 Task: Find connections with filter location Salvaleón de Higüey with filter topic #Socialmediaadvertisingwith filter profile language German with filter current company Fanatics, Inc. with filter school National Institute of Technology Jamshedpur with filter industry Market Research with filter service category Team Building with filter keywords title Brand Strategist
Action: Mouse moved to (674, 90)
Screenshot: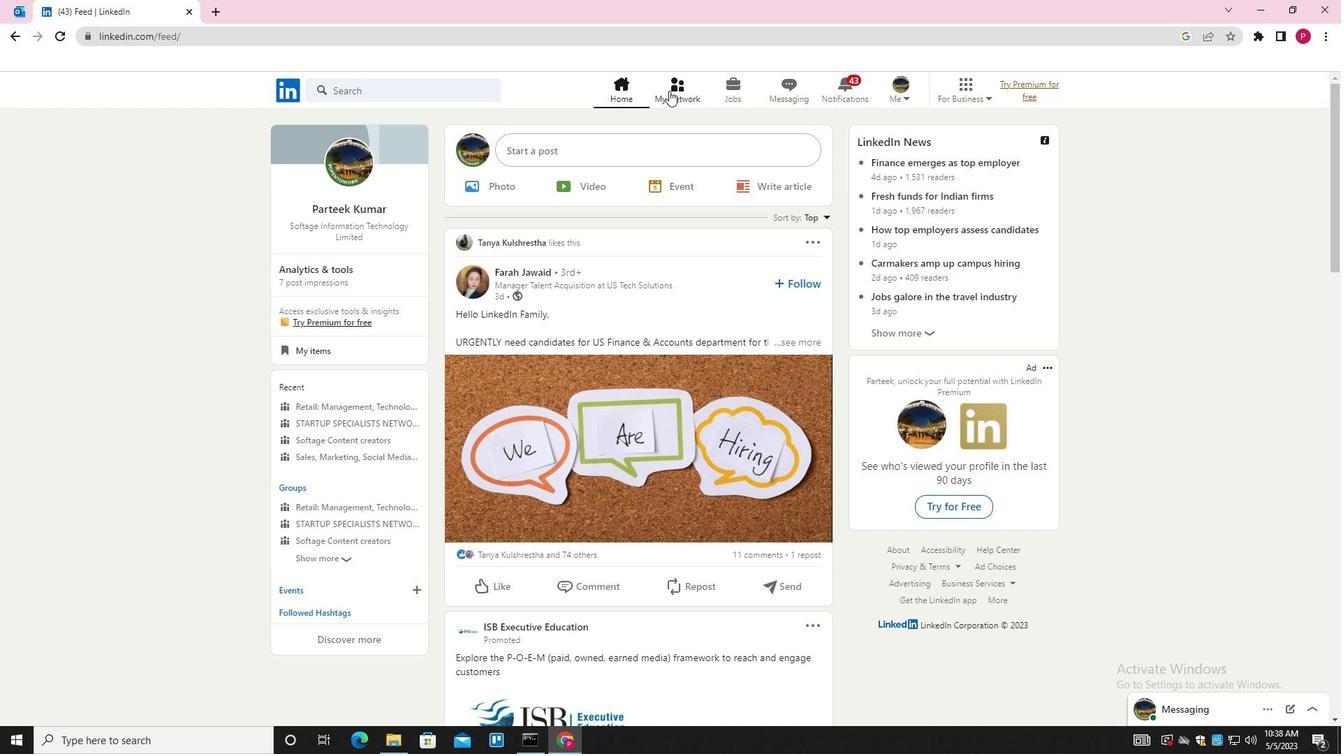 
Action: Mouse pressed left at (674, 90)
Screenshot: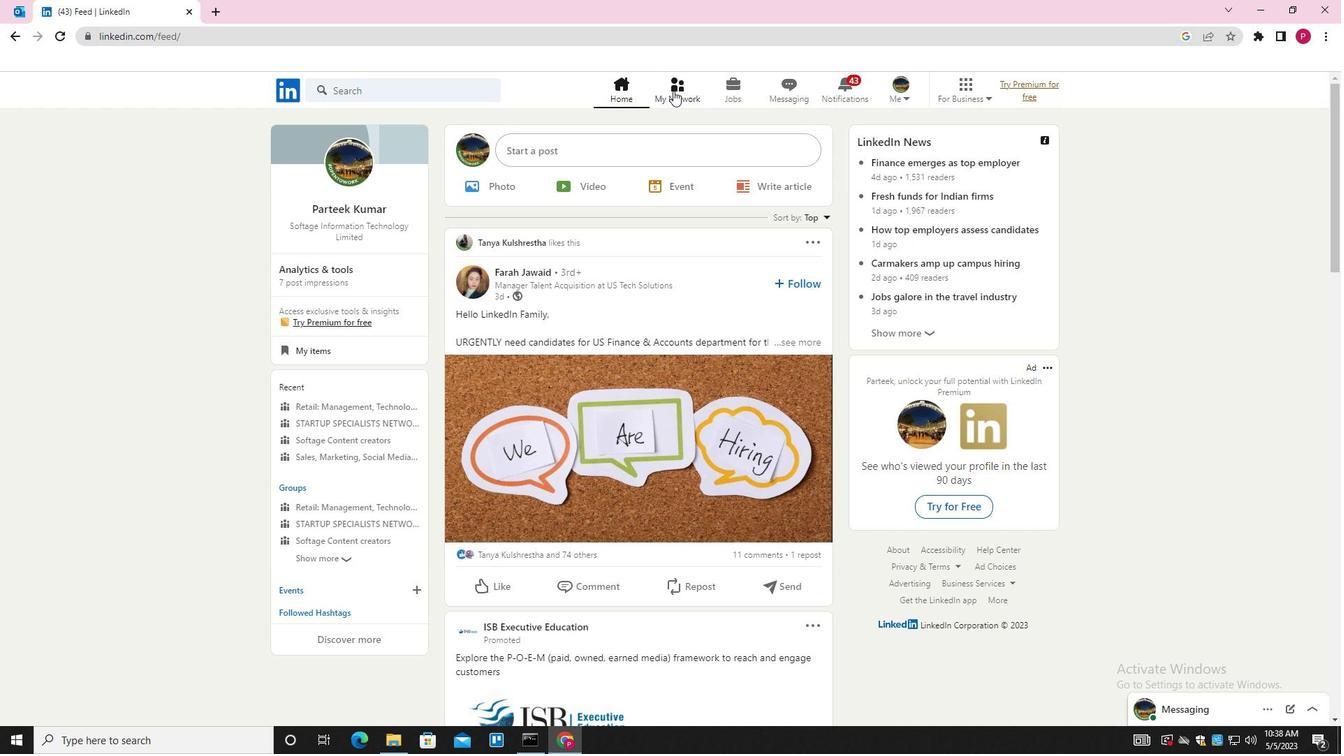 
Action: Mouse moved to (410, 165)
Screenshot: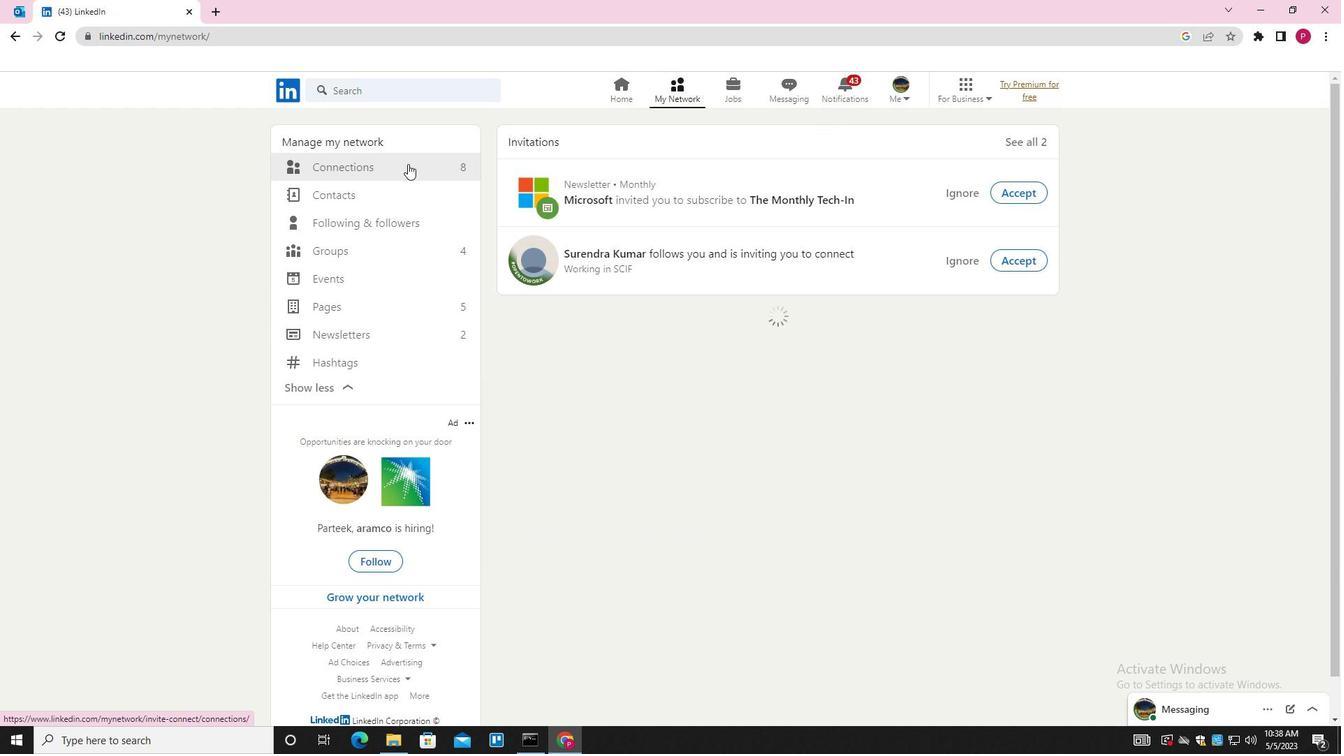 
Action: Mouse pressed left at (410, 165)
Screenshot: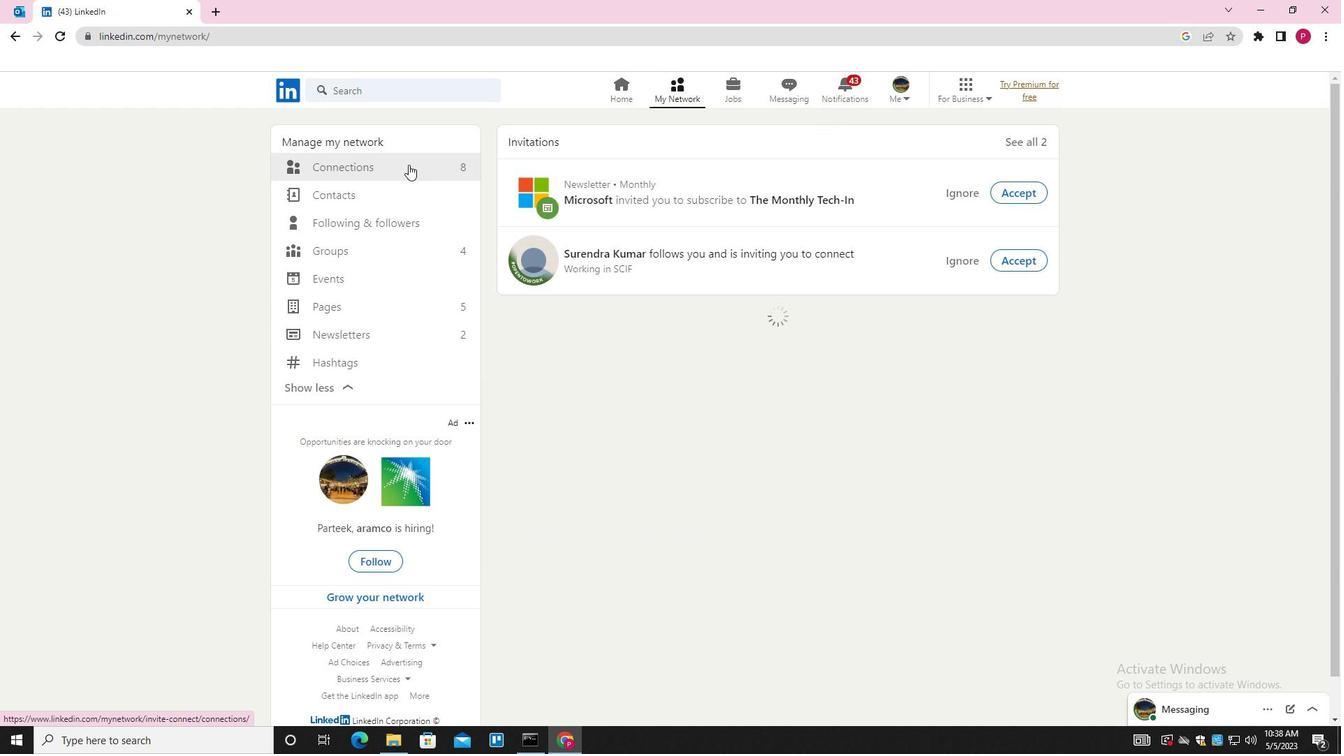 
Action: Mouse moved to (755, 168)
Screenshot: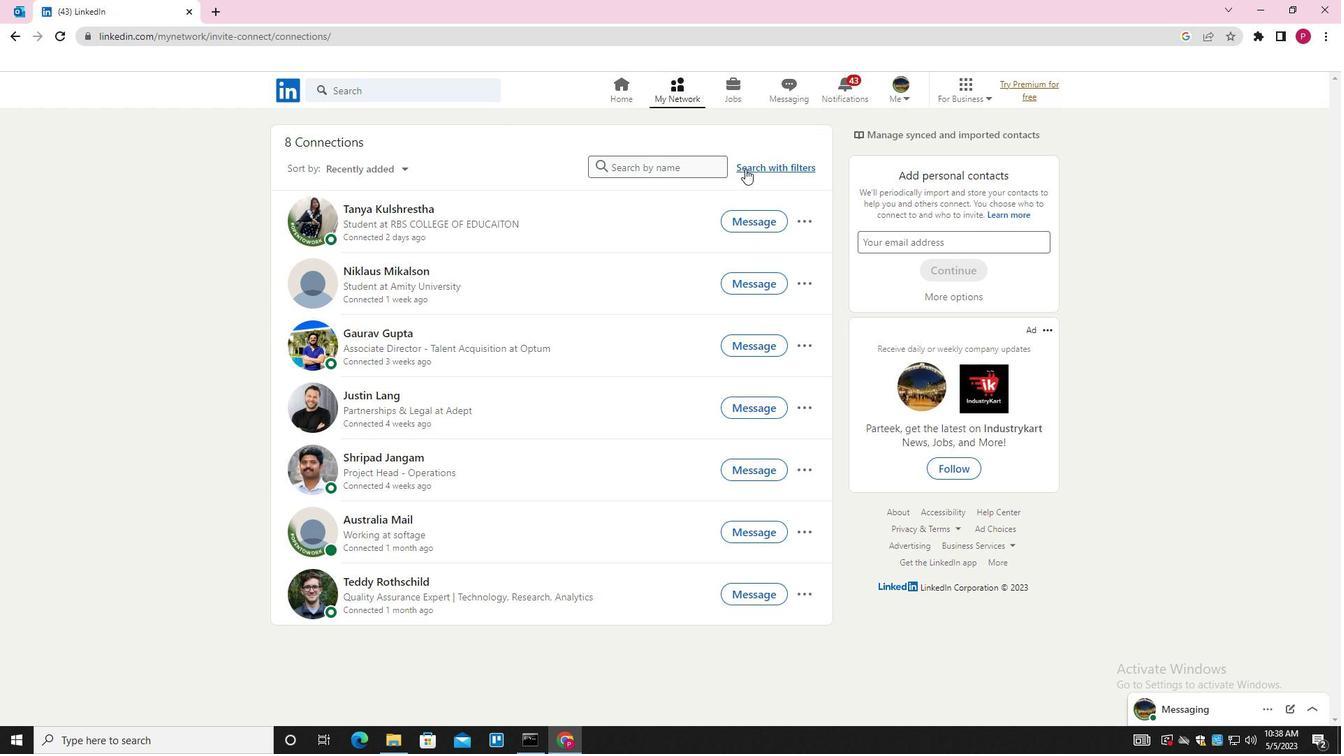 
Action: Mouse pressed left at (755, 168)
Screenshot: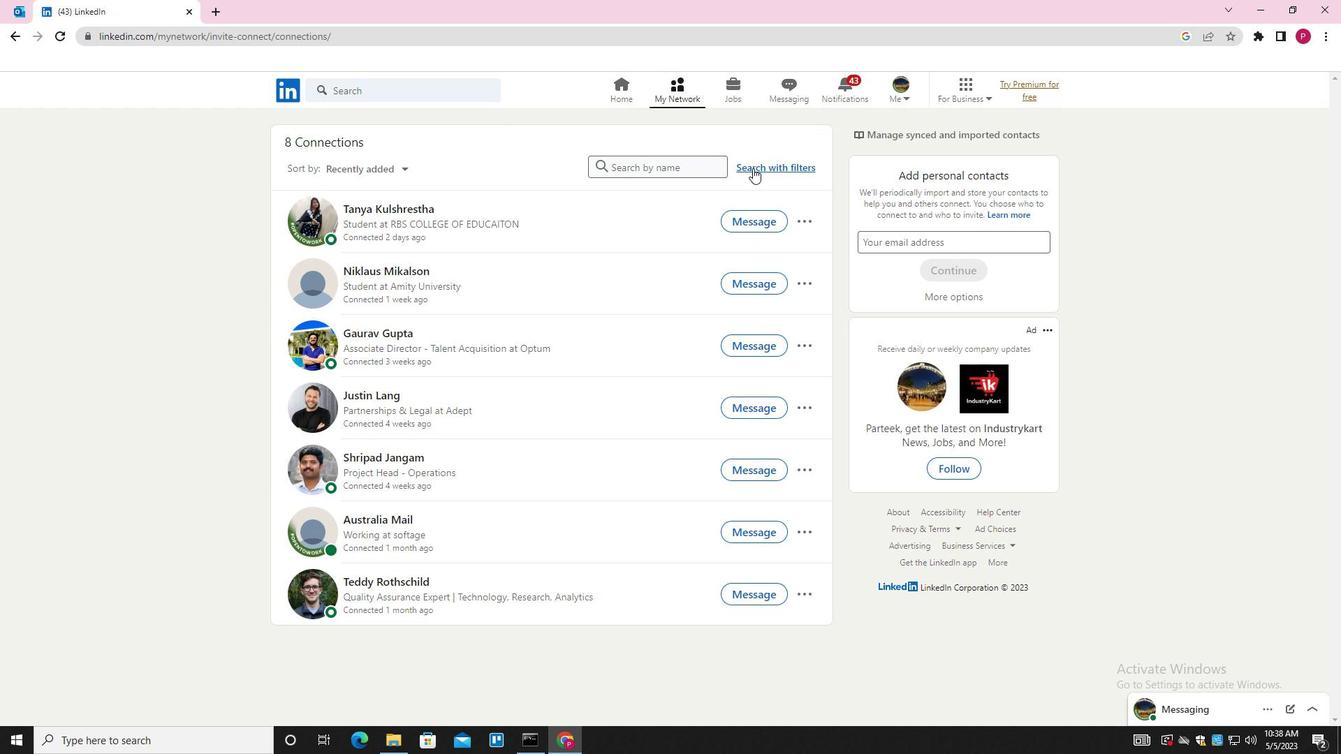 
Action: Mouse moved to (720, 128)
Screenshot: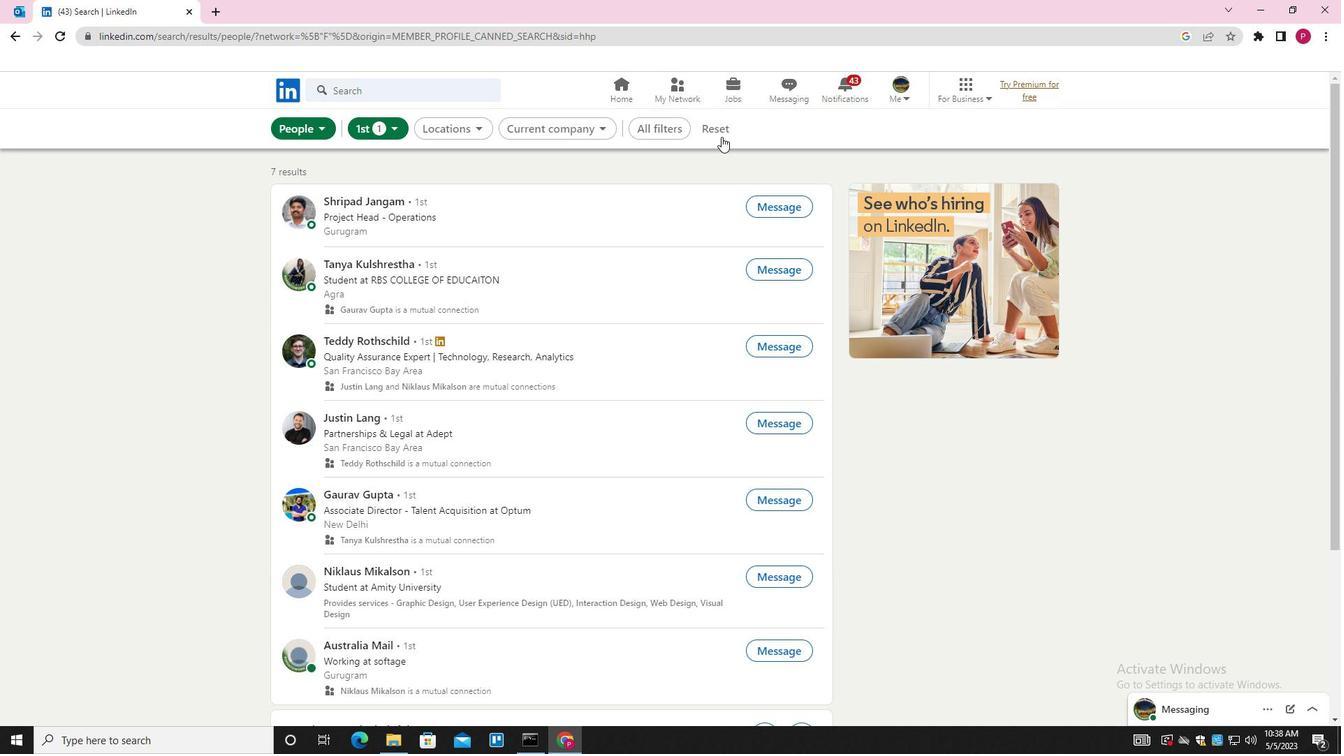 
Action: Mouse pressed left at (720, 128)
Screenshot: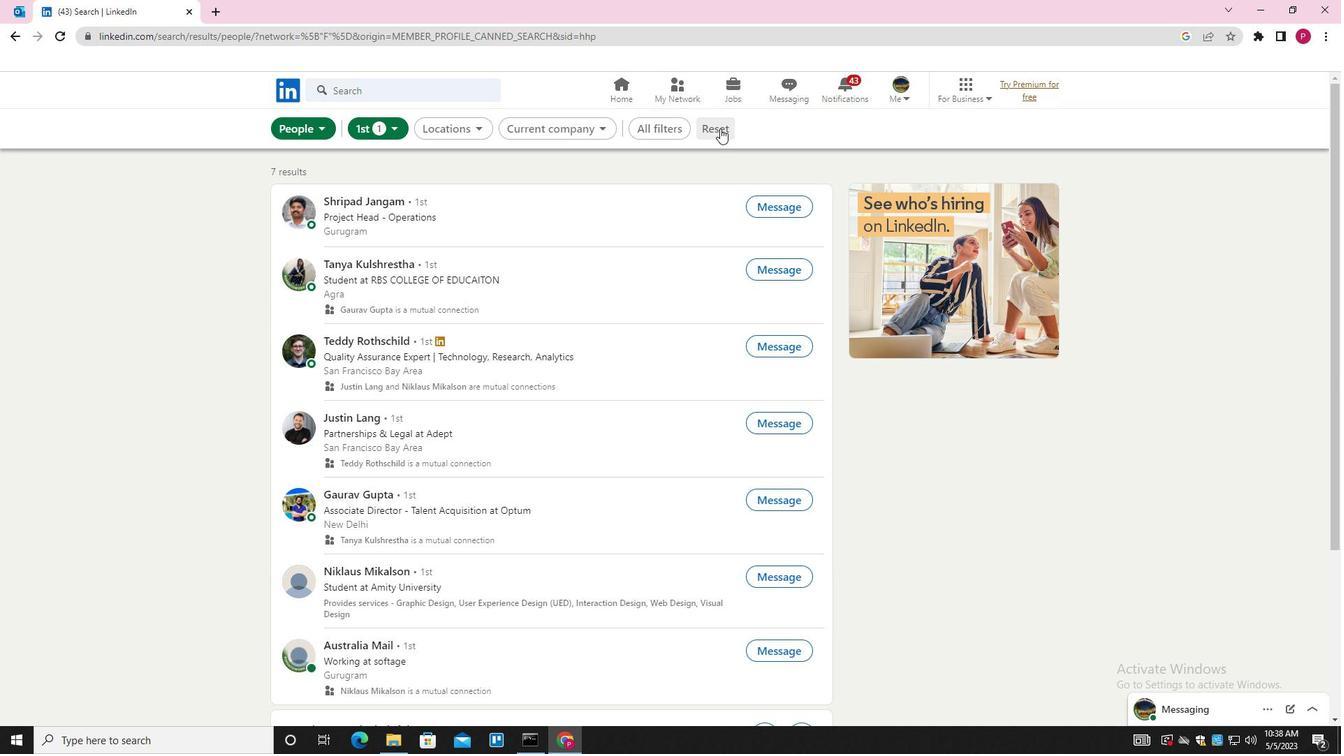 
Action: Mouse moved to (698, 134)
Screenshot: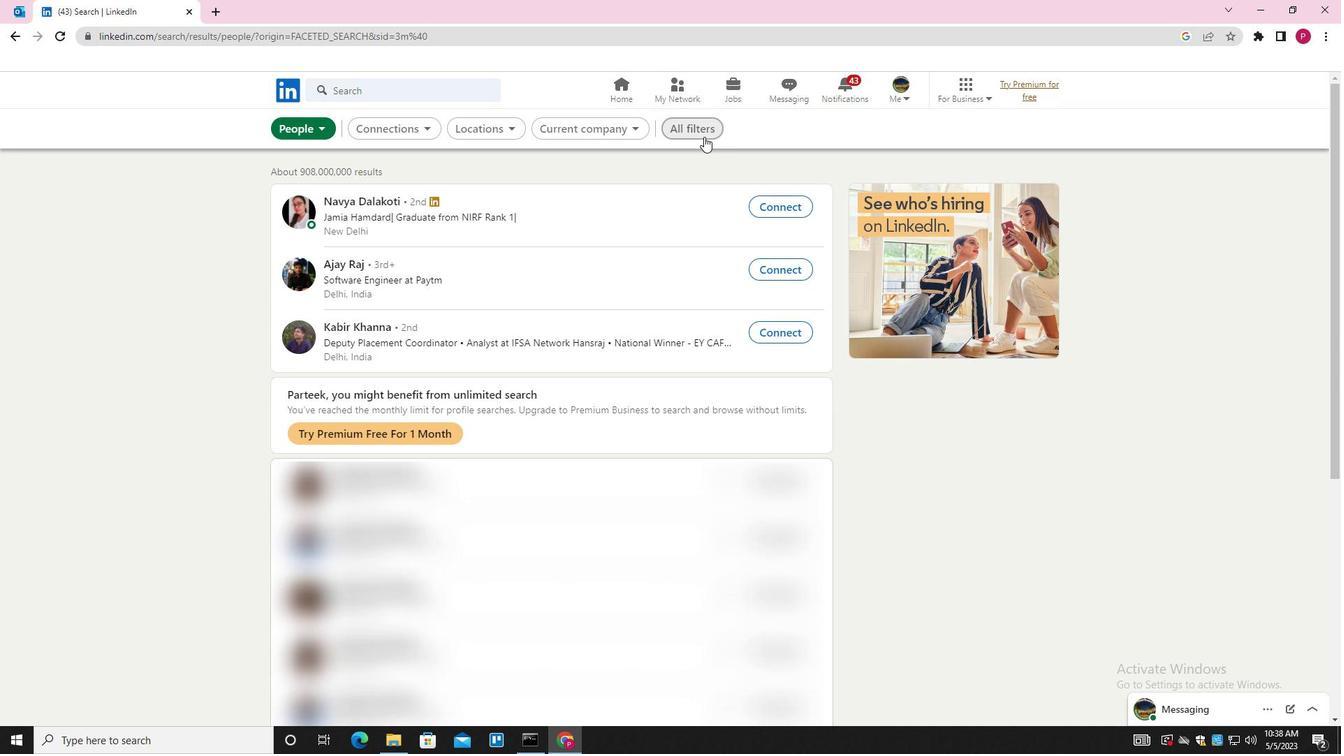 
Action: Mouse pressed left at (698, 134)
Screenshot: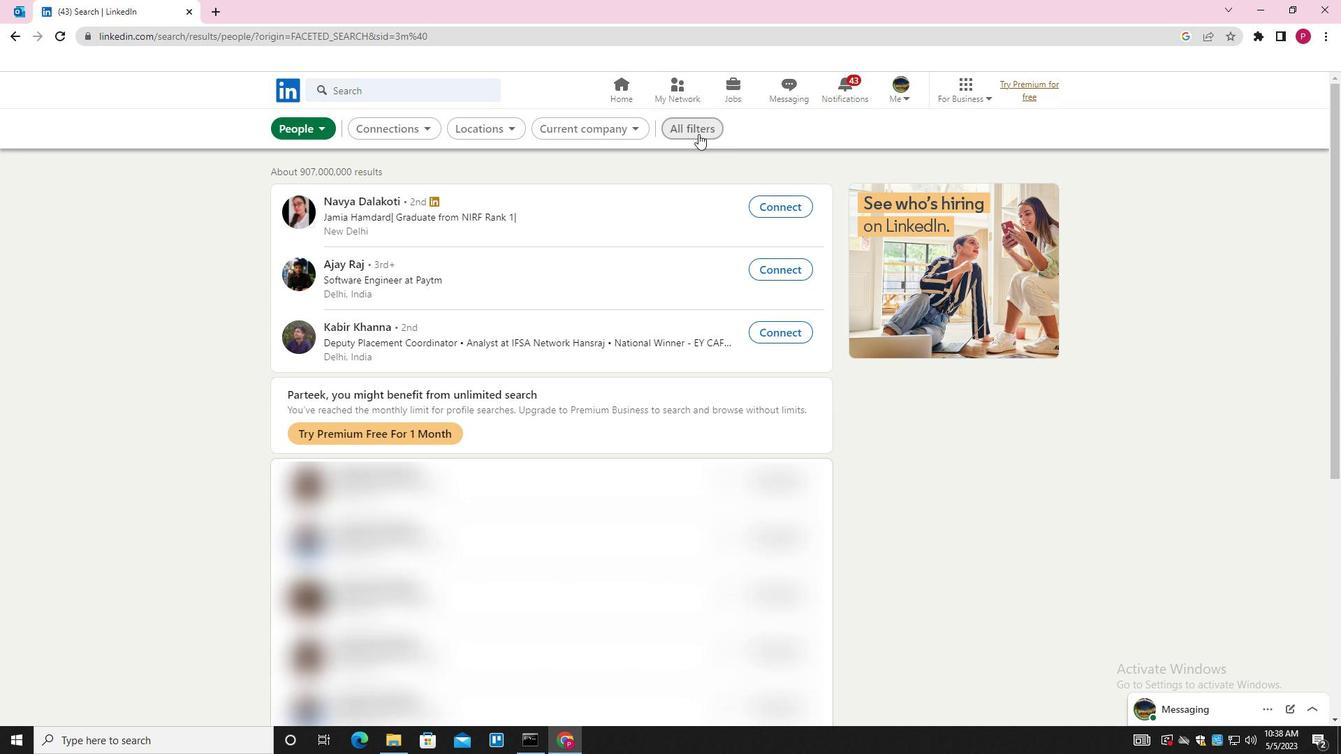 
Action: Mouse moved to (1049, 330)
Screenshot: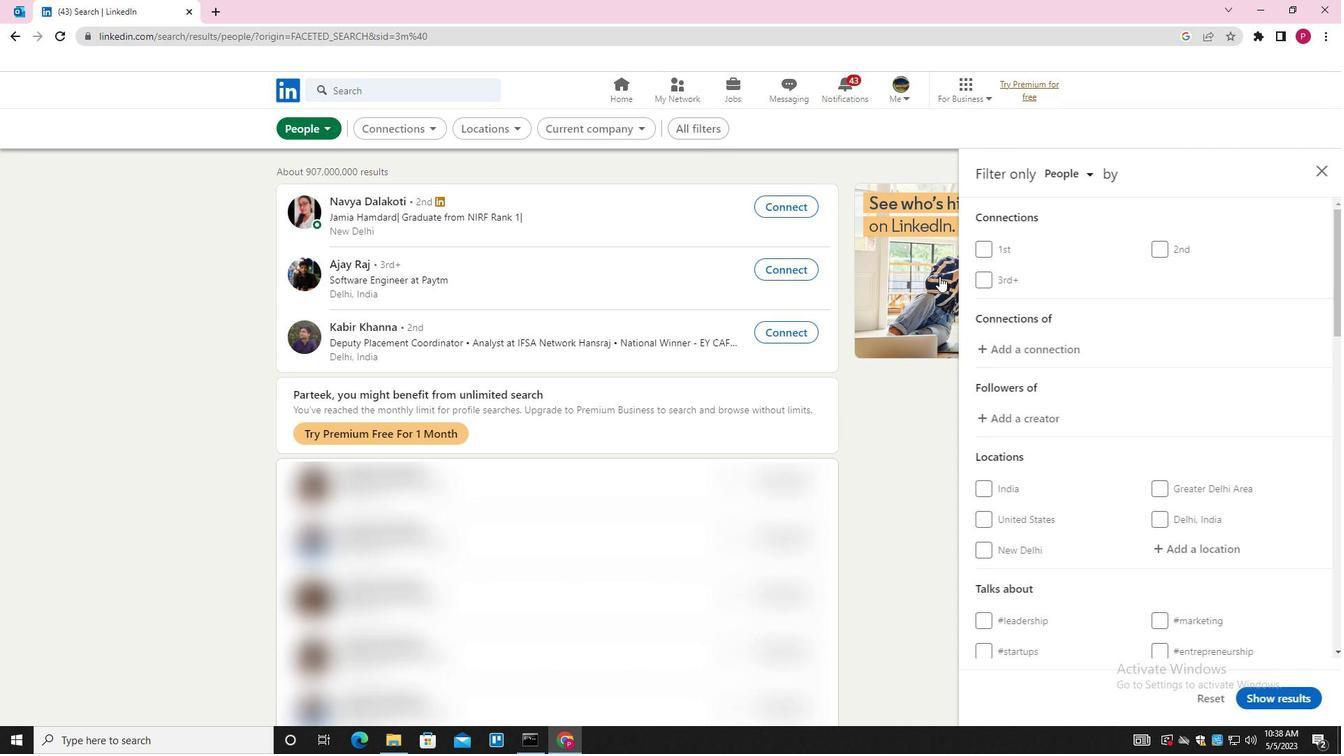 
Action: Mouse scrolled (1049, 329) with delta (0, 0)
Screenshot: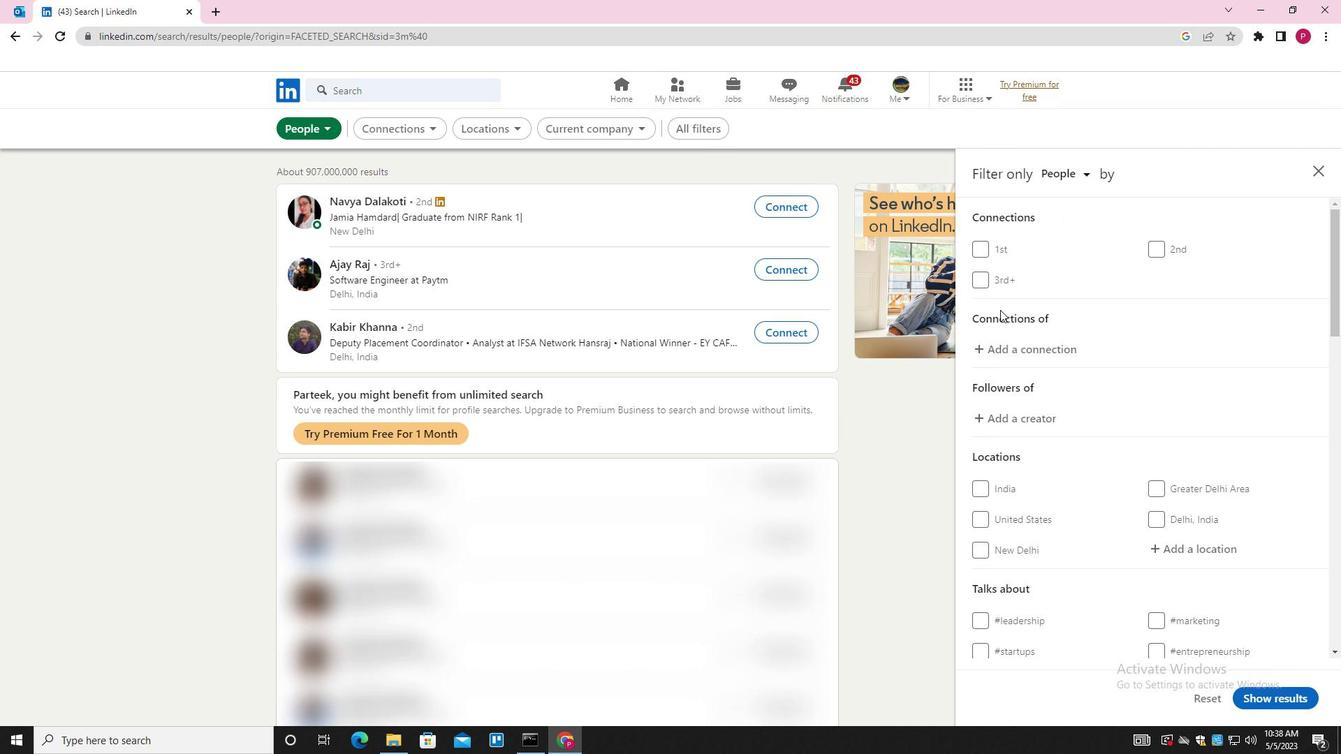 
Action: Mouse scrolled (1049, 329) with delta (0, 0)
Screenshot: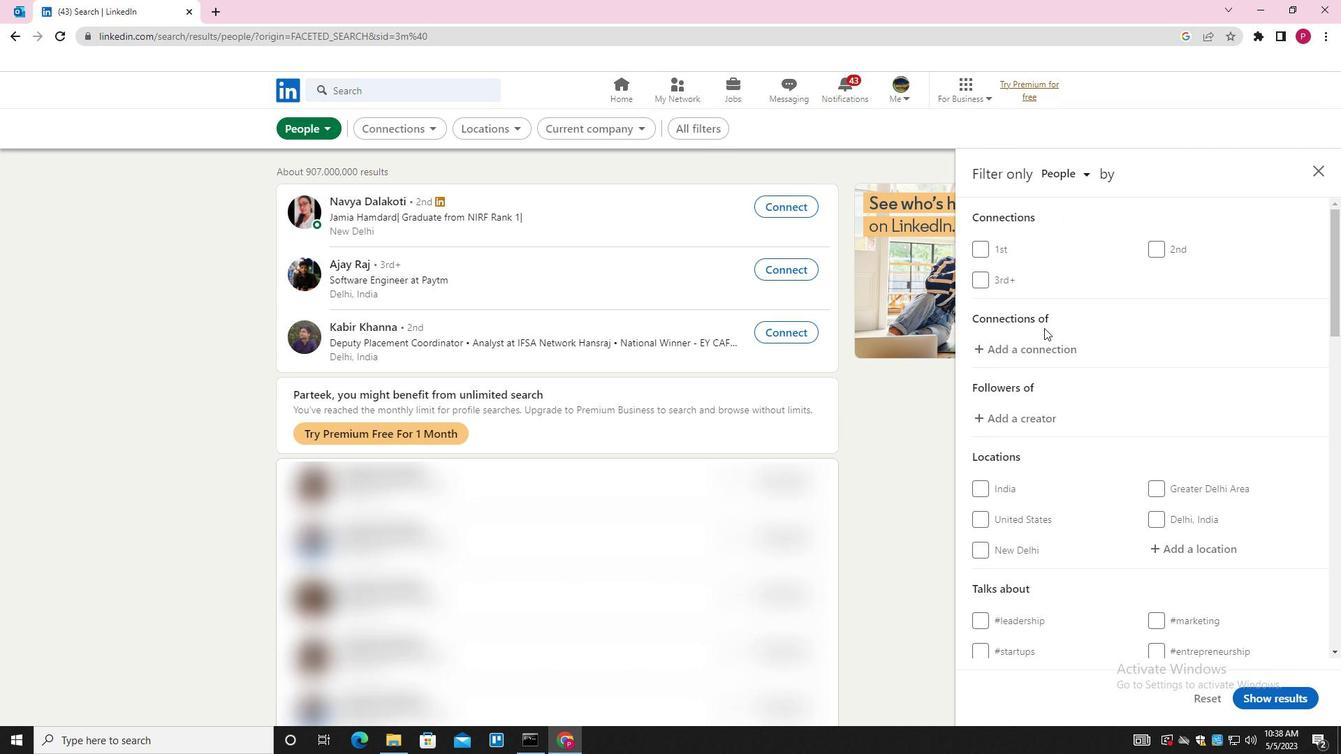 
Action: Mouse moved to (1050, 330)
Screenshot: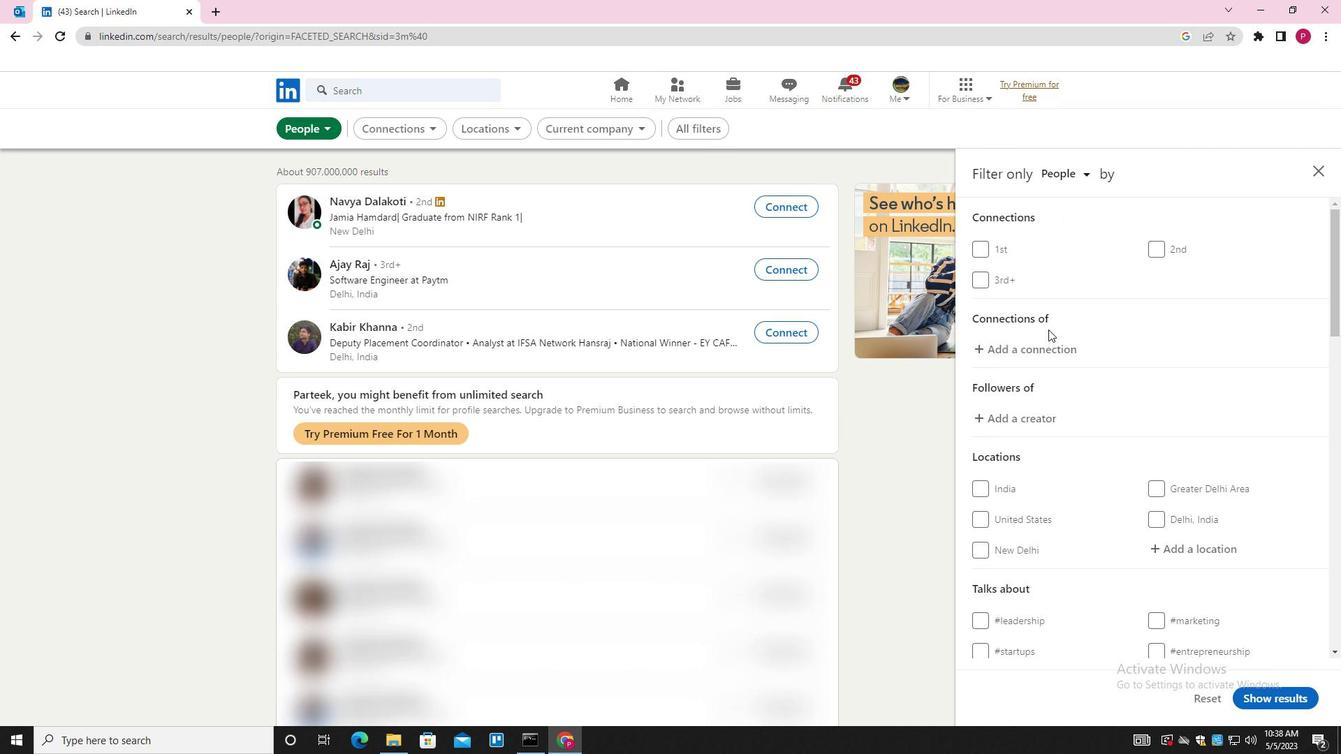 
Action: Mouse scrolled (1050, 329) with delta (0, 0)
Screenshot: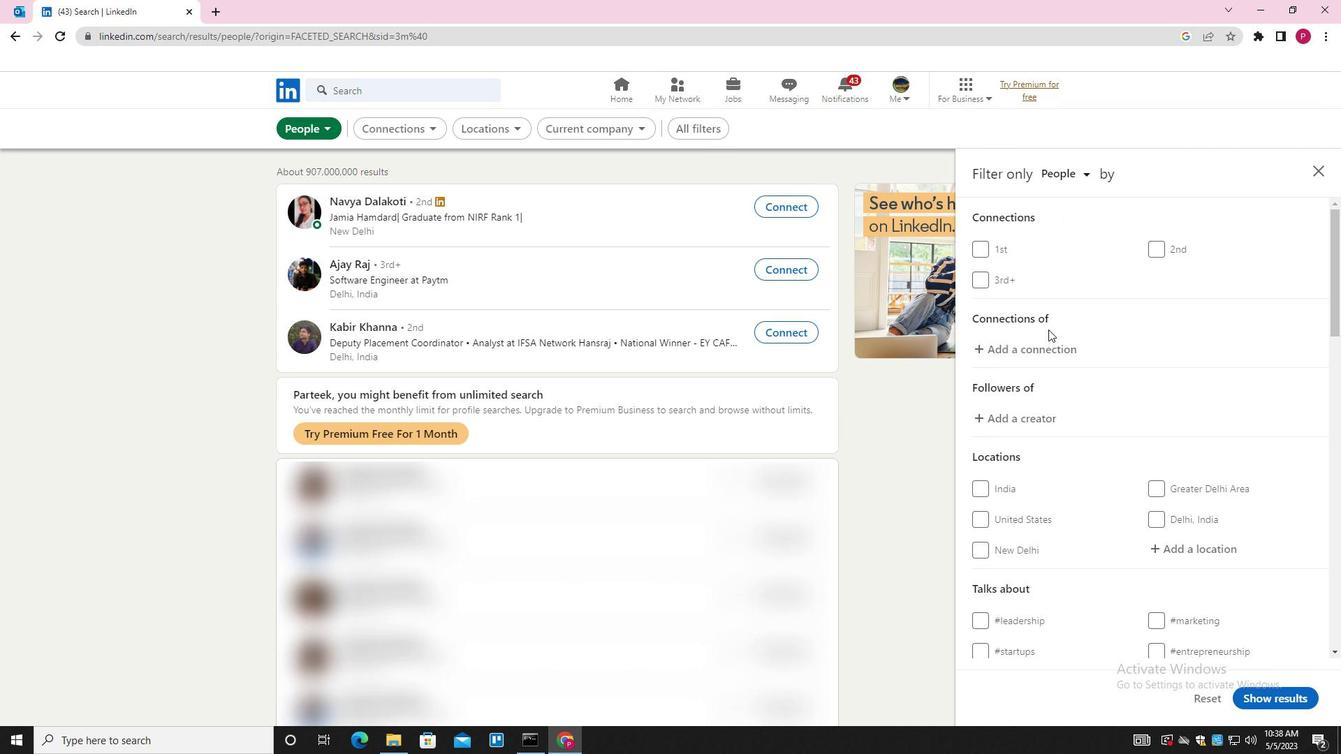 
Action: Mouse moved to (1169, 335)
Screenshot: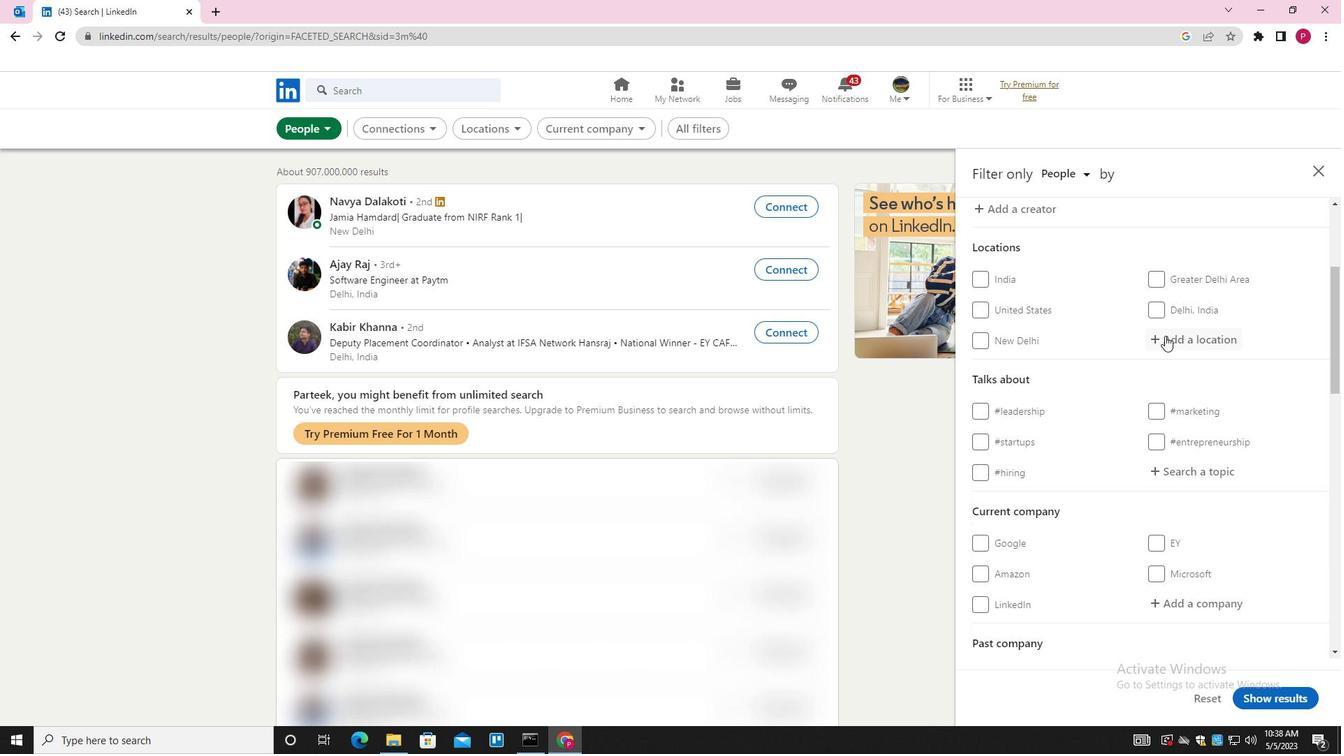 
Action: Mouse pressed left at (1169, 335)
Screenshot: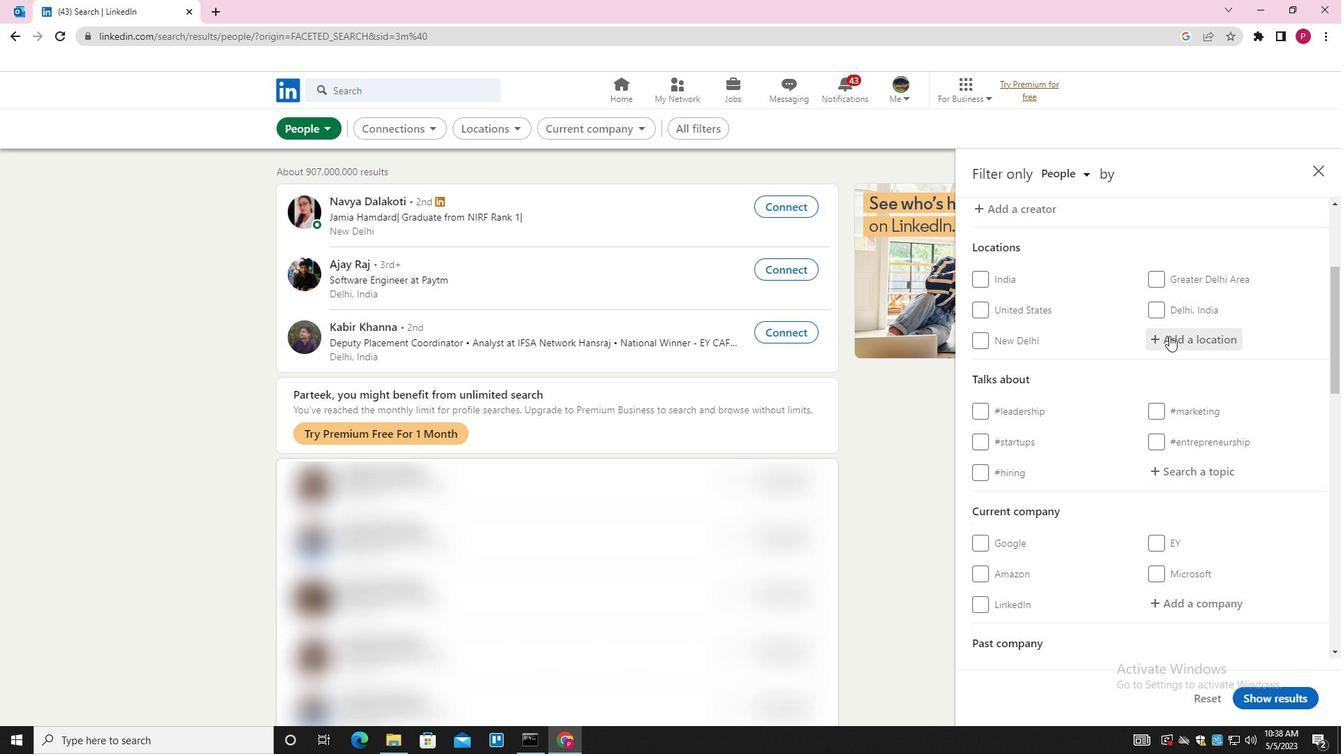 
Action: Key pressed <Key.shift>SAL<Key.space><Key.backspace>VALE<Key.down><Key.enter>
Screenshot: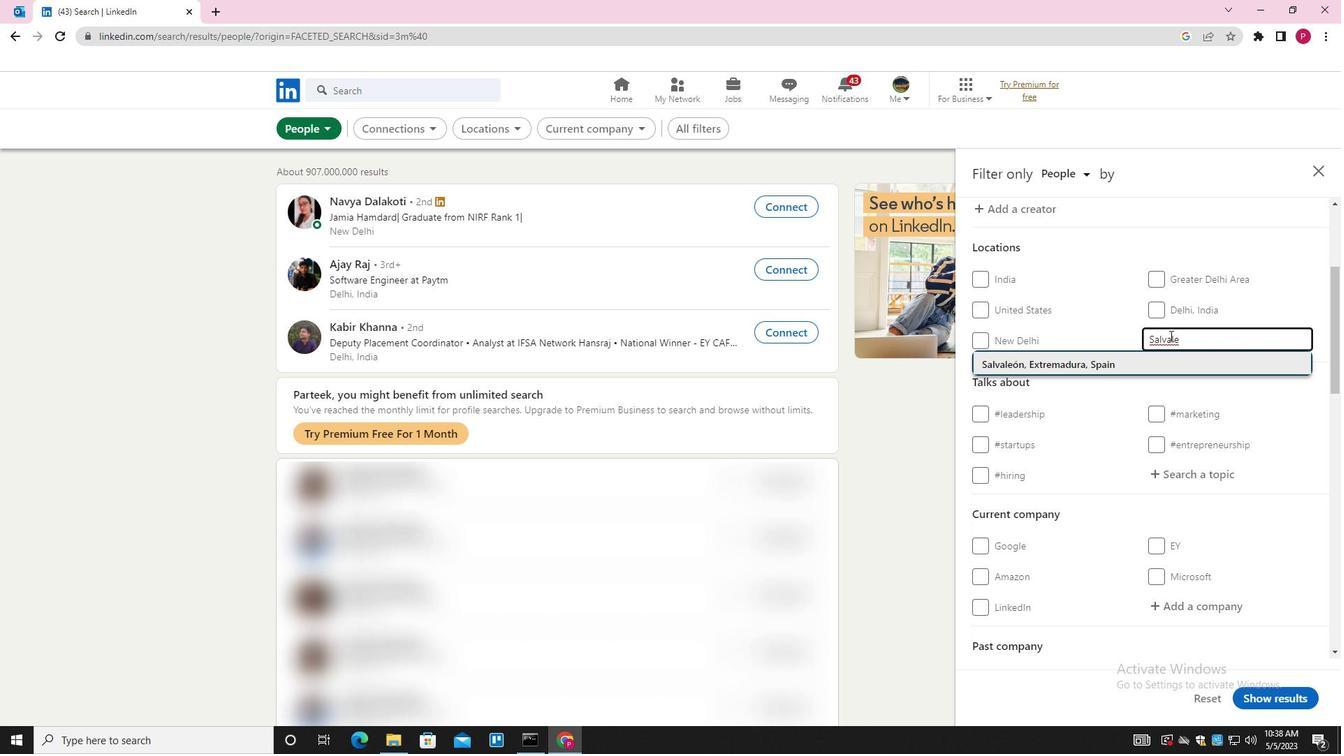 
Action: Mouse moved to (1147, 375)
Screenshot: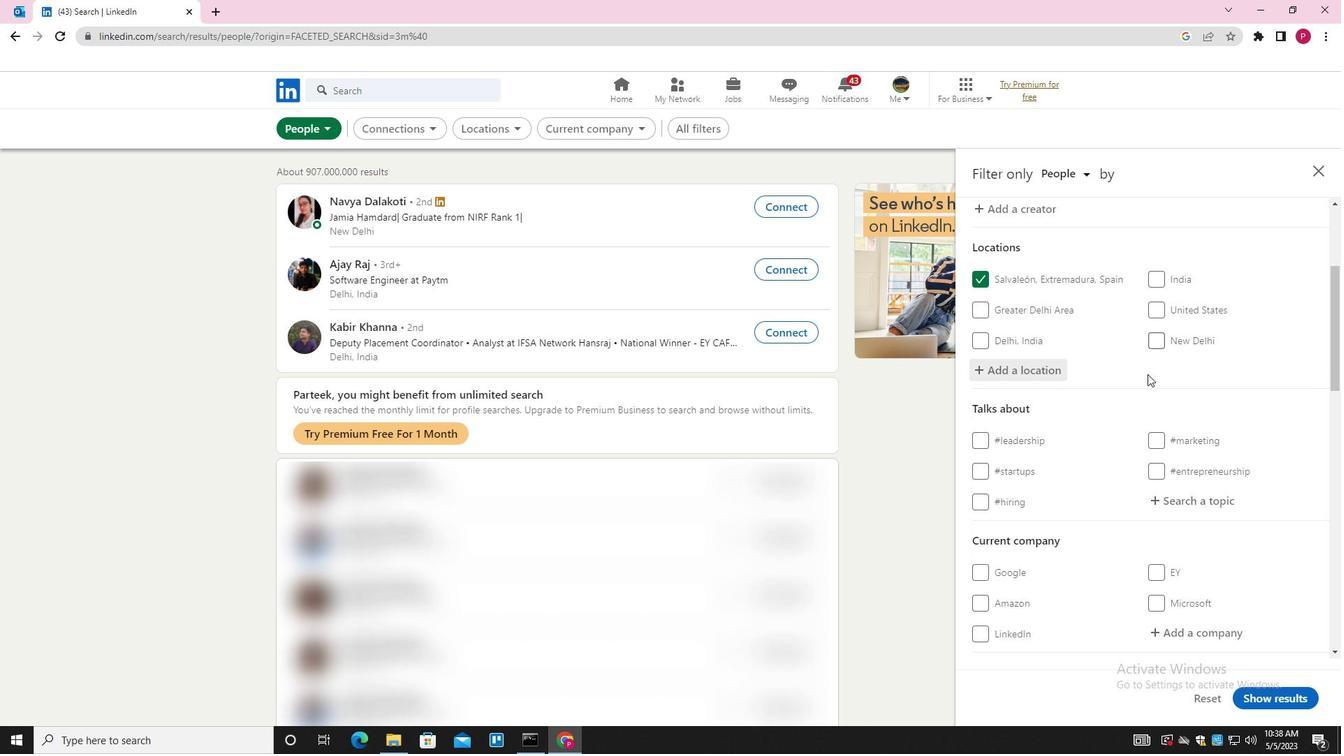 
Action: Mouse scrolled (1147, 374) with delta (0, 0)
Screenshot: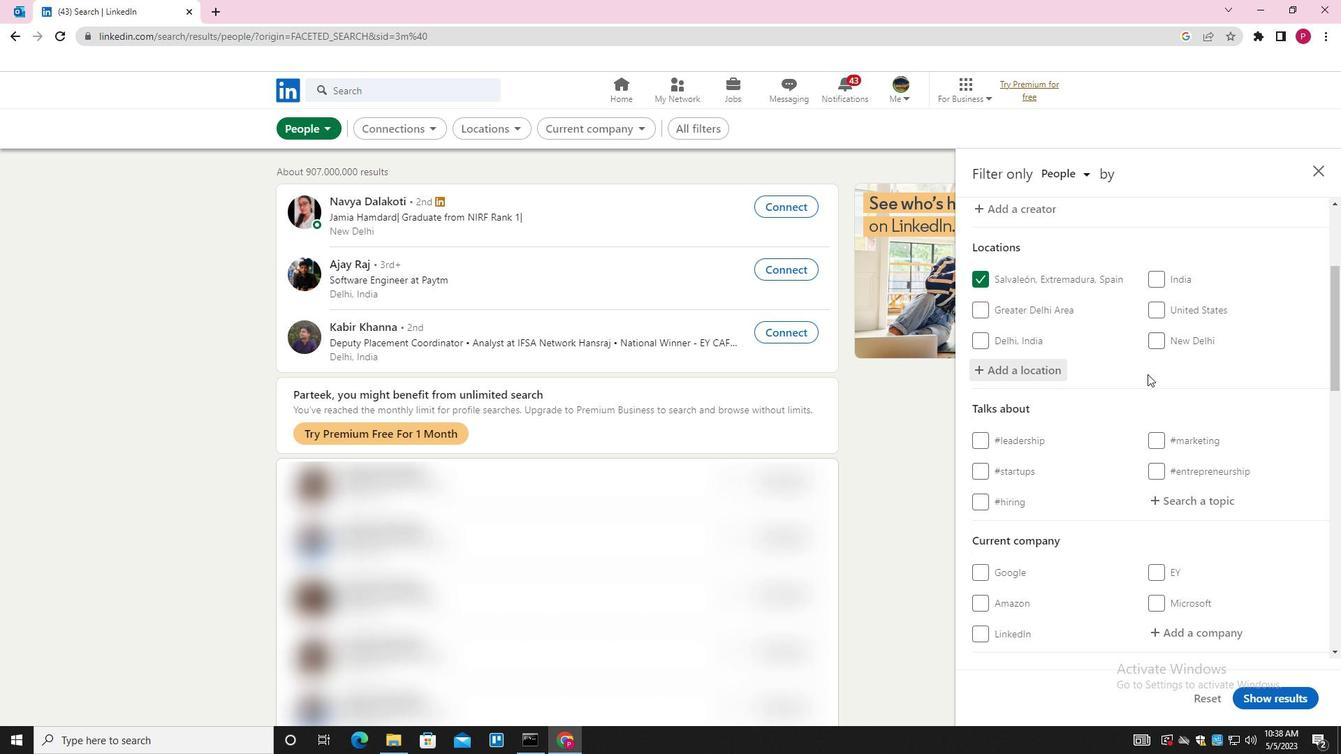 
Action: Mouse scrolled (1147, 374) with delta (0, 0)
Screenshot: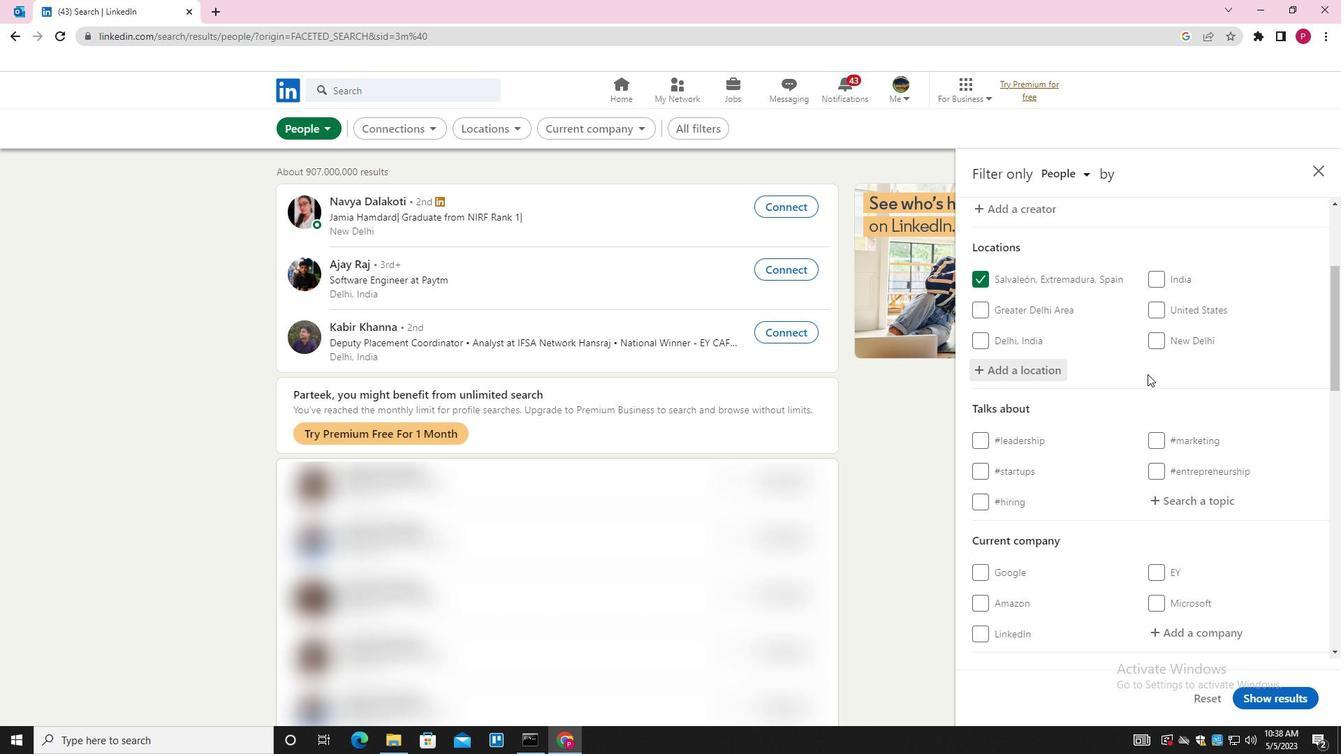 
Action: Mouse moved to (1185, 360)
Screenshot: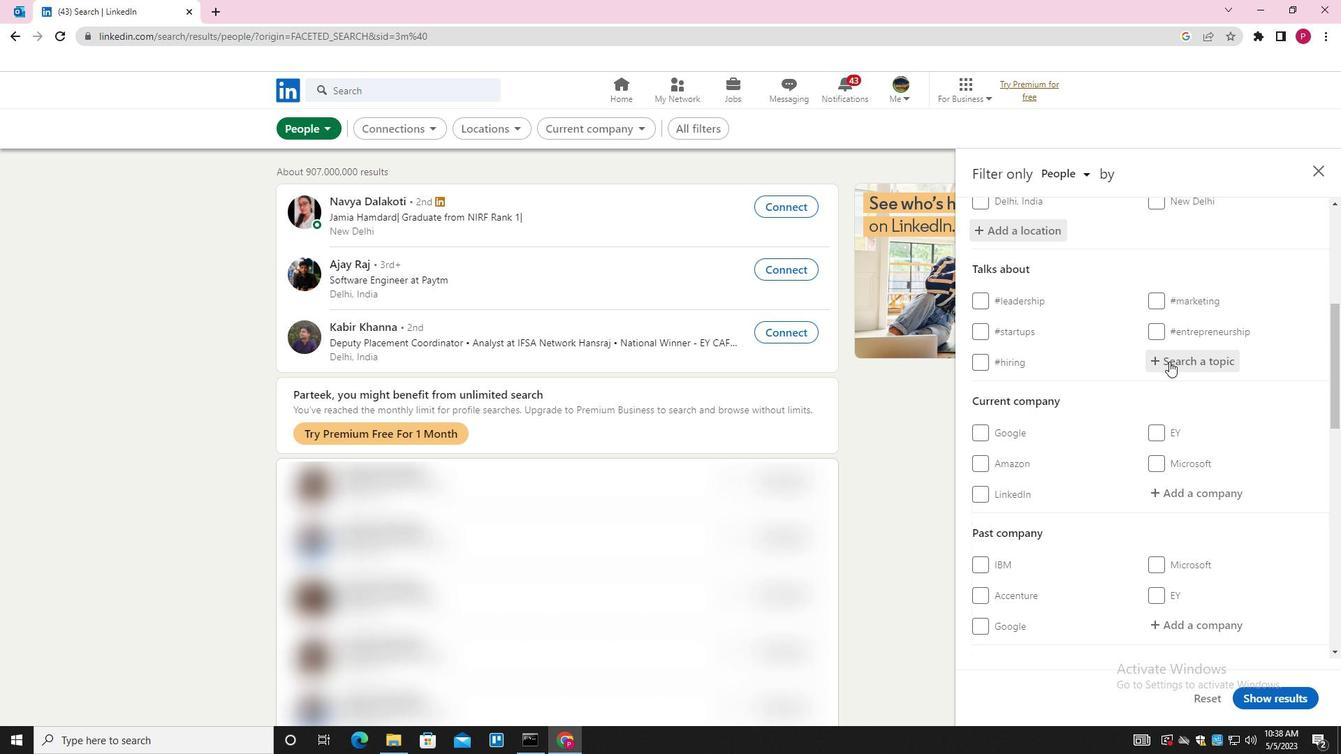 
Action: Mouse pressed left at (1185, 360)
Screenshot: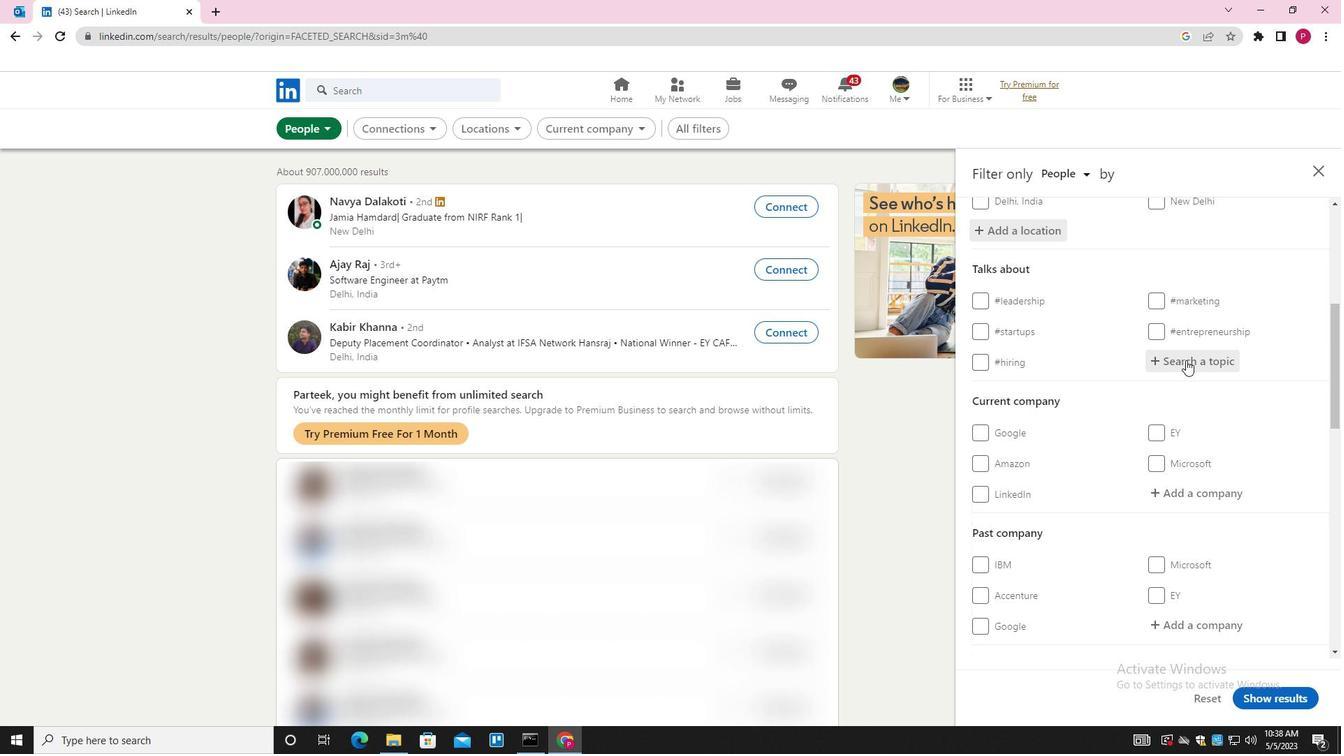 
Action: Key pressed <Key.shift><Key.shift><Key.shift><Key.shift><Key.shift><Key.shift><Key.shift><Key.shift><Key.shift><Key.shift><Key.shift><Key.shift><Key.shift>O<Key.backspace><Key.shift>SOCIALMEDIAADVERTISING<Key.down><Key.enter>
Screenshot: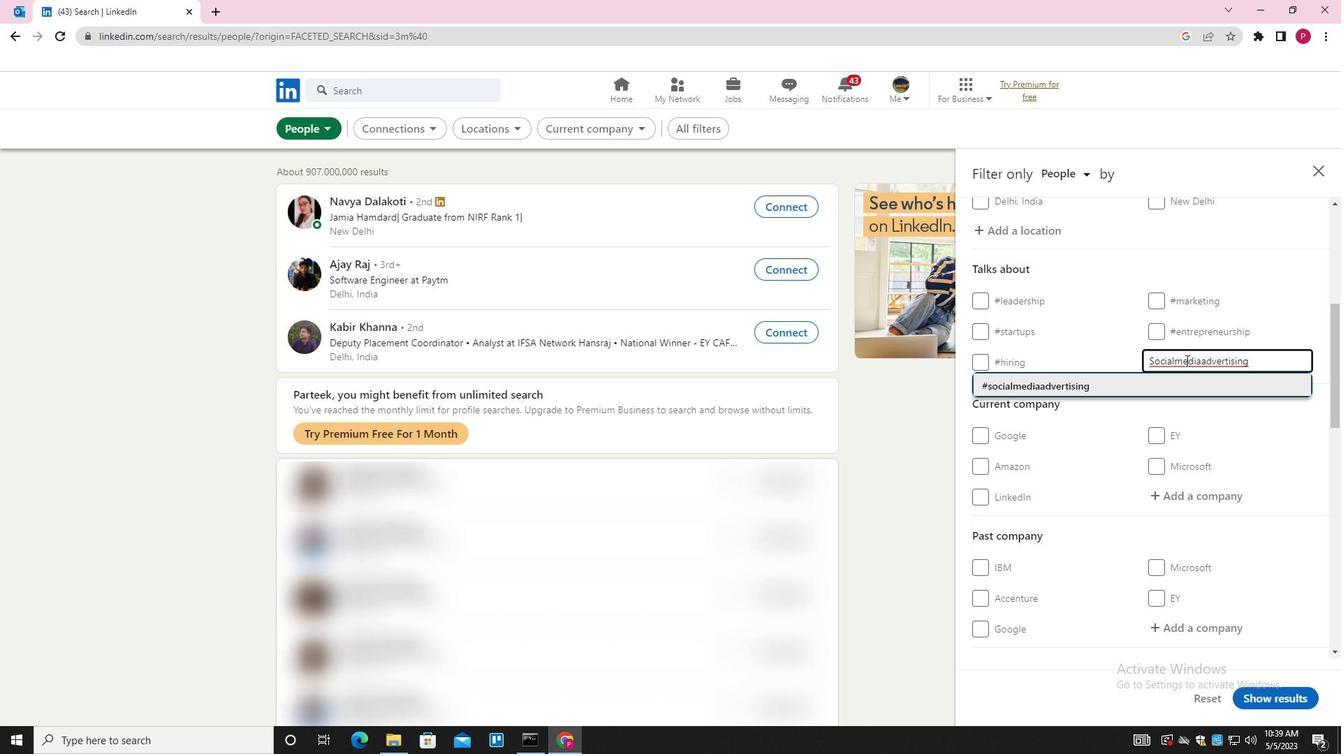 
Action: Mouse moved to (1181, 365)
Screenshot: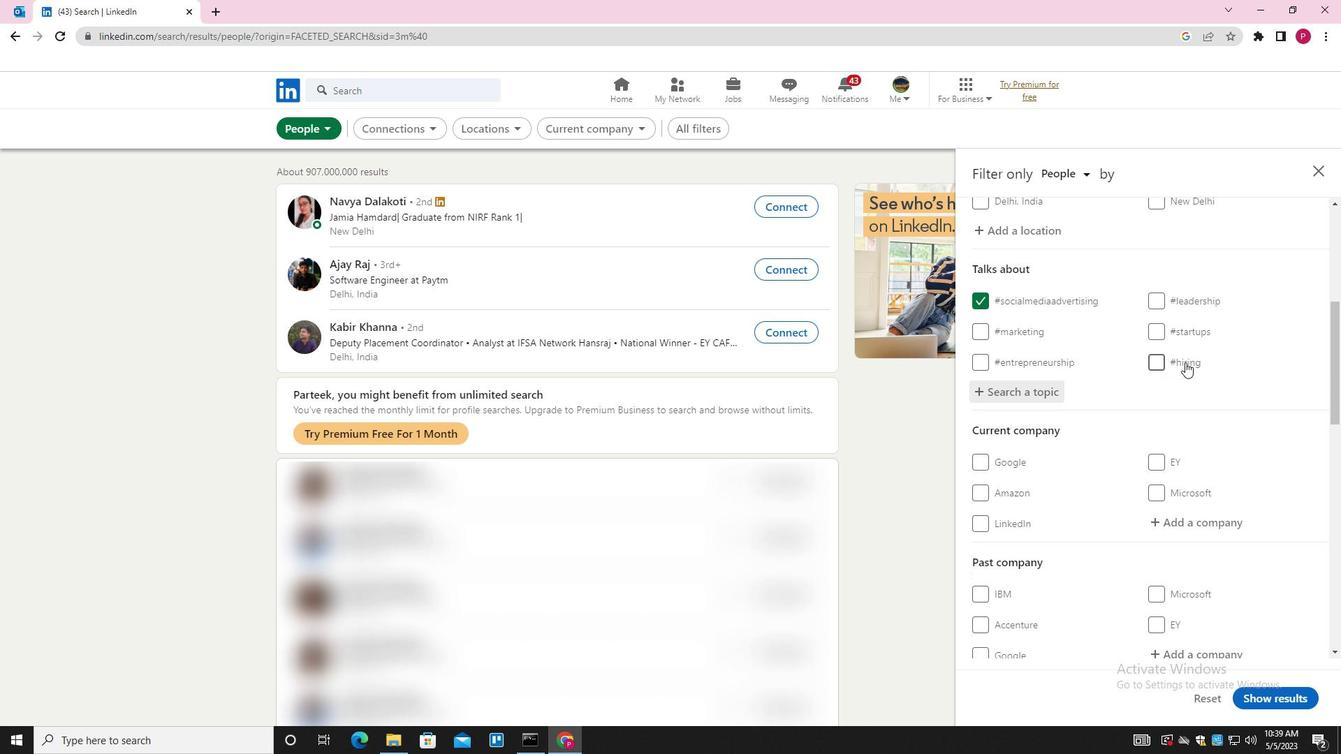
Action: Mouse scrolled (1181, 365) with delta (0, 0)
Screenshot: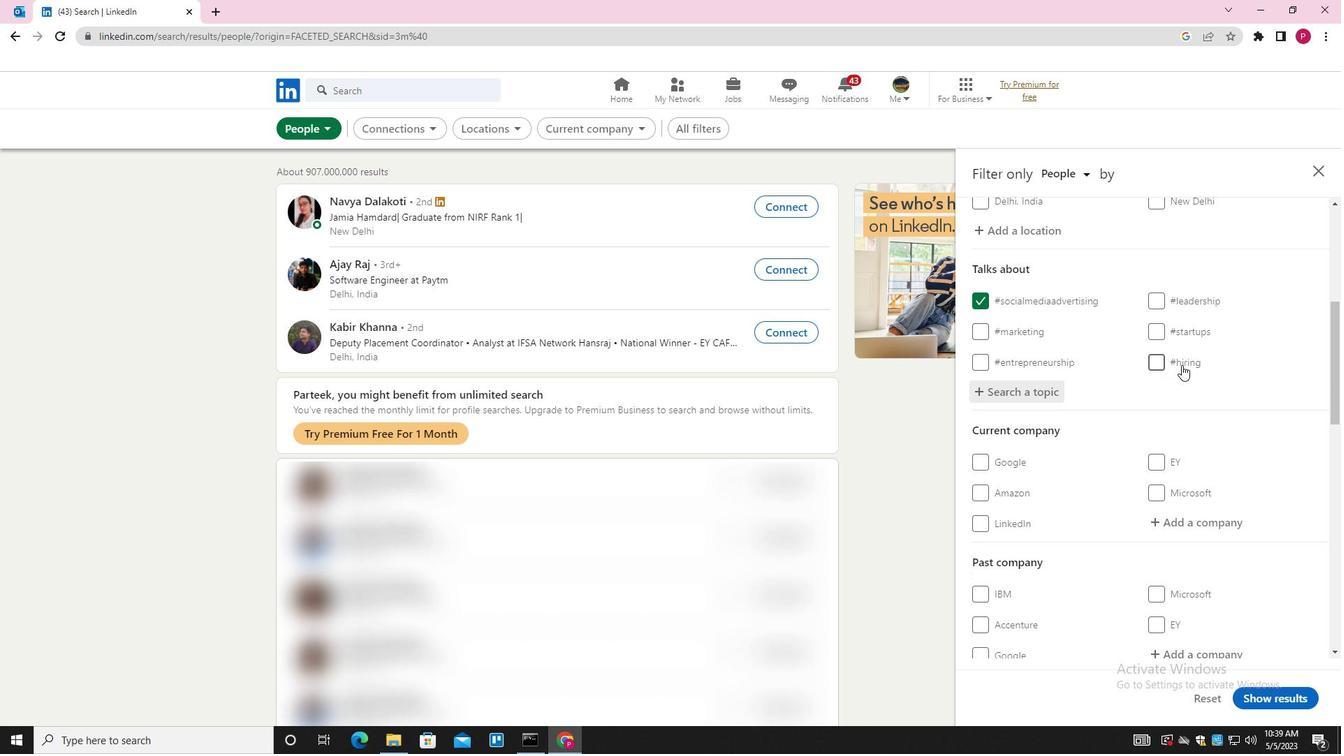 
Action: Mouse scrolled (1181, 365) with delta (0, 0)
Screenshot: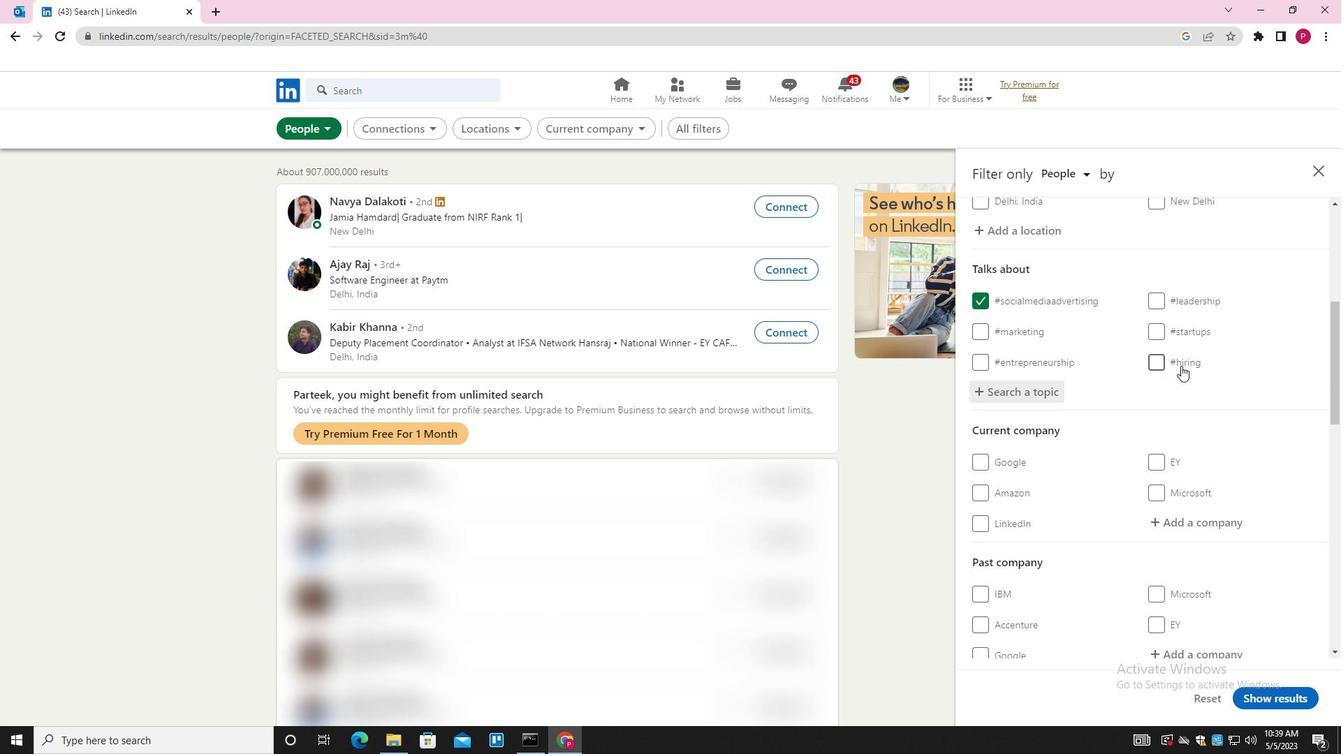 
Action: Mouse moved to (1179, 365)
Screenshot: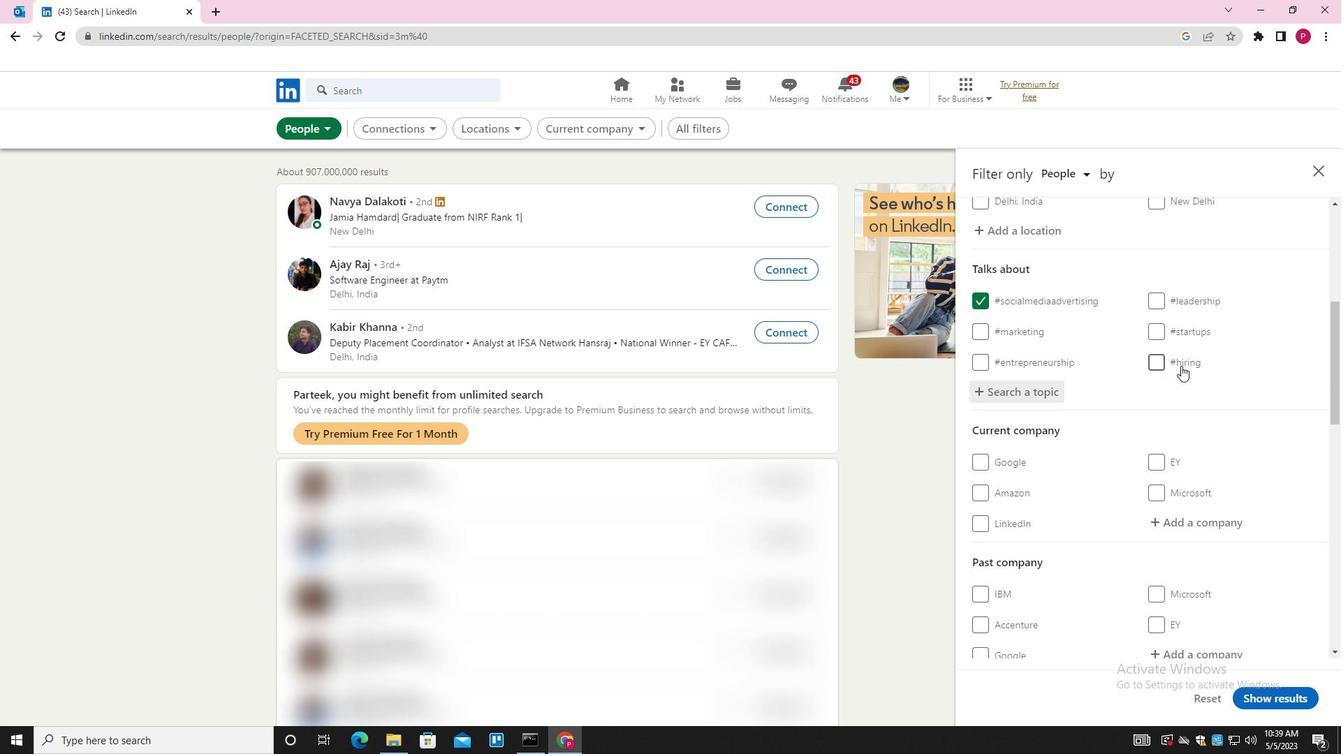 
Action: Mouse scrolled (1179, 365) with delta (0, 0)
Screenshot: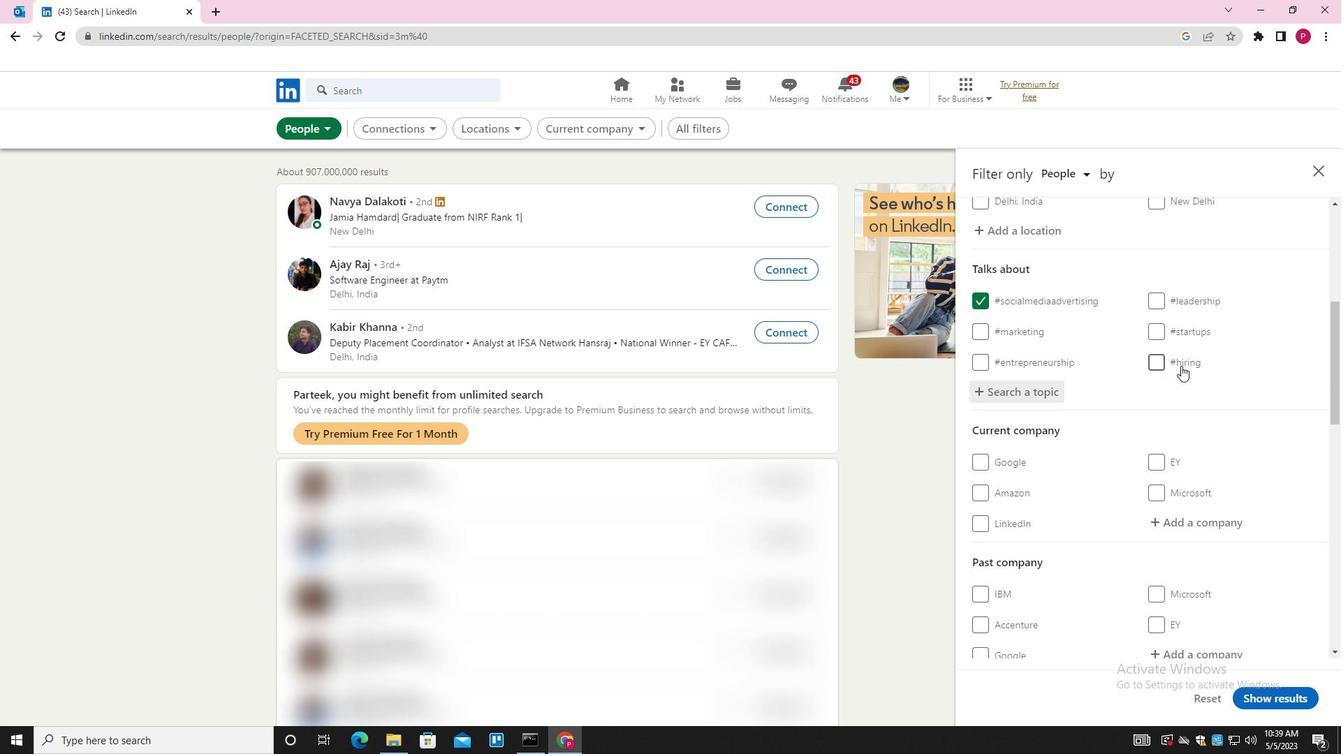 
Action: Mouse moved to (1179, 365)
Screenshot: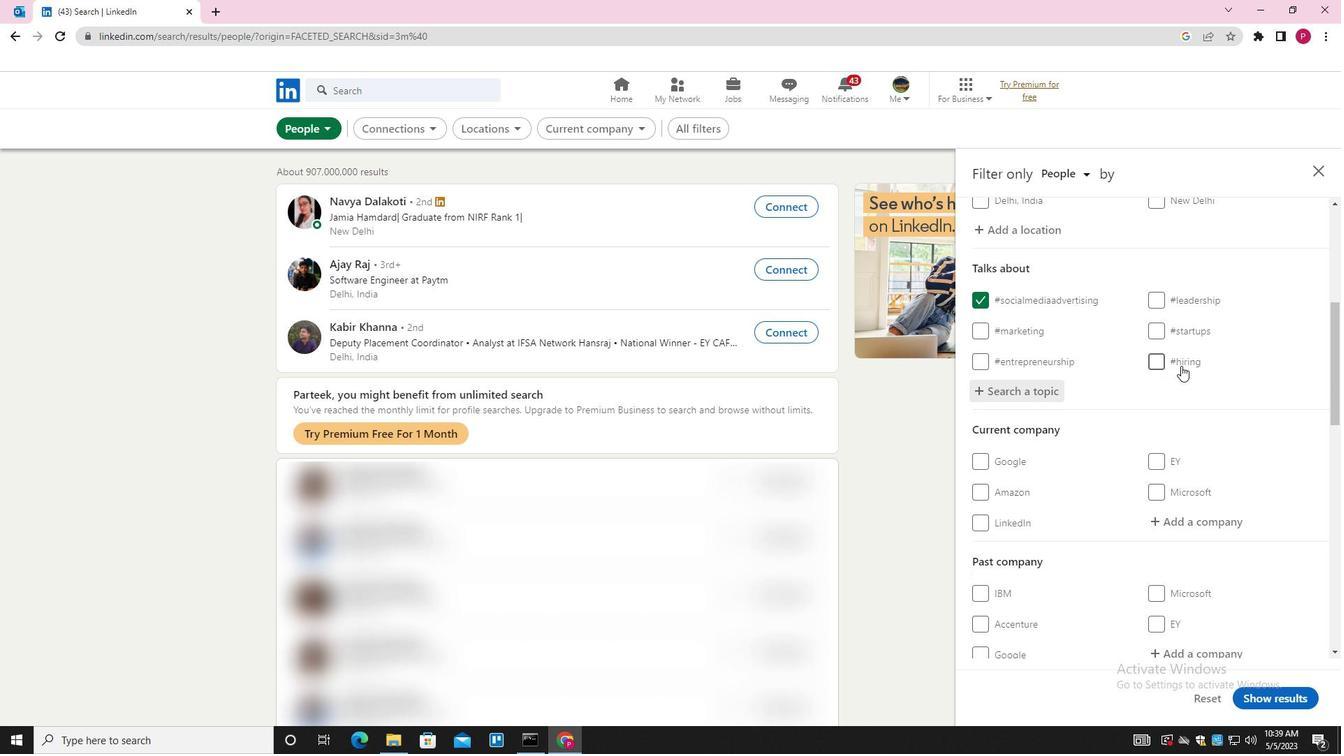 
Action: Mouse scrolled (1179, 365) with delta (0, 0)
Screenshot: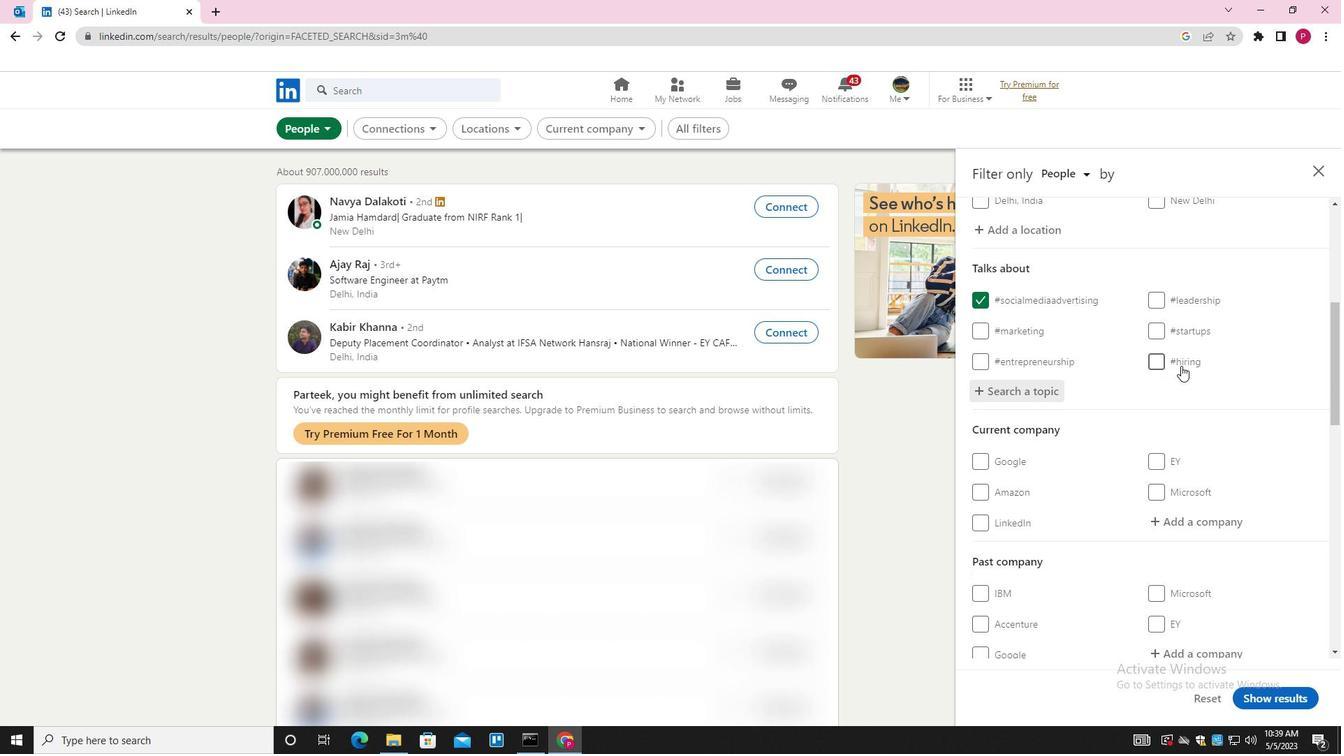 
Action: Mouse moved to (1085, 377)
Screenshot: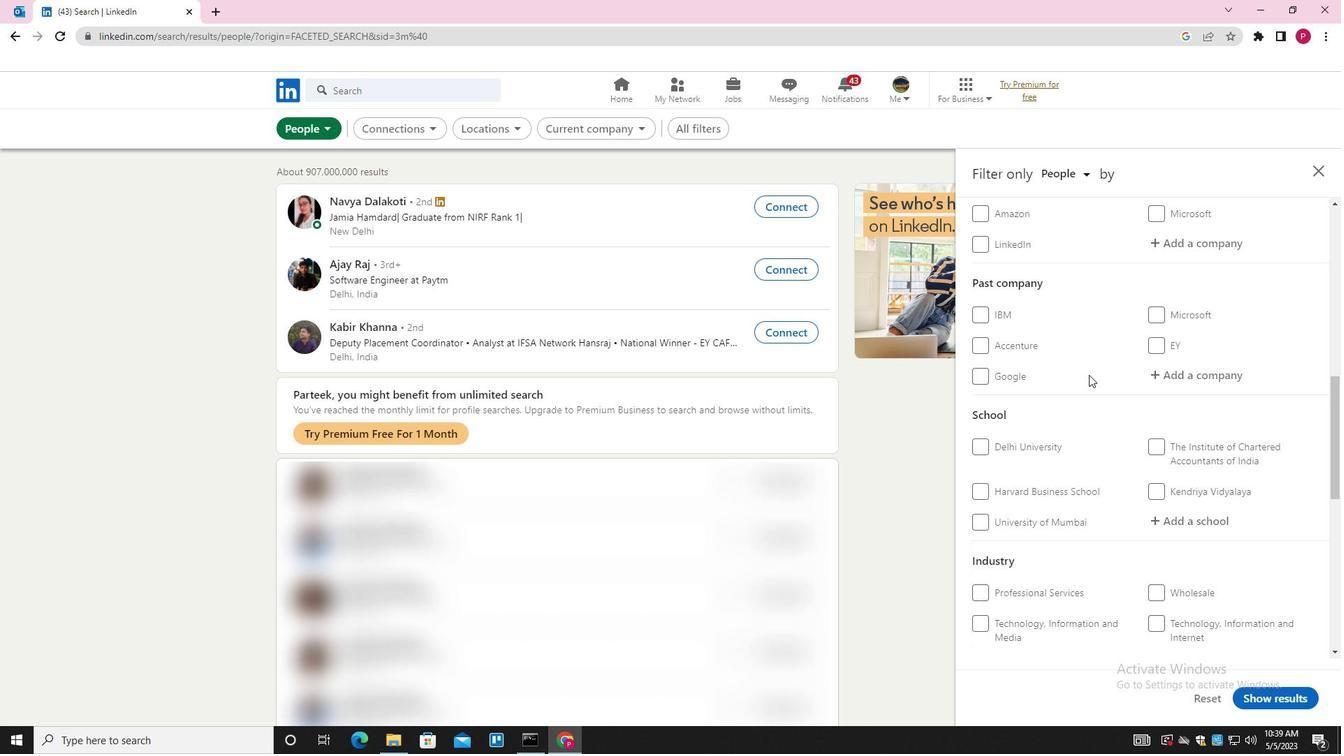 
Action: Mouse scrolled (1085, 376) with delta (0, 0)
Screenshot: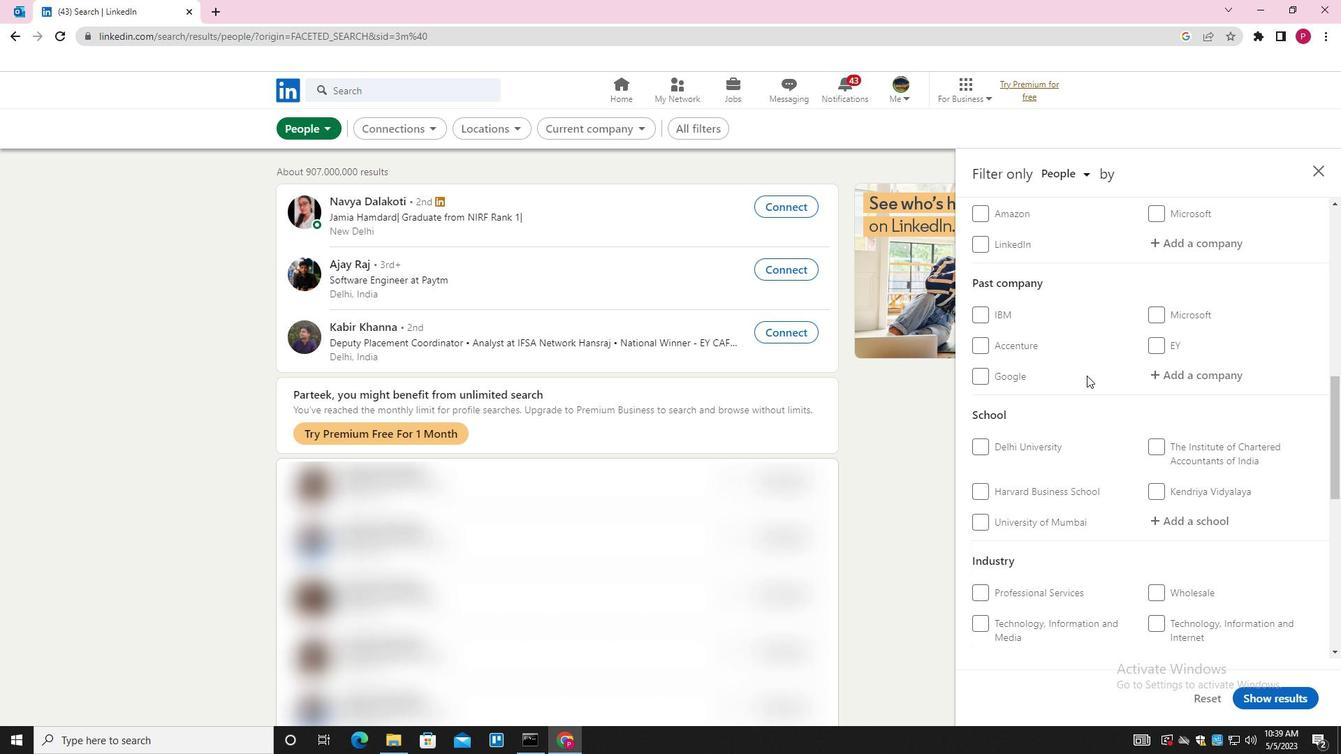 
Action: Mouse moved to (1085, 378)
Screenshot: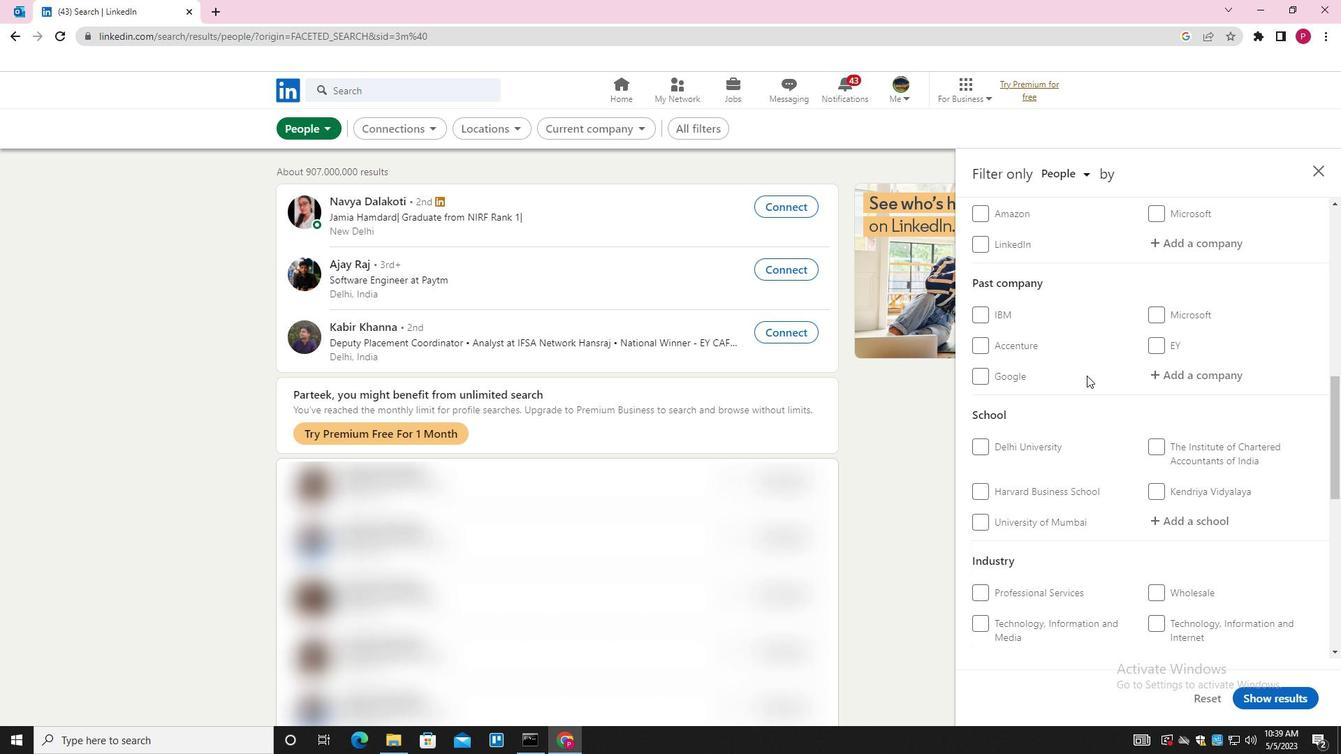 
Action: Mouse scrolled (1085, 377) with delta (0, 0)
Screenshot: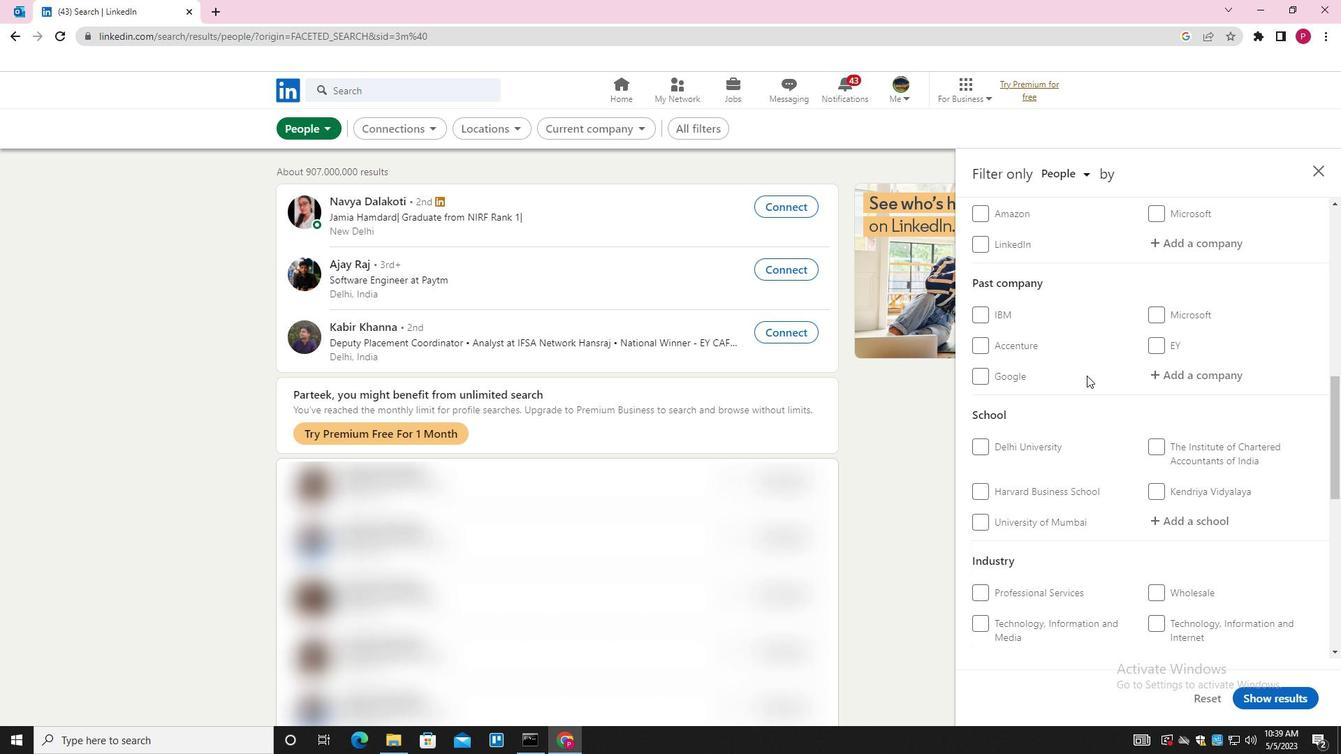 
Action: Mouse scrolled (1085, 377) with delta (0, 0)
Screenshot: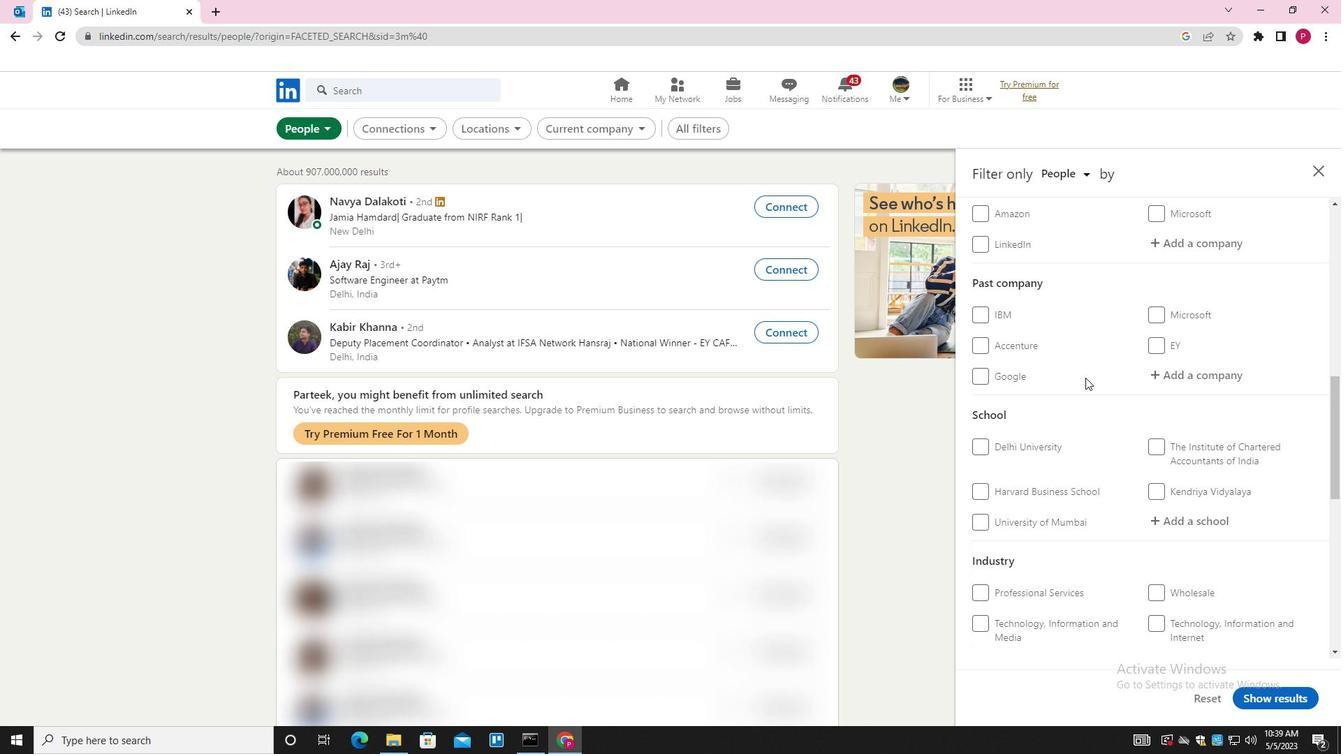 
Action: Mouse scrolled (1085, 377) with delta (0, 0)
Screenshot: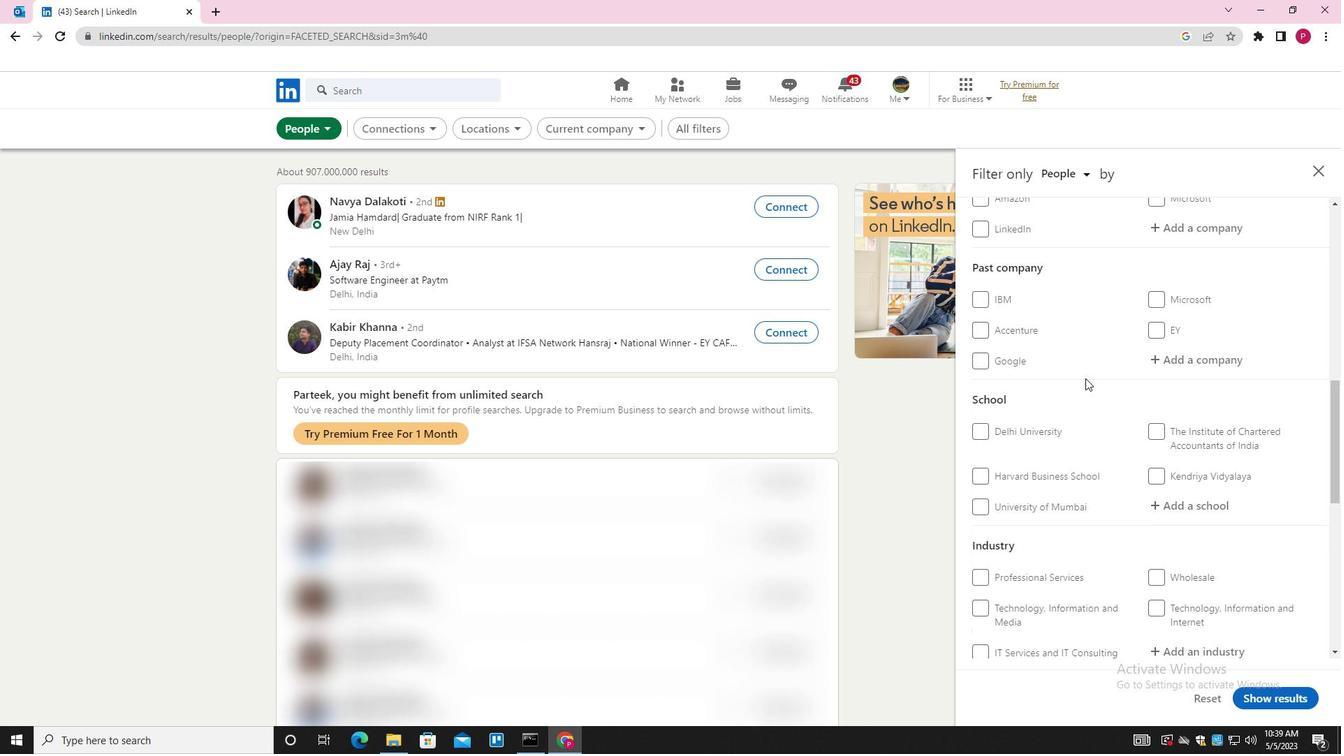 
Action: Mouse moved to (1085, 379)
Screenshot: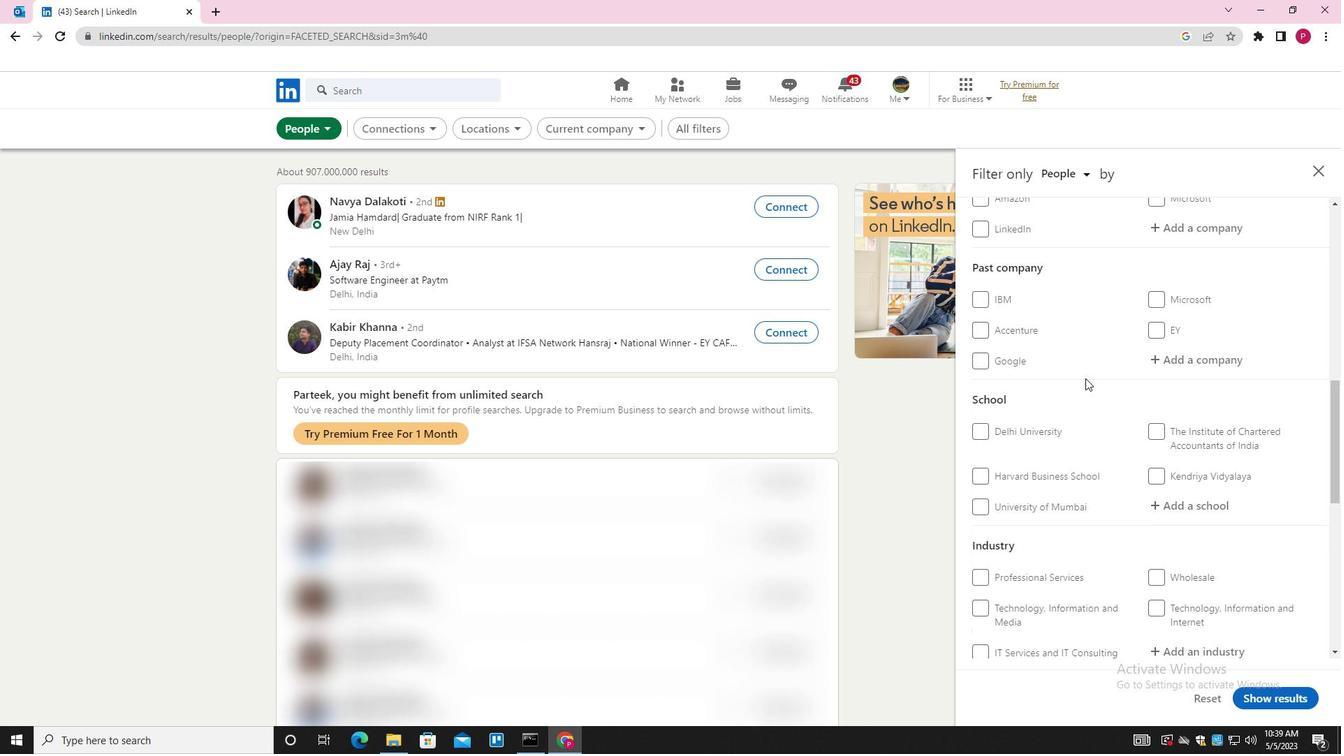 
Action: Mouse scrolled (1085, 378) with delta (0, 0)
Screenshot: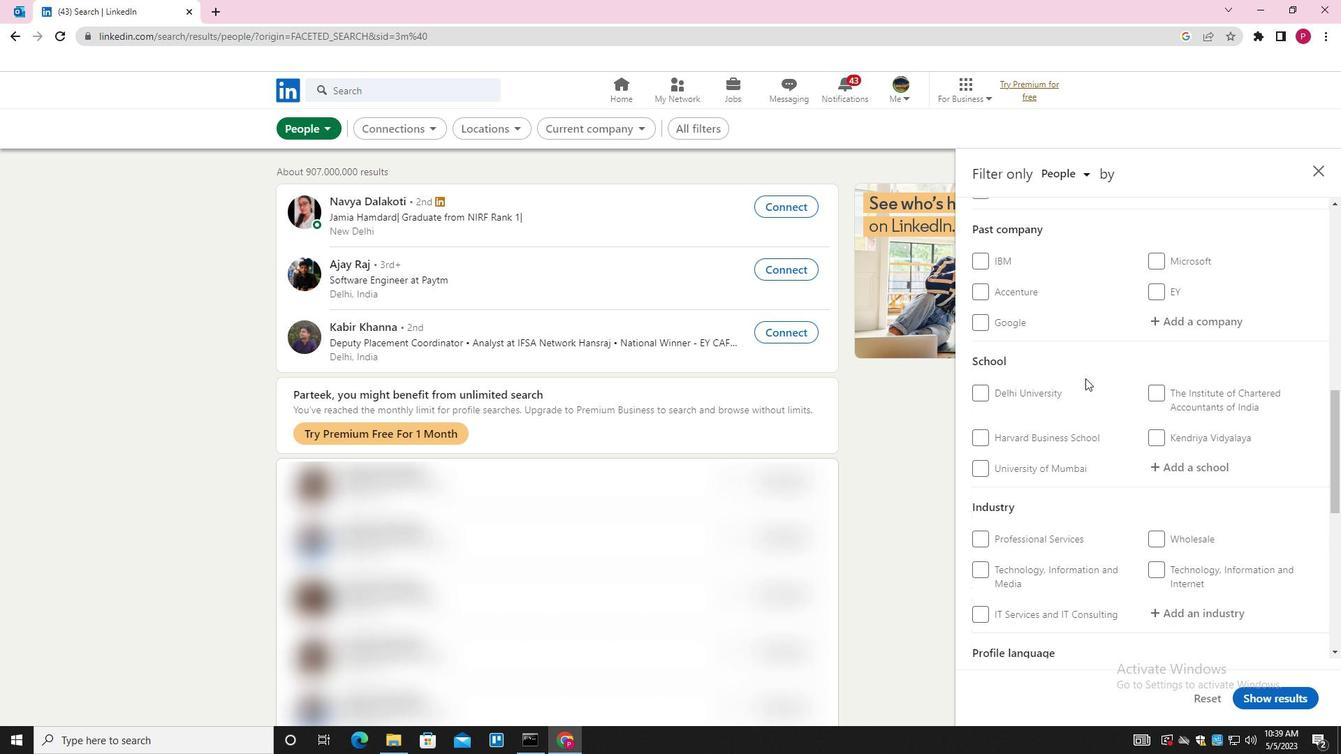 
Action: Mouse scrolled (1085, 378) with delta (0, 0)
Screenshot: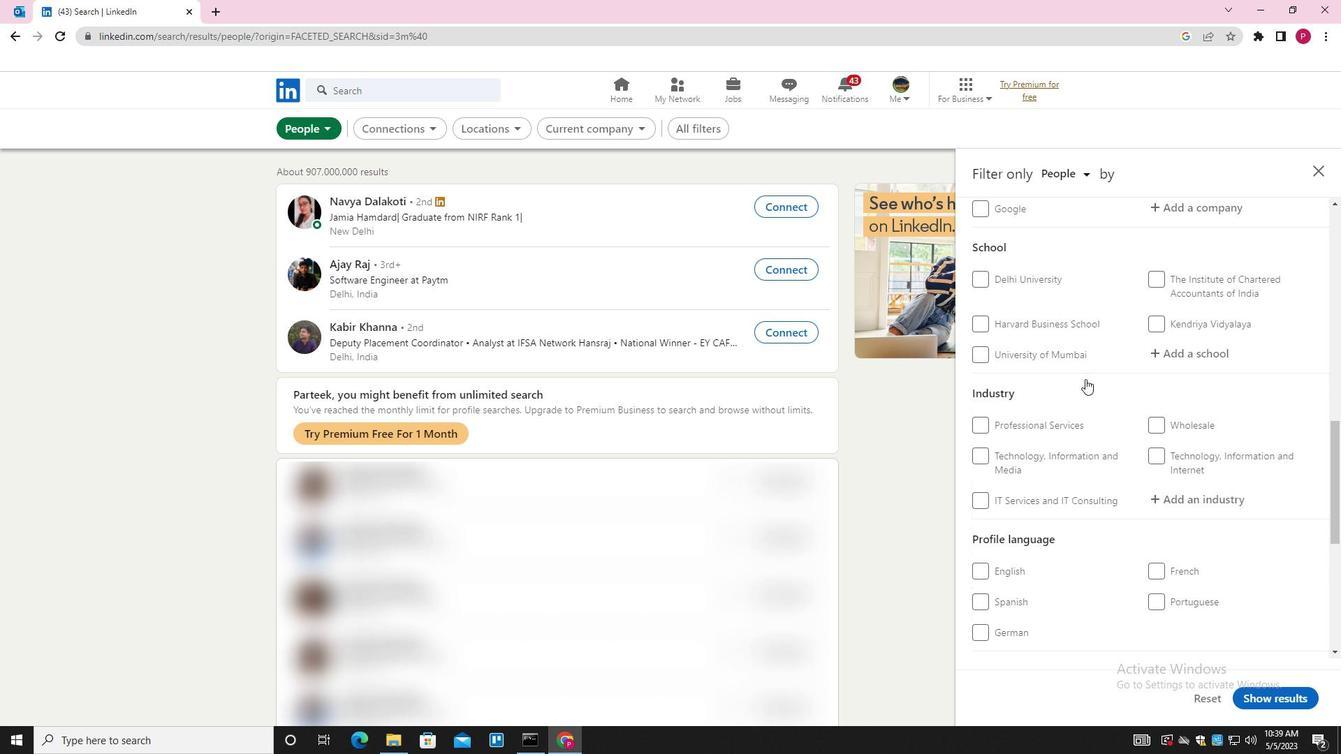 
Action: Mouse moved to (1005, 376)
Screenshot: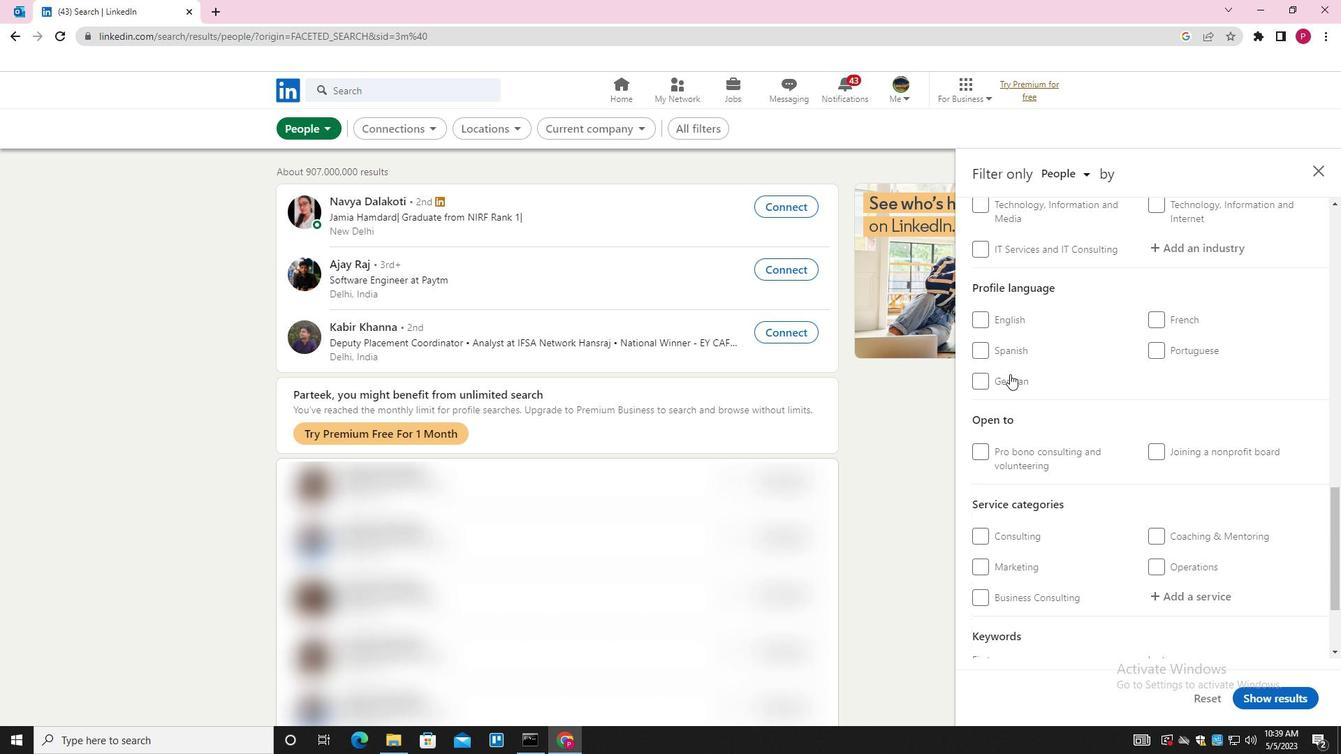 
Action: Mouse pressed left at (1005, 376)
Screenshot: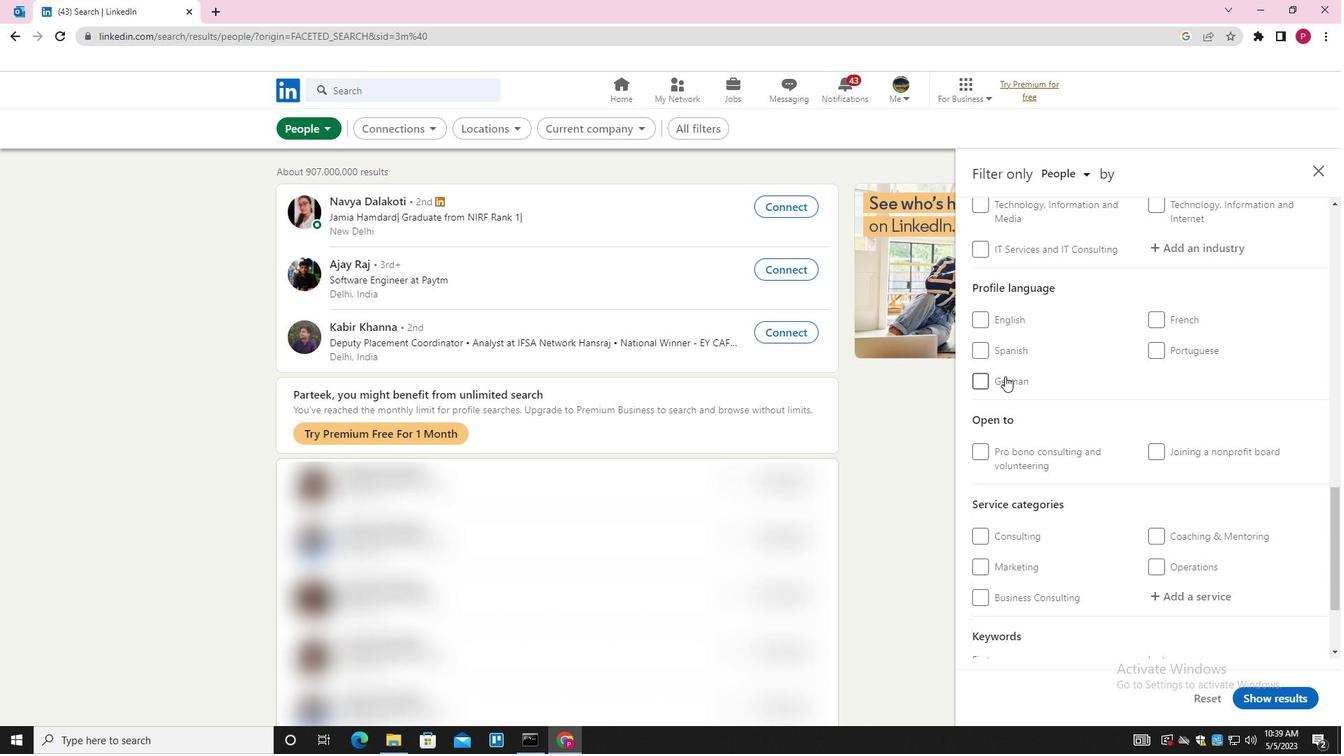 
Action: Mouse moved to (1042, 380)
Screenshot: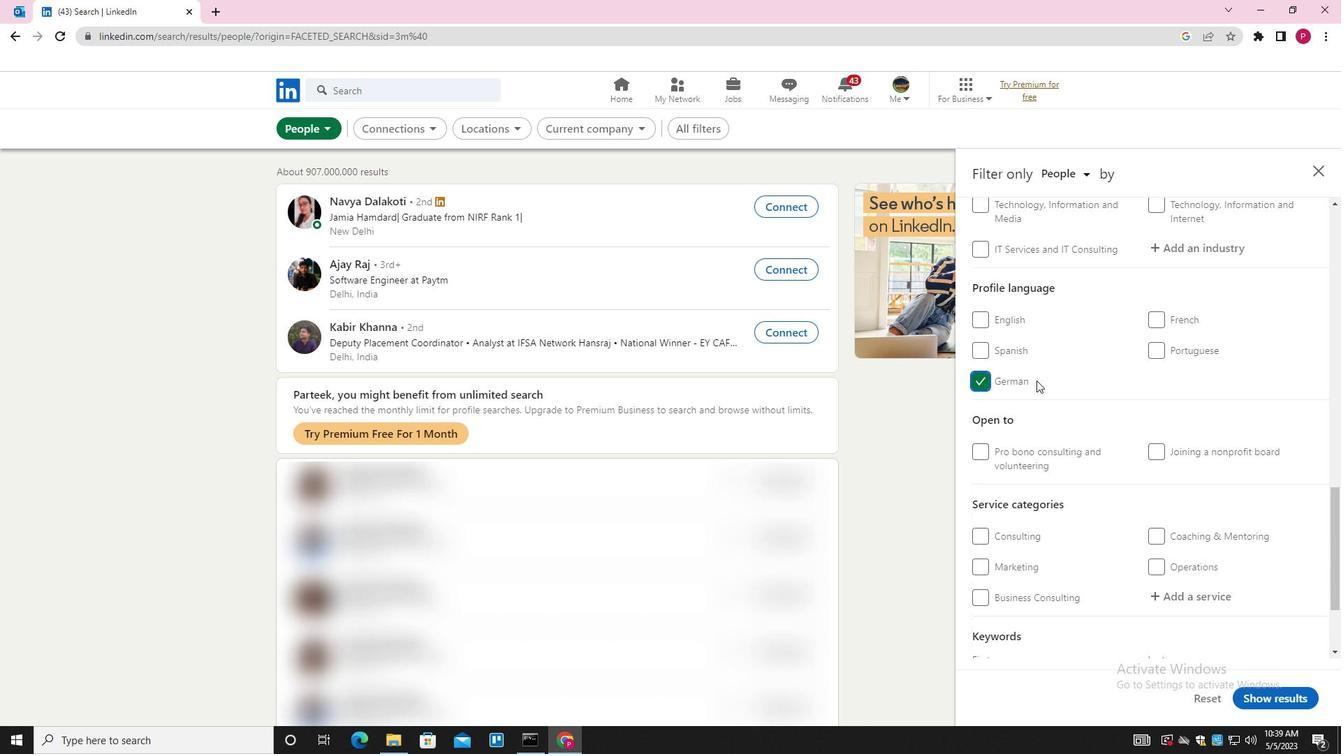 
Action: Mouse scrolled (1042, 381) with delta (0, 0)
Screenshot: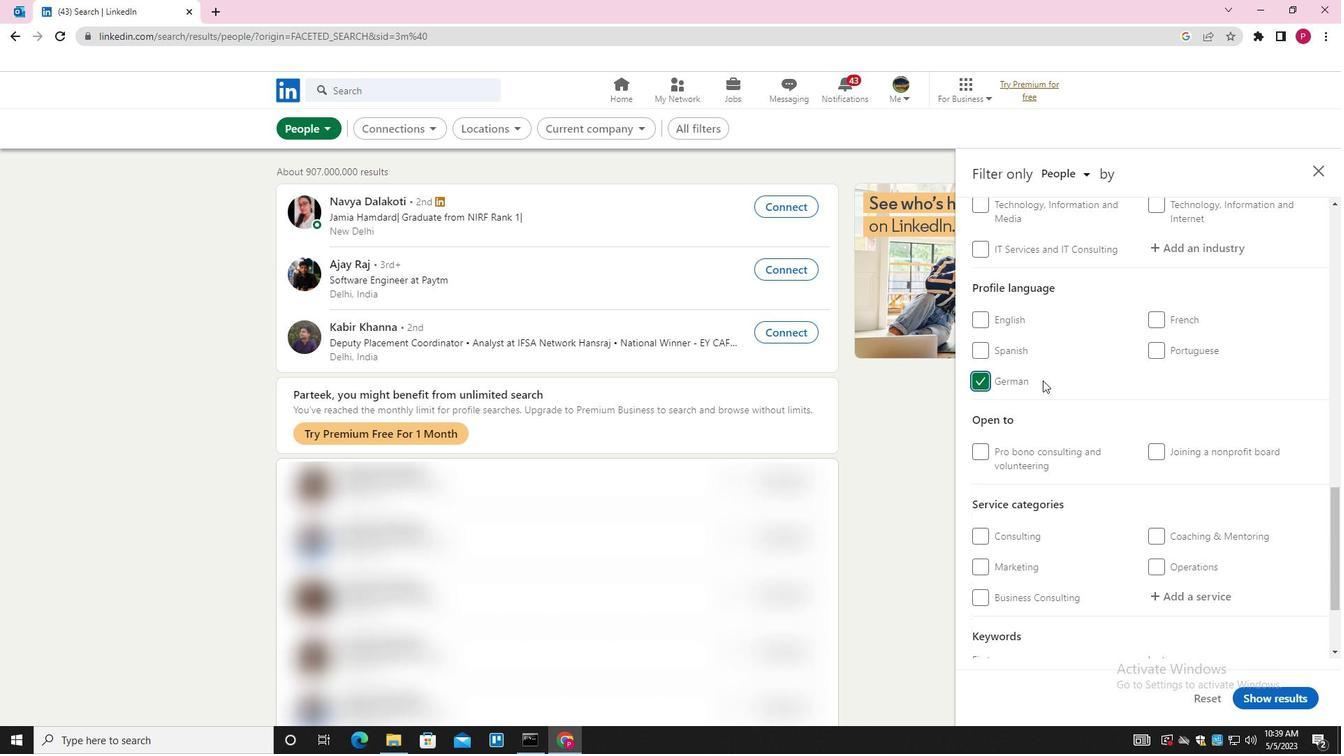 
Action: Mouse scrolled (1042, 381) with delta (0, 0)
Screenshot: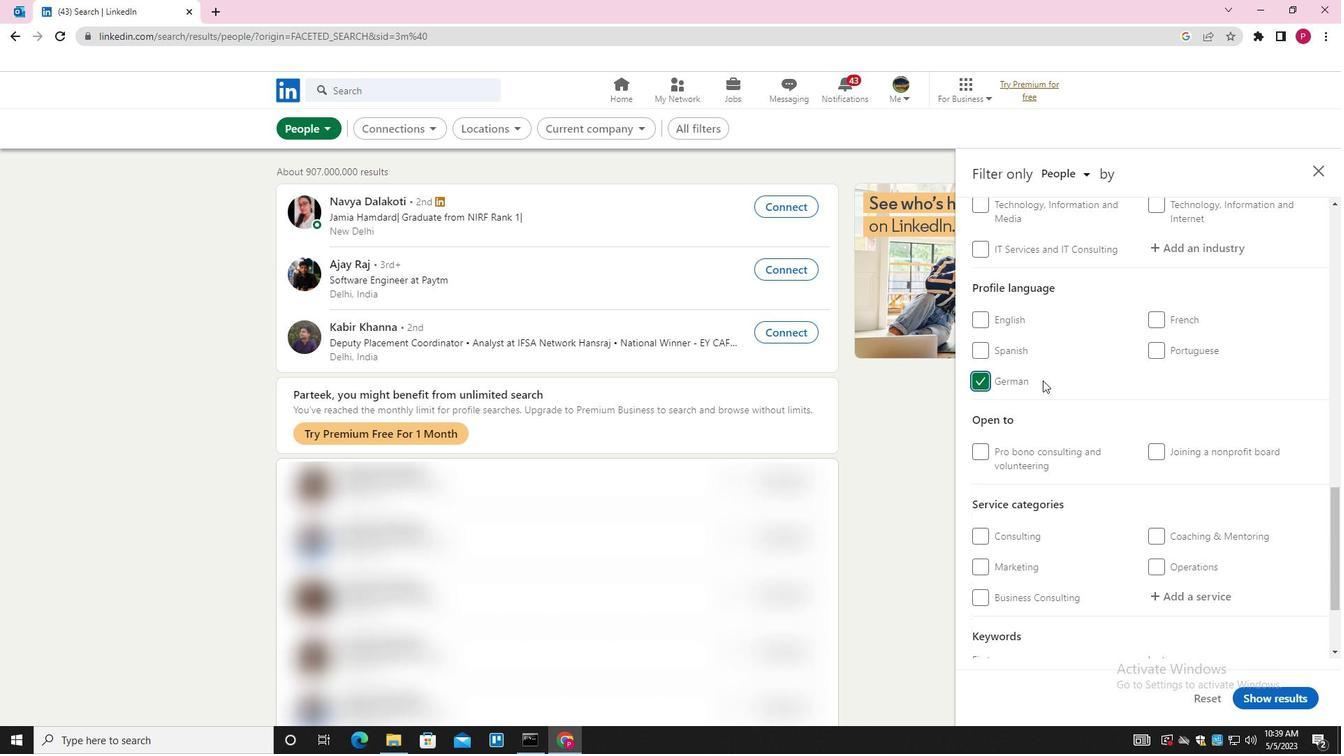 
Action: Mouse scrolled (1042, 381) with delta (0, 0)
Screenshot: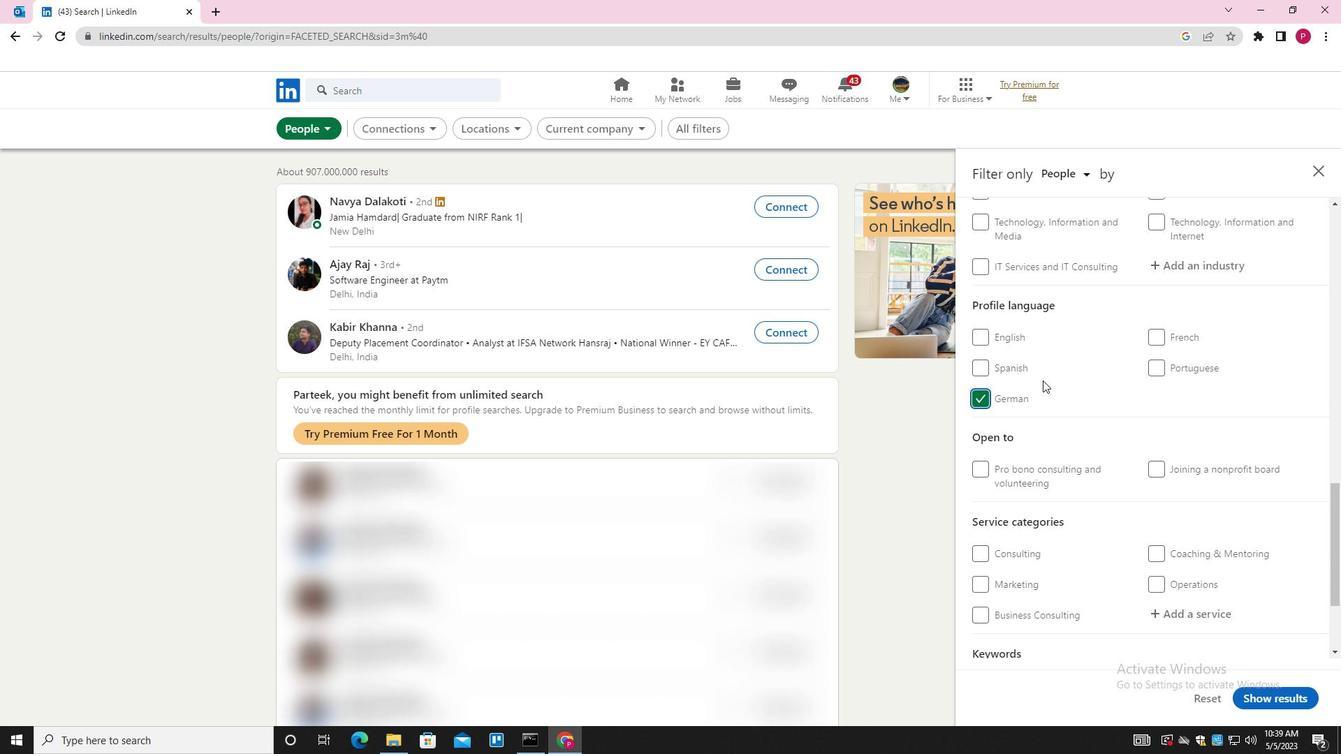 
Action: Mouse scrolled (1042, 381) with delta (0, 0)
Screenshot: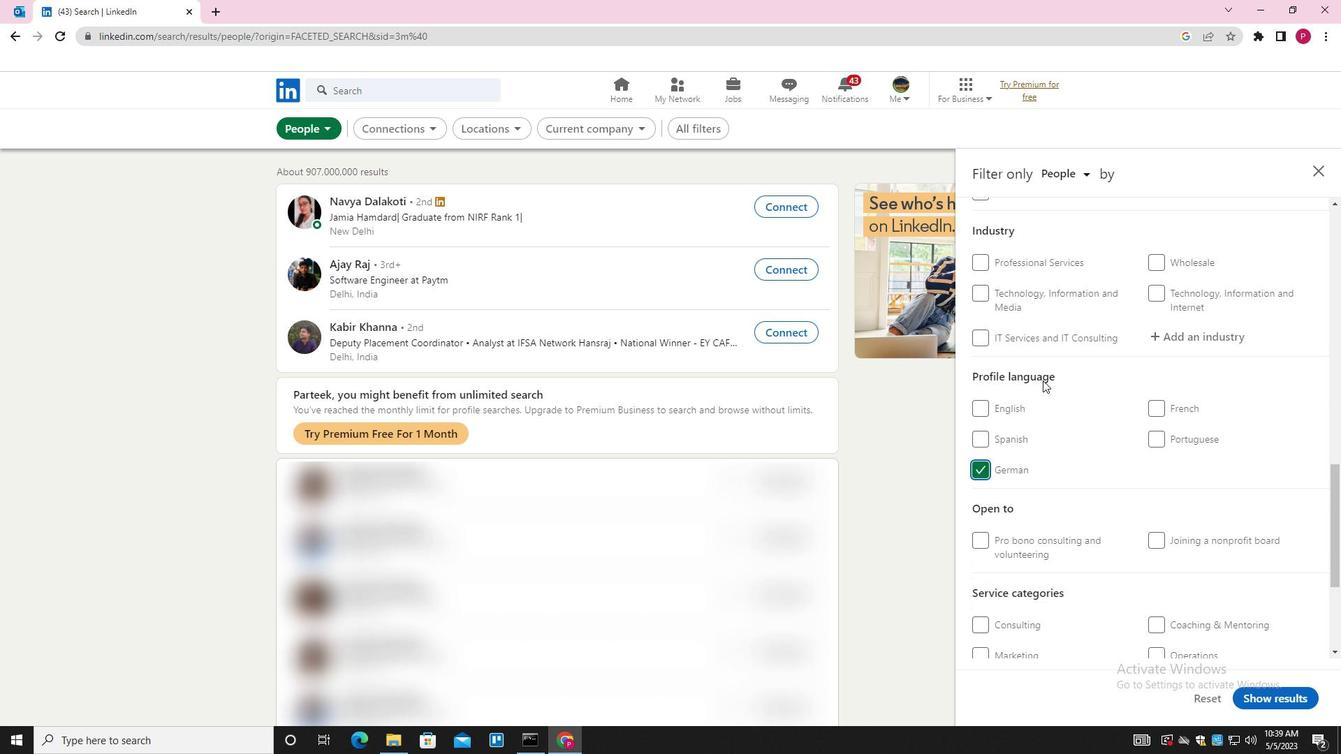 
Action: Mouse scrolled (1042, 381) with delta (0, 0)
Screenshot: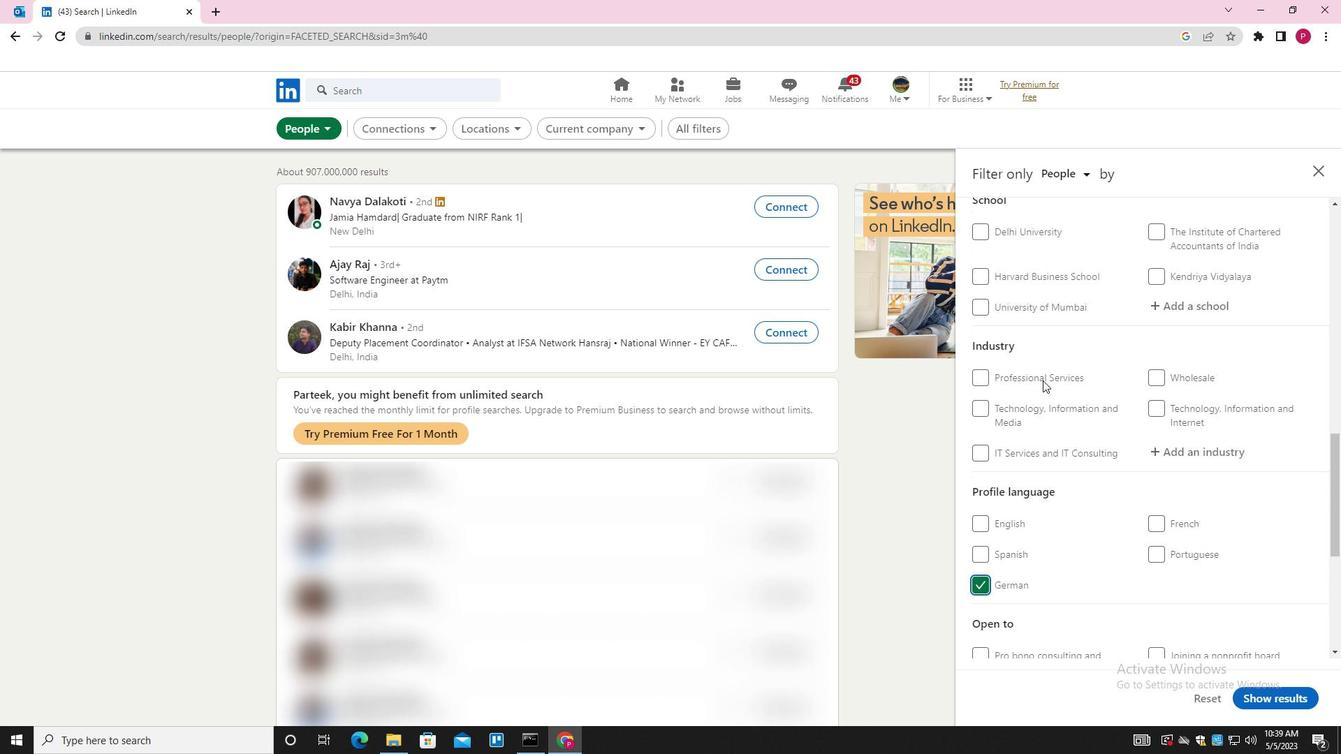 
Action: Mouse scrolled (1042, 381) with delta (0, 0)
Screenshot: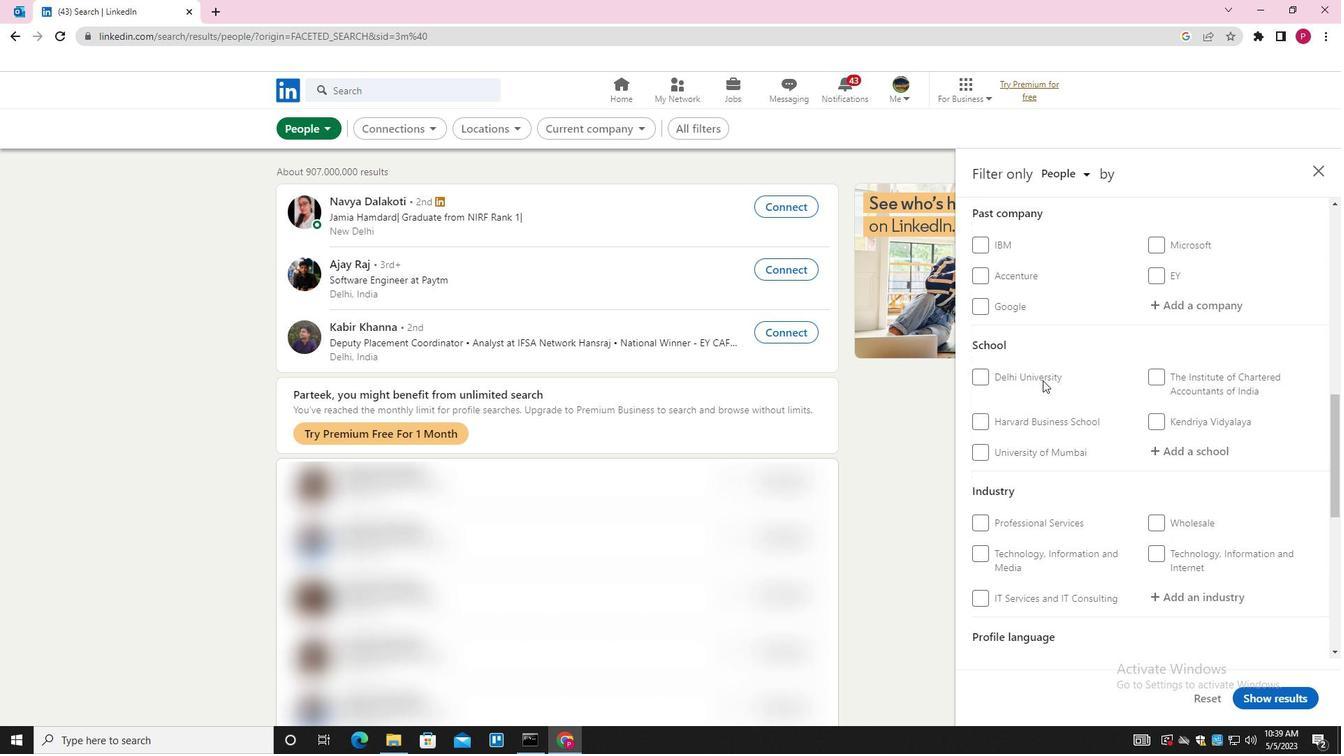 
Action: Mouse scrolled (1042, 381) with delta (0, 0)
Screenshot: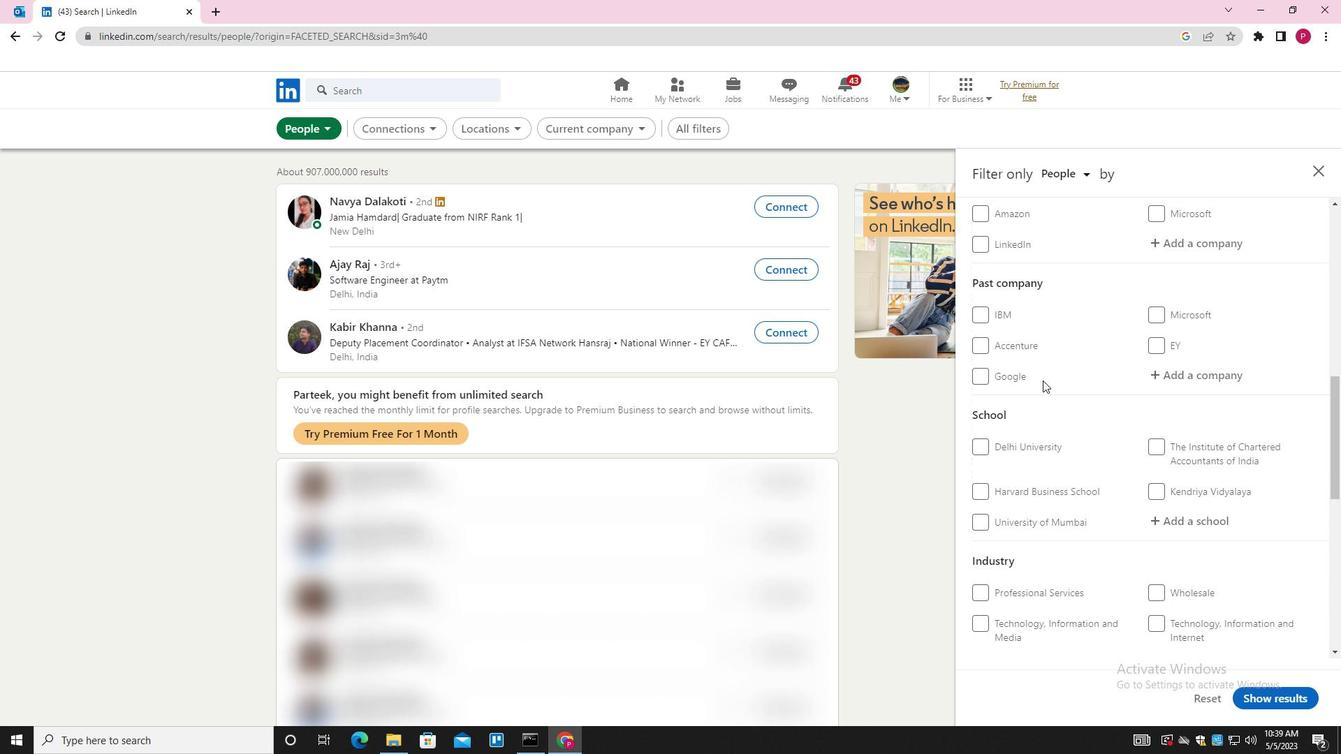 
Action: Mouse scrolled (1042, 381) with delta (0, 0)
Screenshot: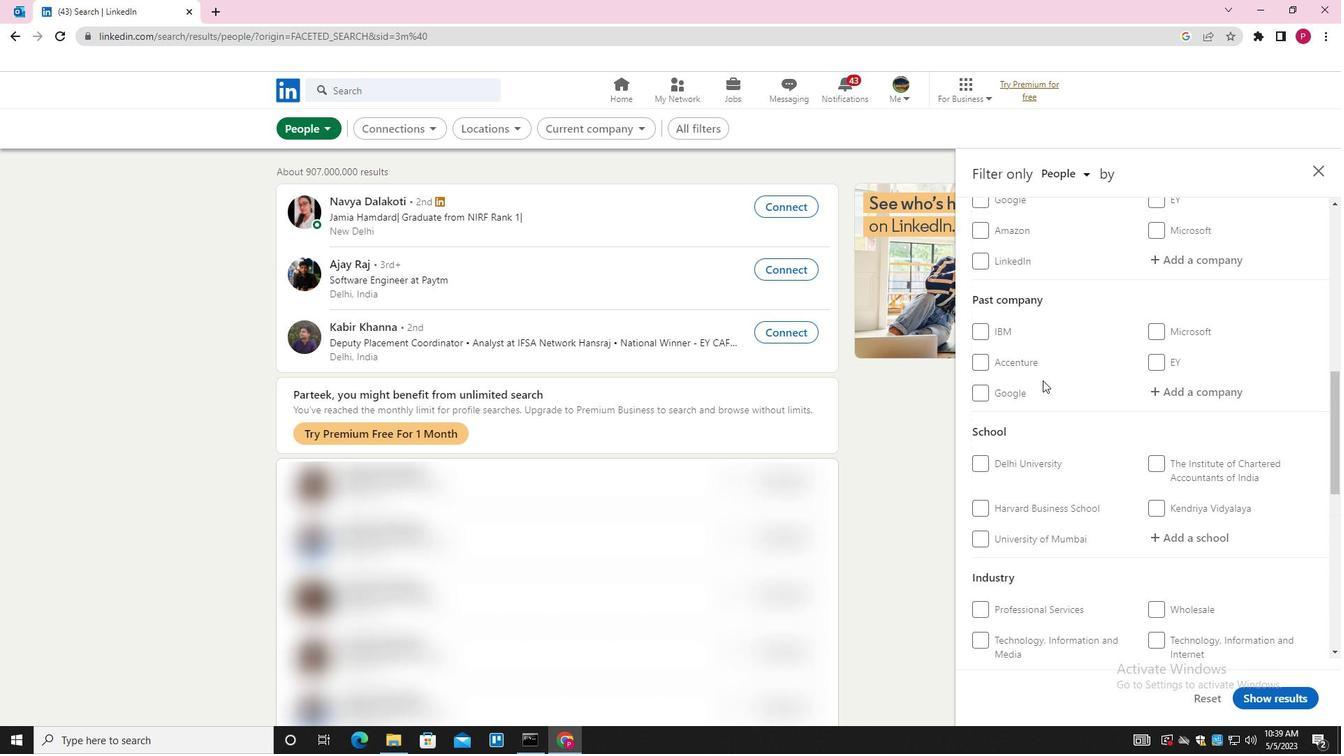 
Action: Mouse moved to (1169, 385)
Screenshot: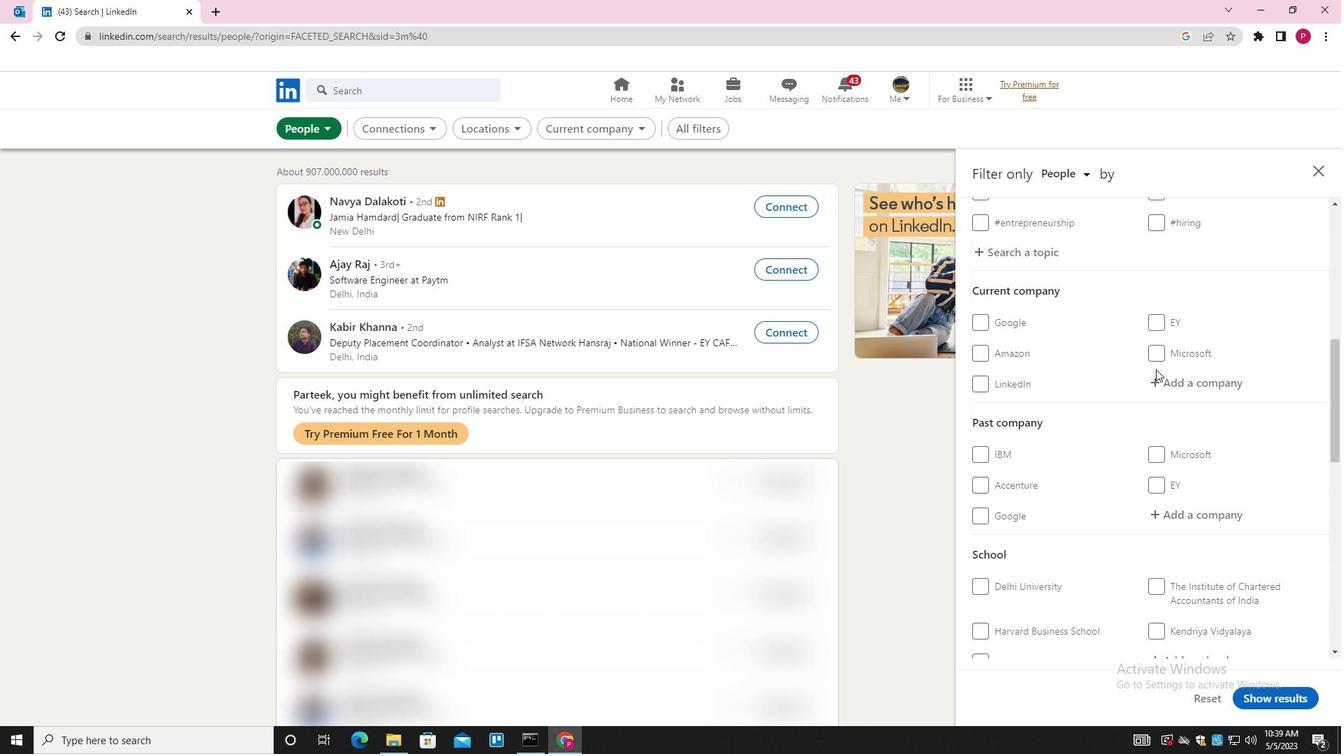 
Action: Mouse pressed left at (1169, 385)
Screenshot: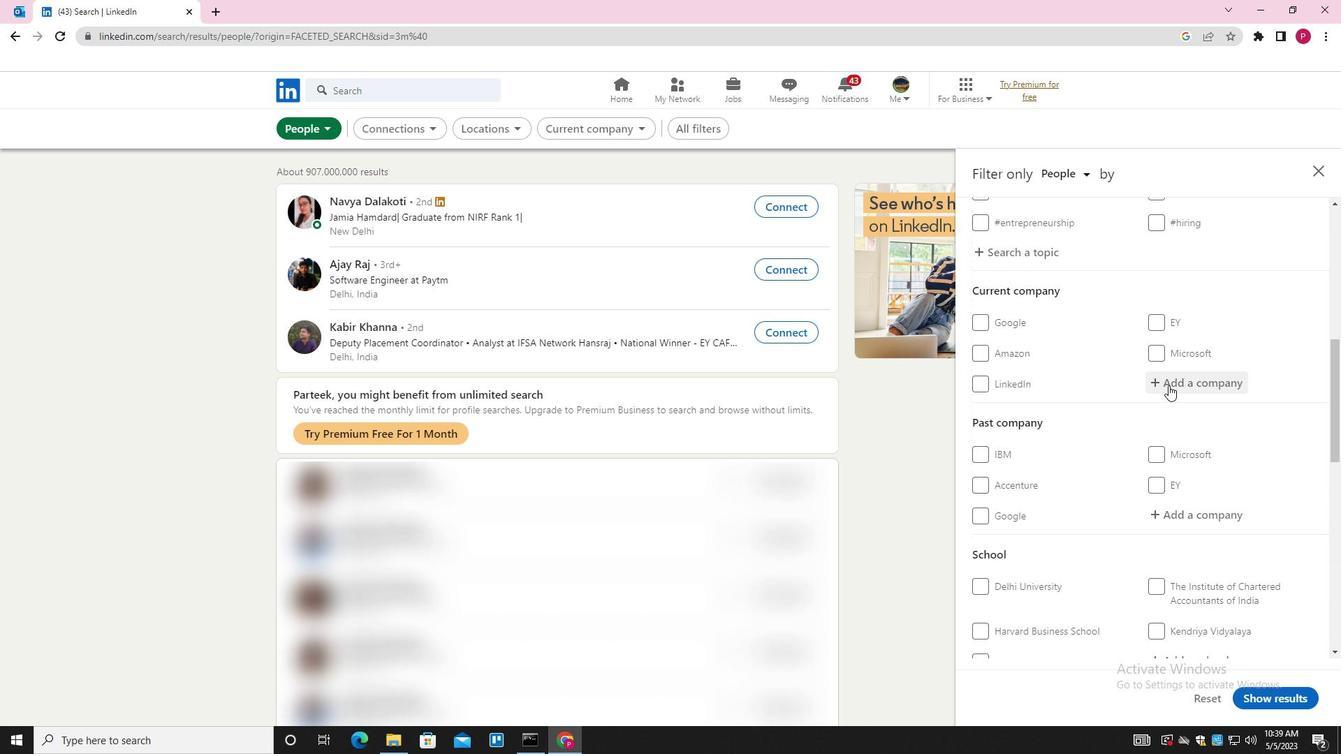 
Action: Mouse moved to (1174, 381)
Screenshot: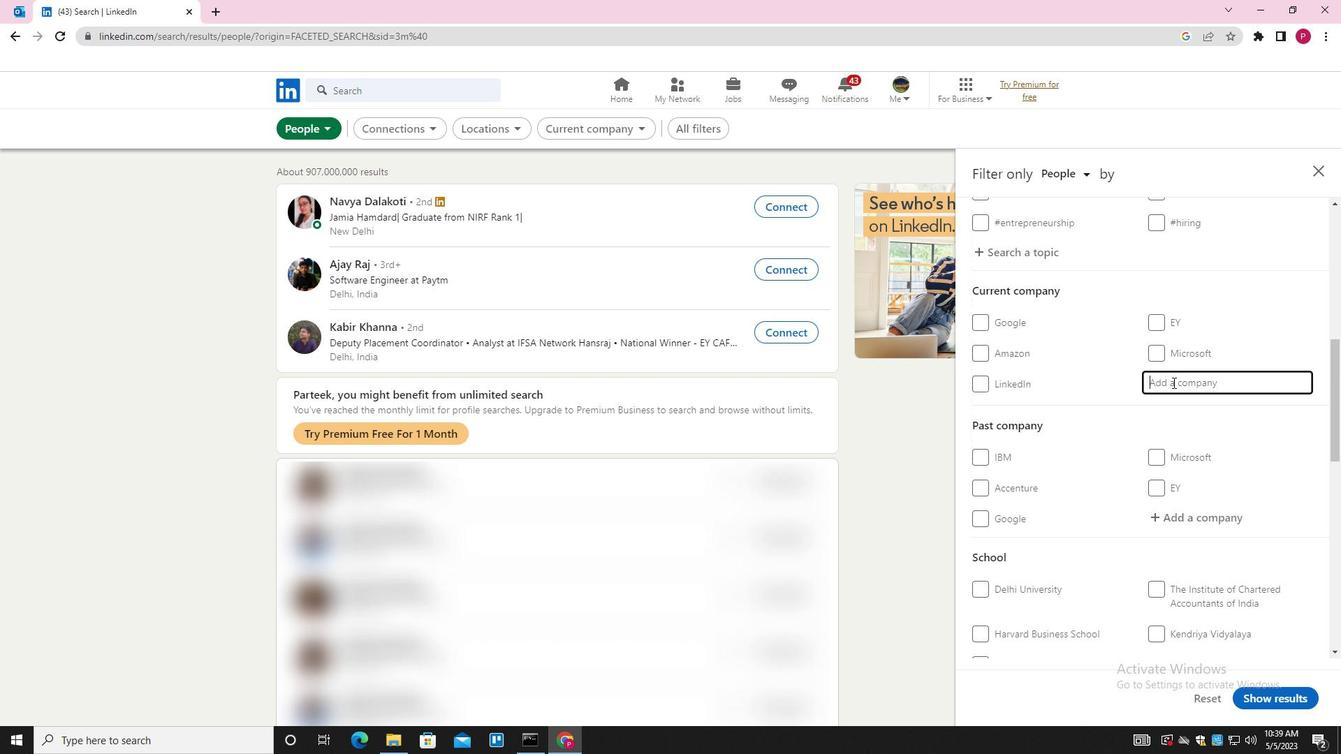 
Action: Key pressed <Key.shift><Key.shift><Key.shift><Key.shift><Key.shift><Key.shift><Key.shift><Key.shift><Key.shift><Key.shift><Key.shift><Key.shift><Key.shift><Key.shift><Key.shift><Key.shift><Key.shift><Key.shift><Key.shift><Key.shift><Key.shift><Key.shift><Key.shift><Key.shift><Key.shift><Key.shift><Key.shift><Key.shift><Key.shift><Key.shift><Key.shift><Key.shift><Key.shift><Key.shift><Key.shift><Key.shift><Key.shift><Key.shift><Key.shift><Key.shift><Key.shift><Key.shift><Key.shift><Key.shift><Key.shift><Key.shift><Key.shift><Key.shift><Key.shift><Key.shift><Key.shift><Key.shift><Key.shift><Key.shift><Key.shift><Key.shift><Key.shift><Key.shift><Key.shift><Key.shift><Key.shift><Key.shift><Key.shift>FANATICS<Key.down><Key.enter>
Screenshot: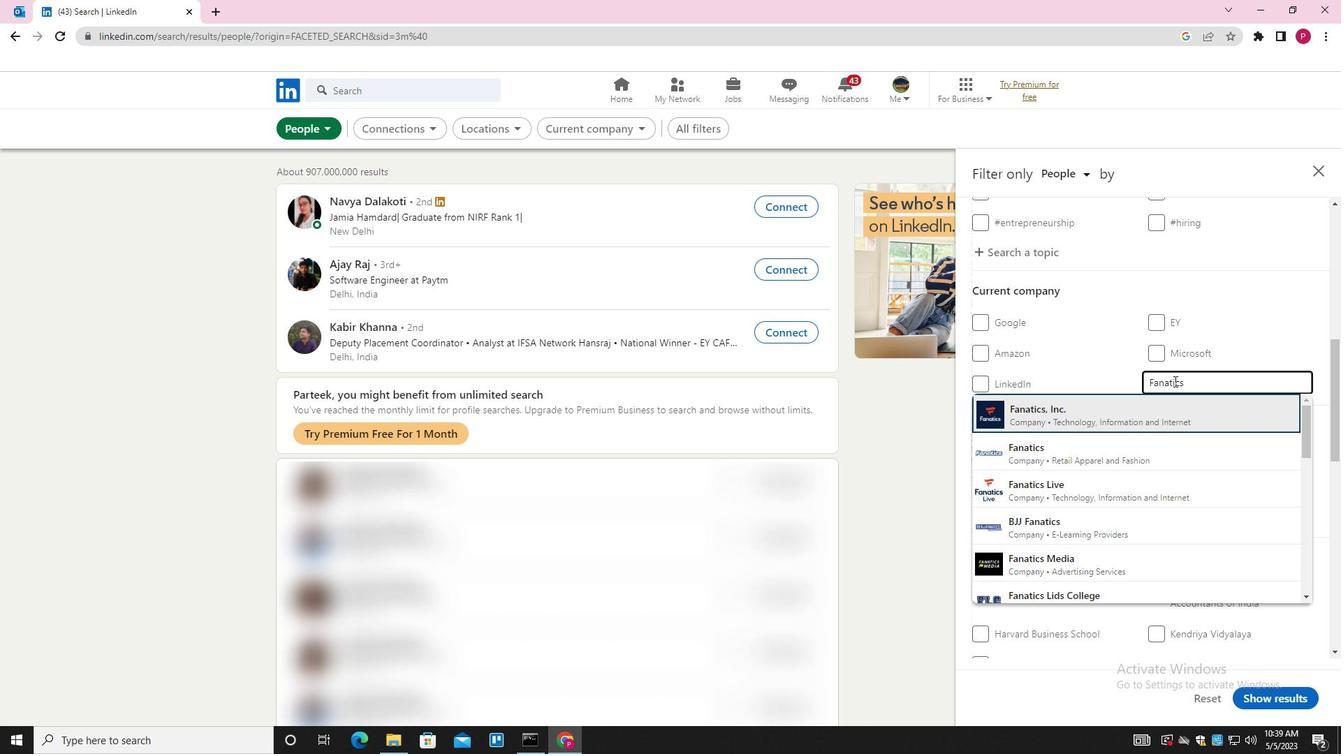 
Action: Mouse moved to (1169, 382)
Screenshot: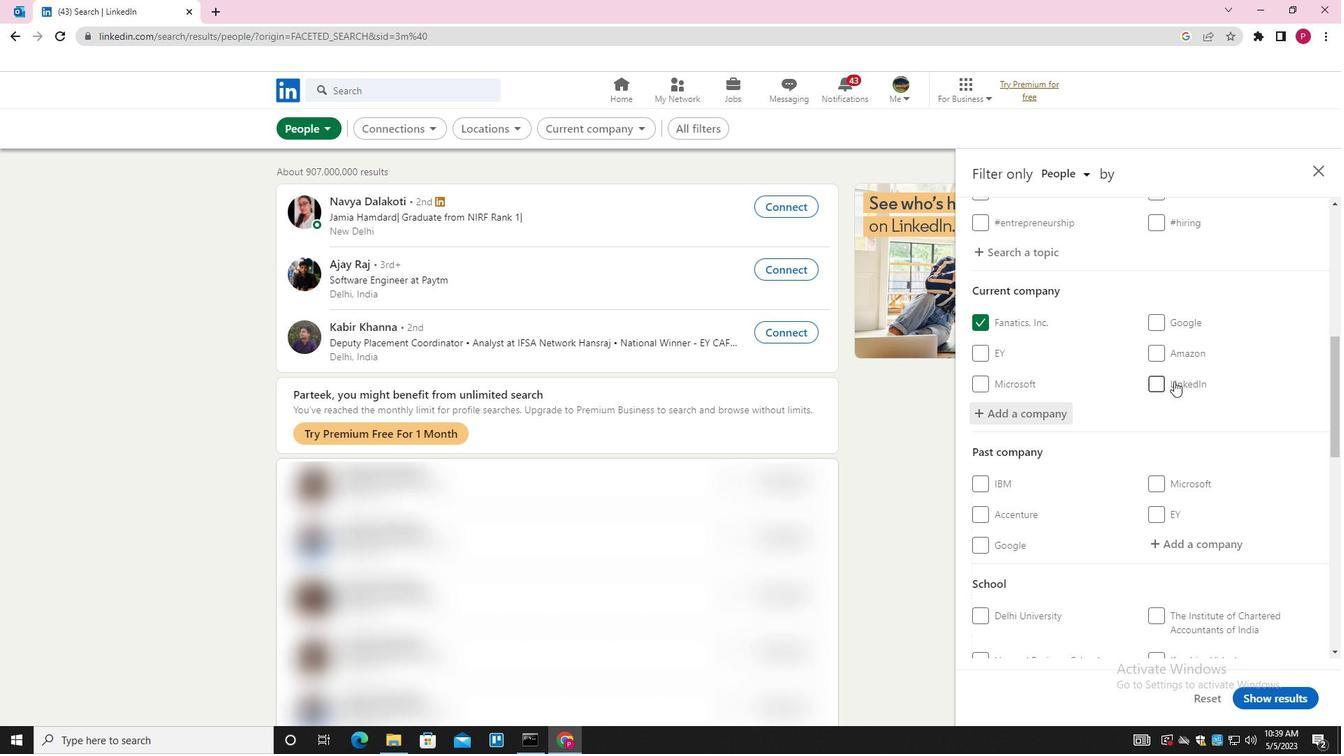 
Action: Mouse scrolled (1169, 382) with delta (0, 0)
Screenshot: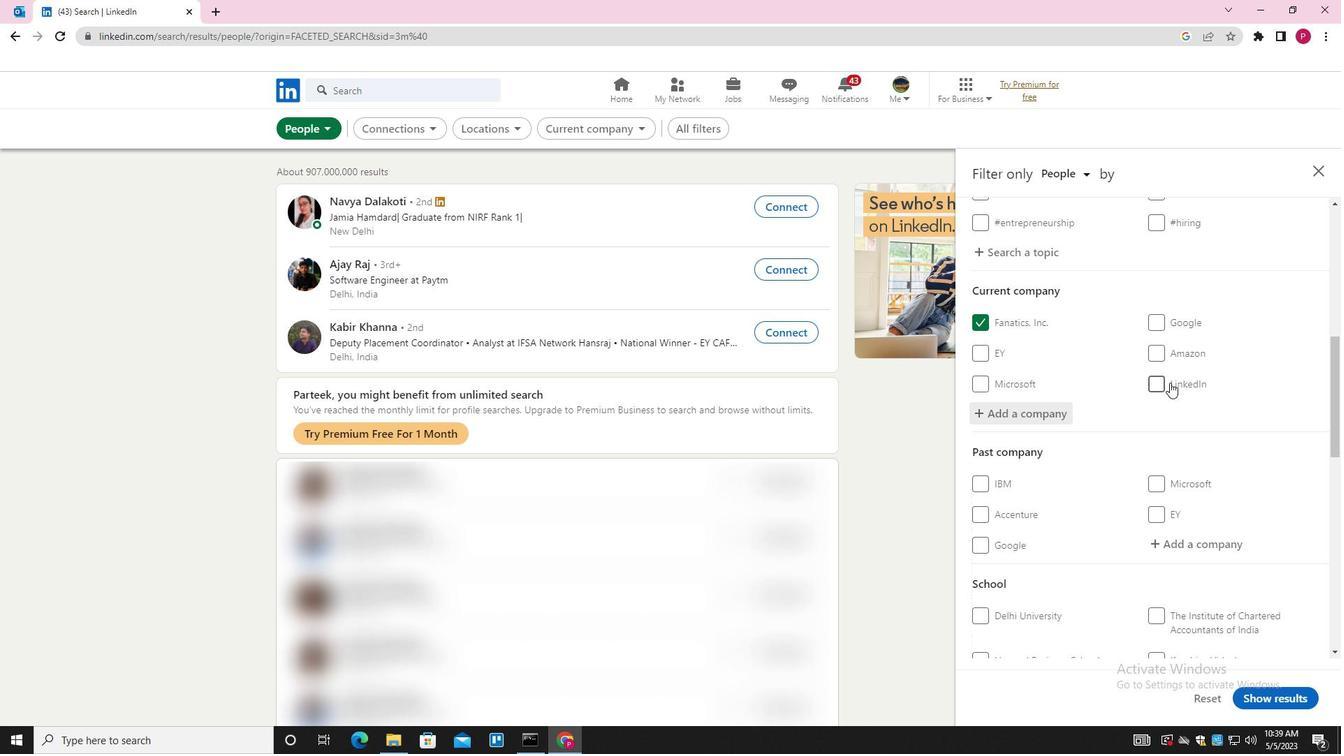 
Action: Mouse scrolled (1169, 382) with delta (0, 0)
Screenshot: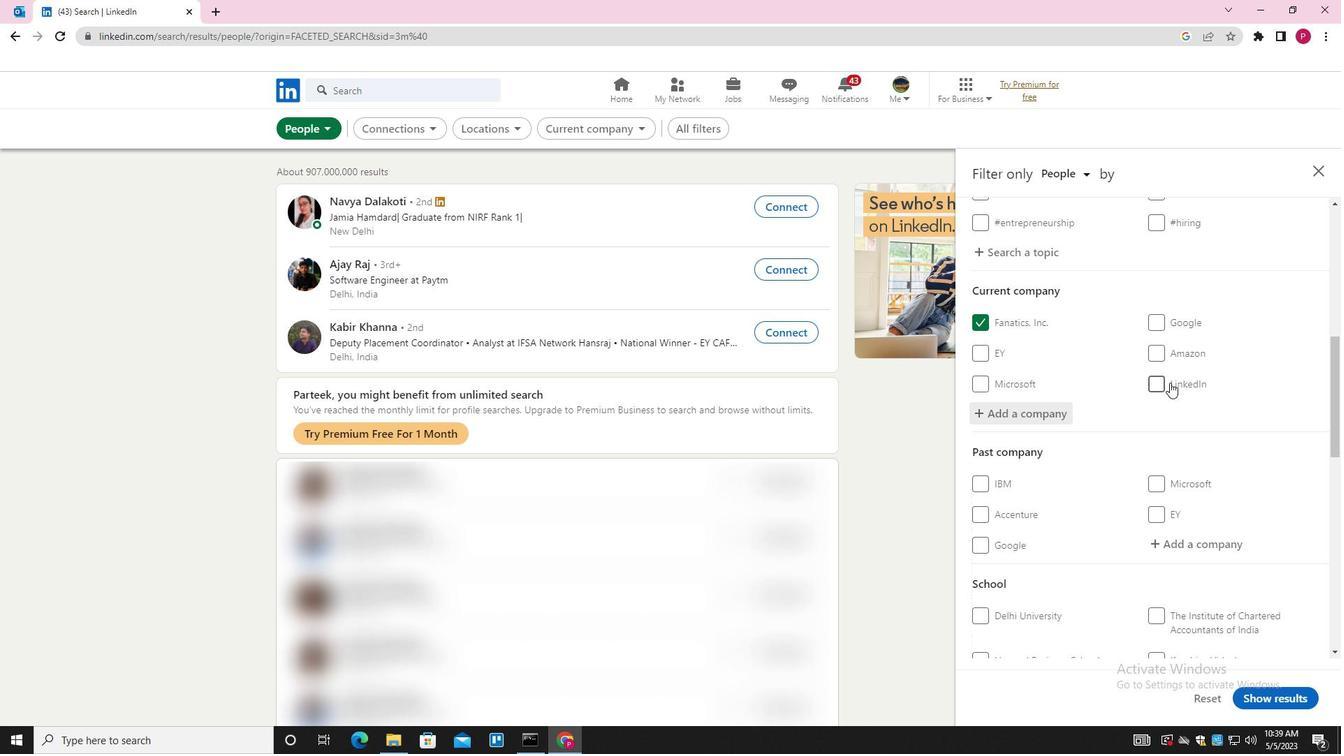 
Action: Mouse scrolled (1169, 382) with delta (0, 0)
Screenshot: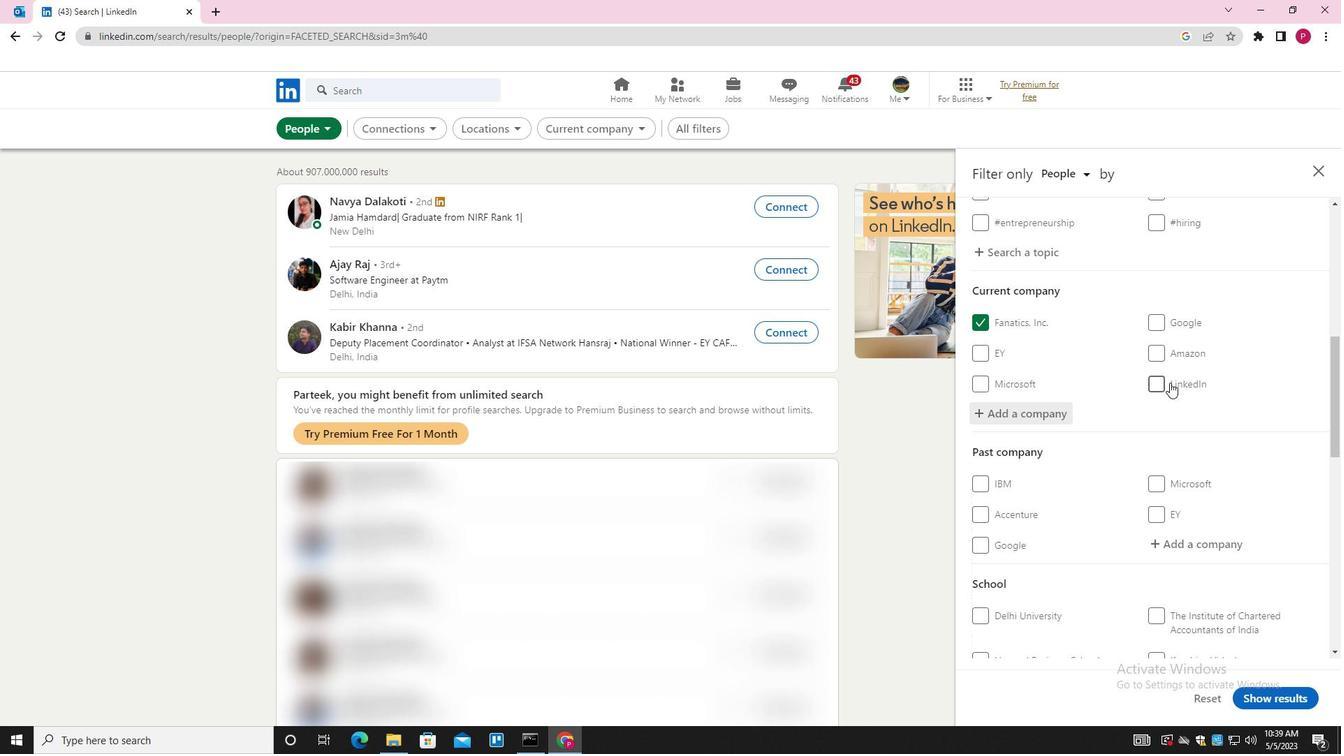 
Action: Mouse scrolled (1169, 382) with delta (0, 0)
Screenshot: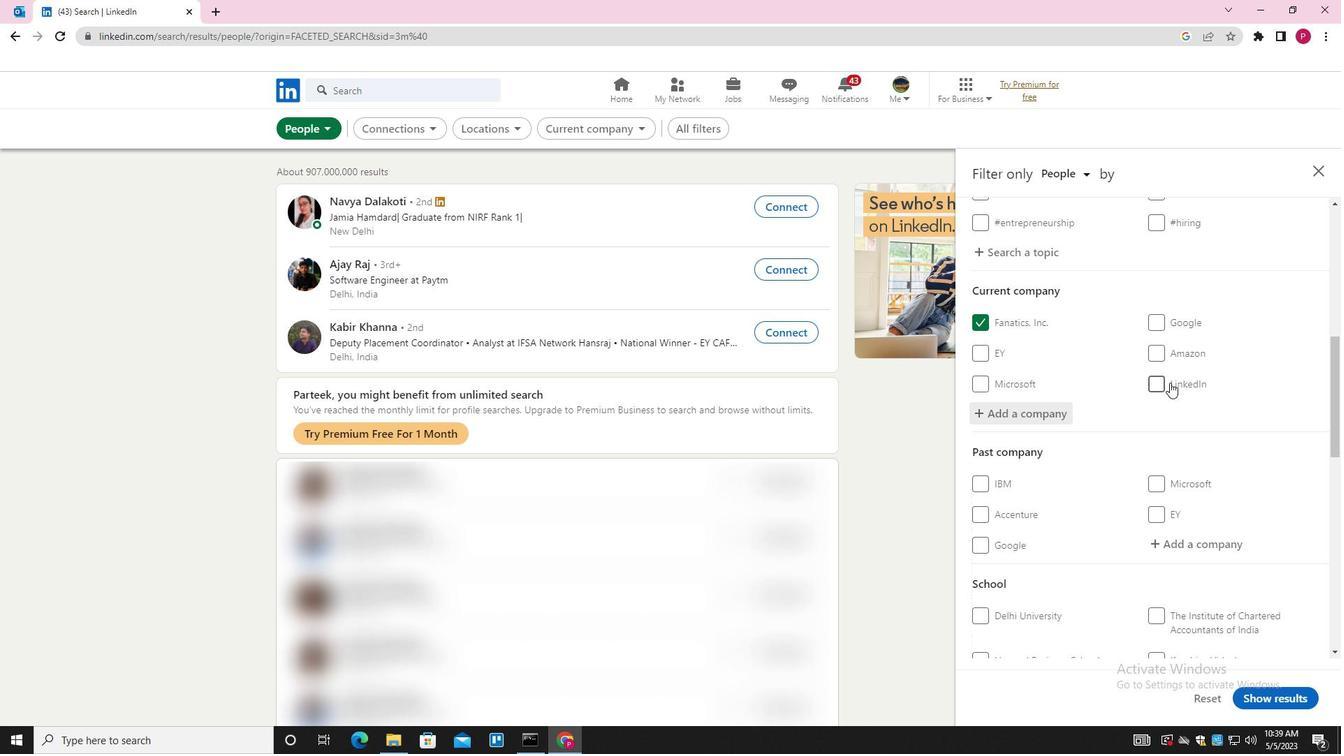
Action: Mouse moved to (1173, 382)
Screenshot: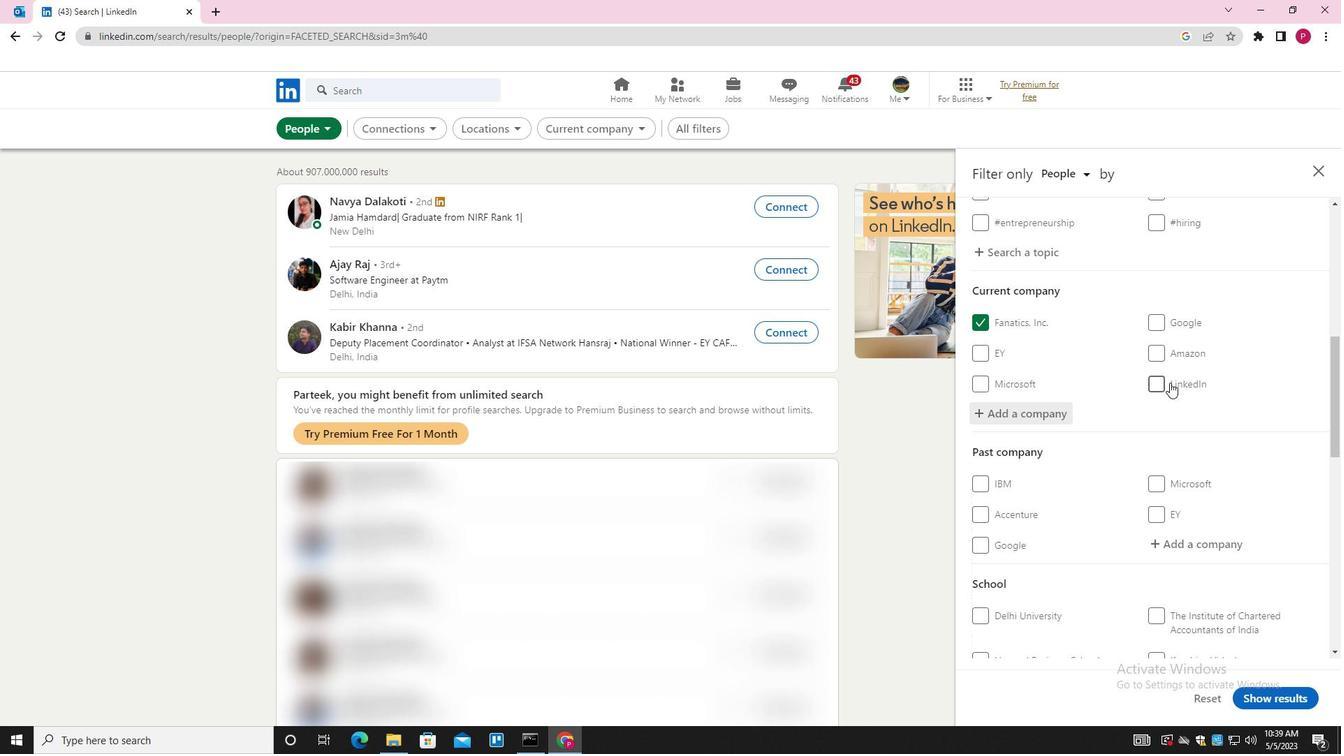 
Action: Mouse scrolled (1173, 381) with delta (0, 0)
Screenshot: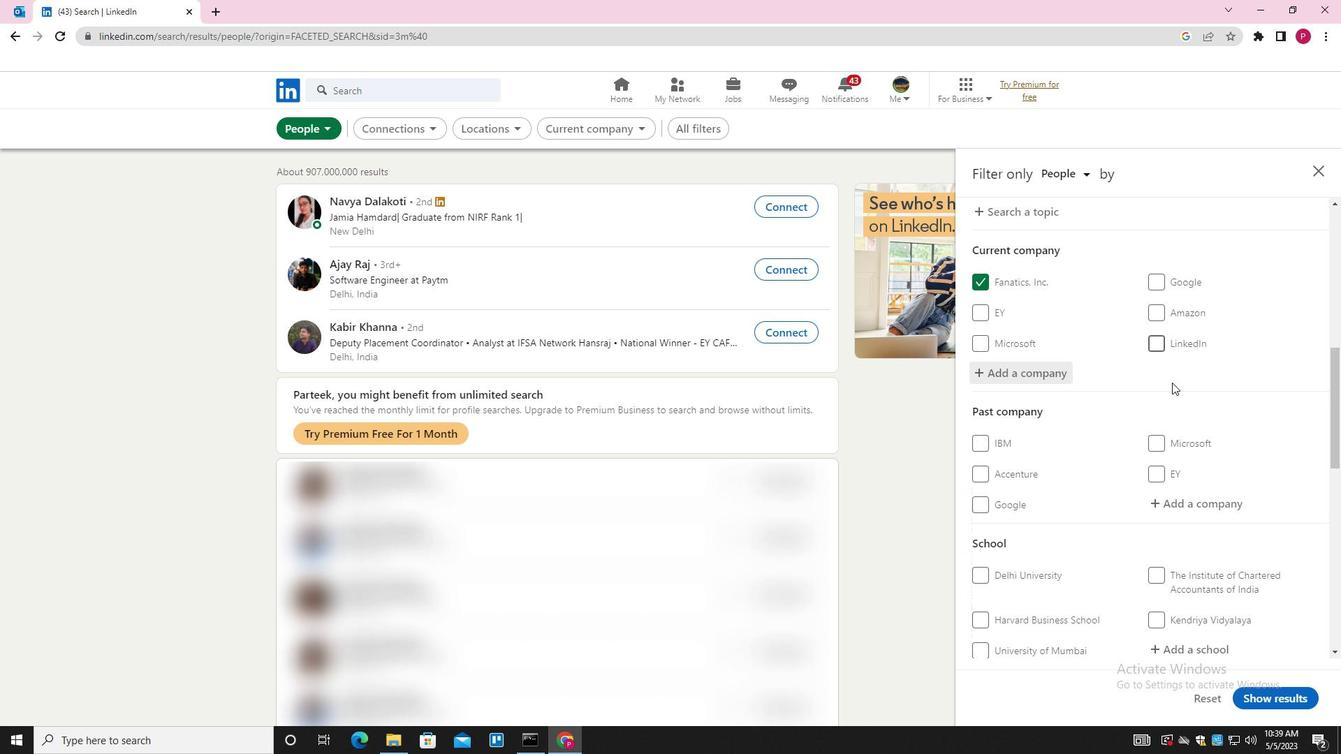 
Action: Mouse scrolled (1173, 381) with delta (0, 0)
Screenshot: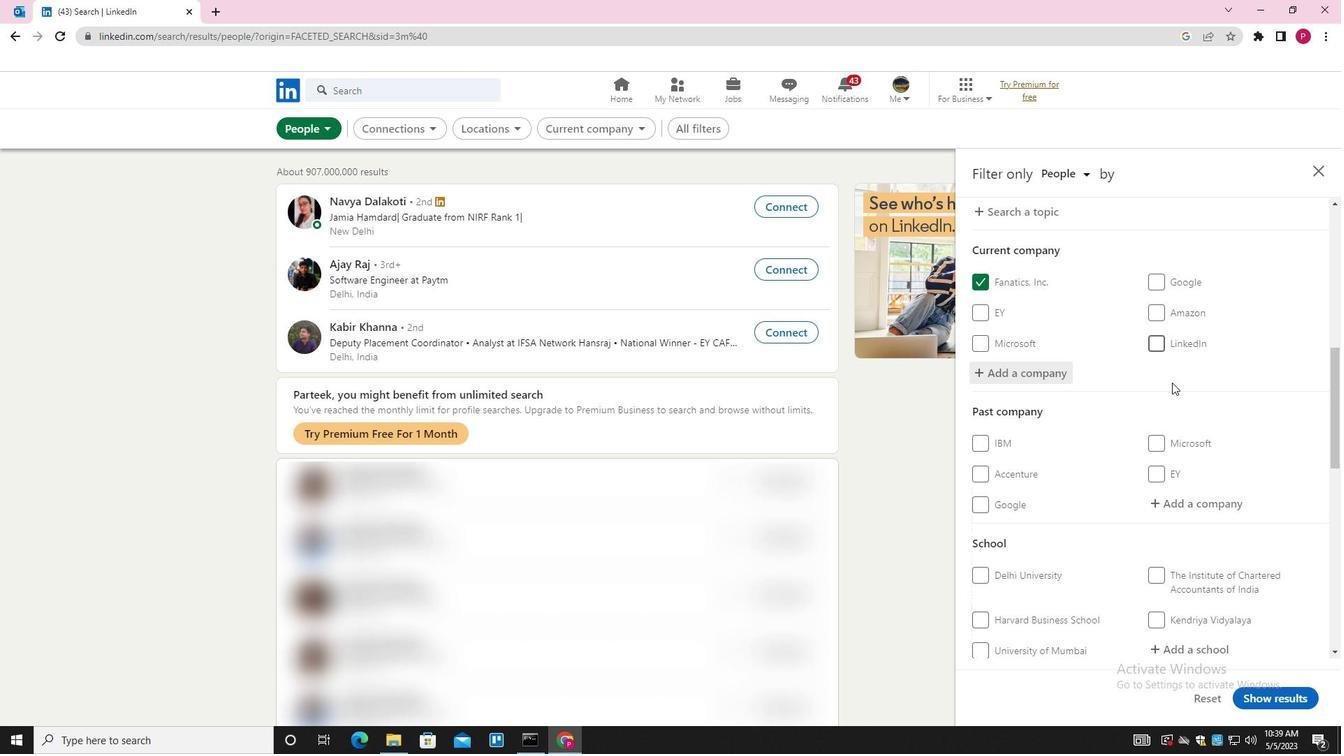 
Action: Mouse moved to (1198, 276)
Screenshot: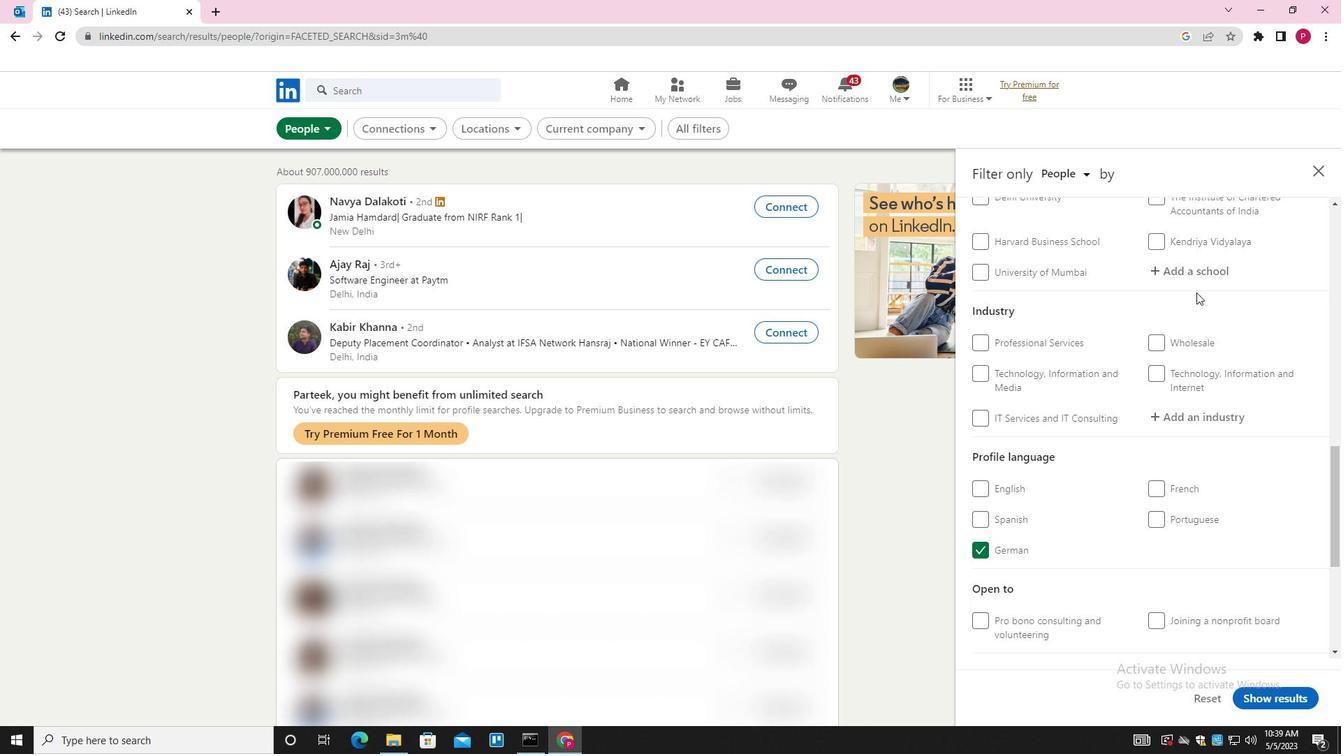 
Action: Mouse pressed left at (1198, 276)
Screenshot: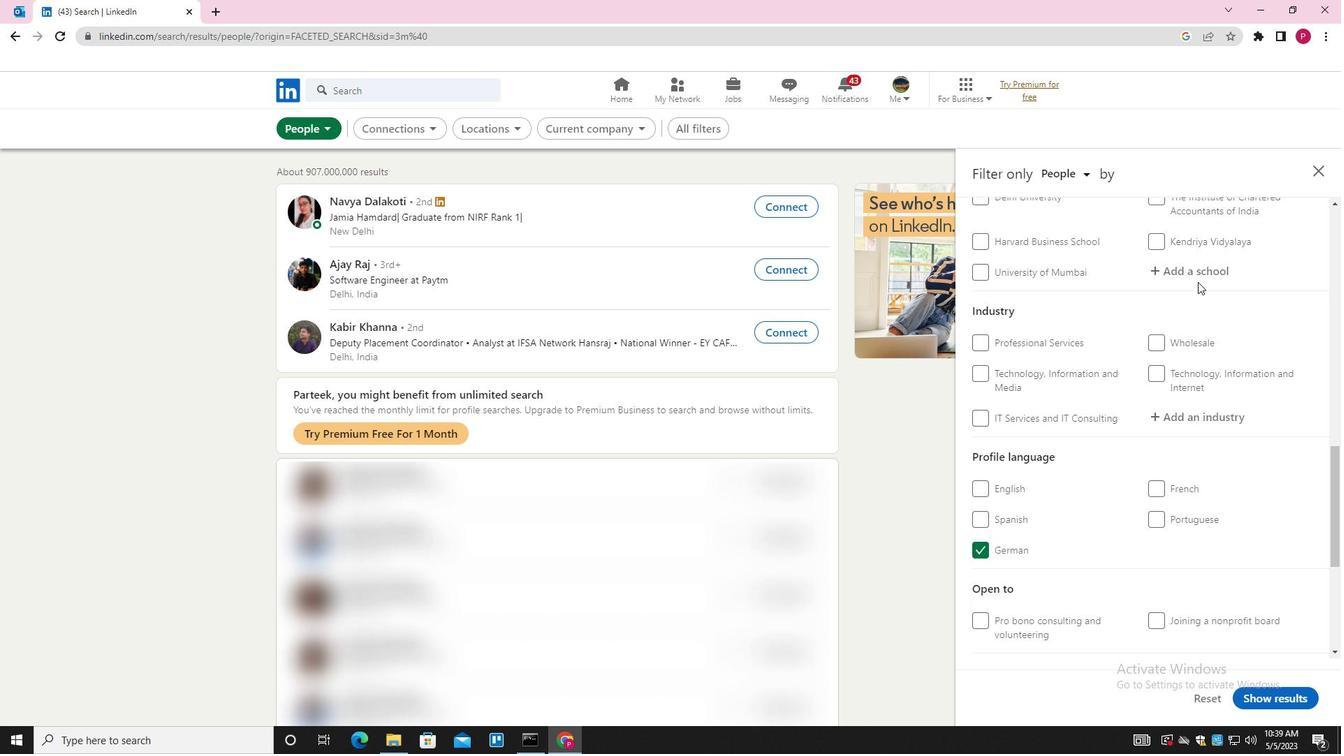 
Action: Key pressed <Key.shift>NATIONAL<Key.space><Key.shift><Key.shift><Key.shift><Key.shift>INSTITUTE<Key.space>OF<Key.space><Key.shift>TECHNOLOGY<Key.space><Key.down><Key.down><Key.down><Key.down><Key.down><Key.down><Key.down><Key.down><Key.up><Key.enter>
Screenshot: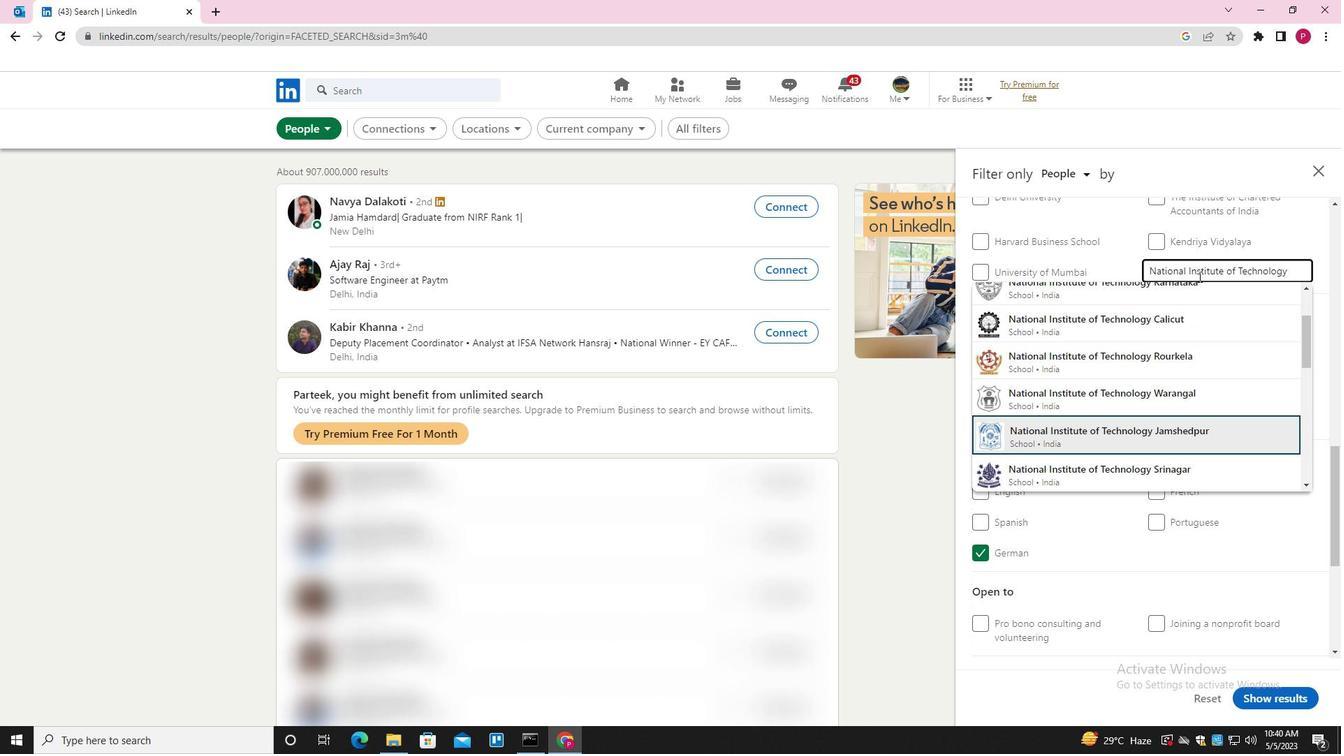 
Action: Mouse moved to (1038, 299)
Screenshot: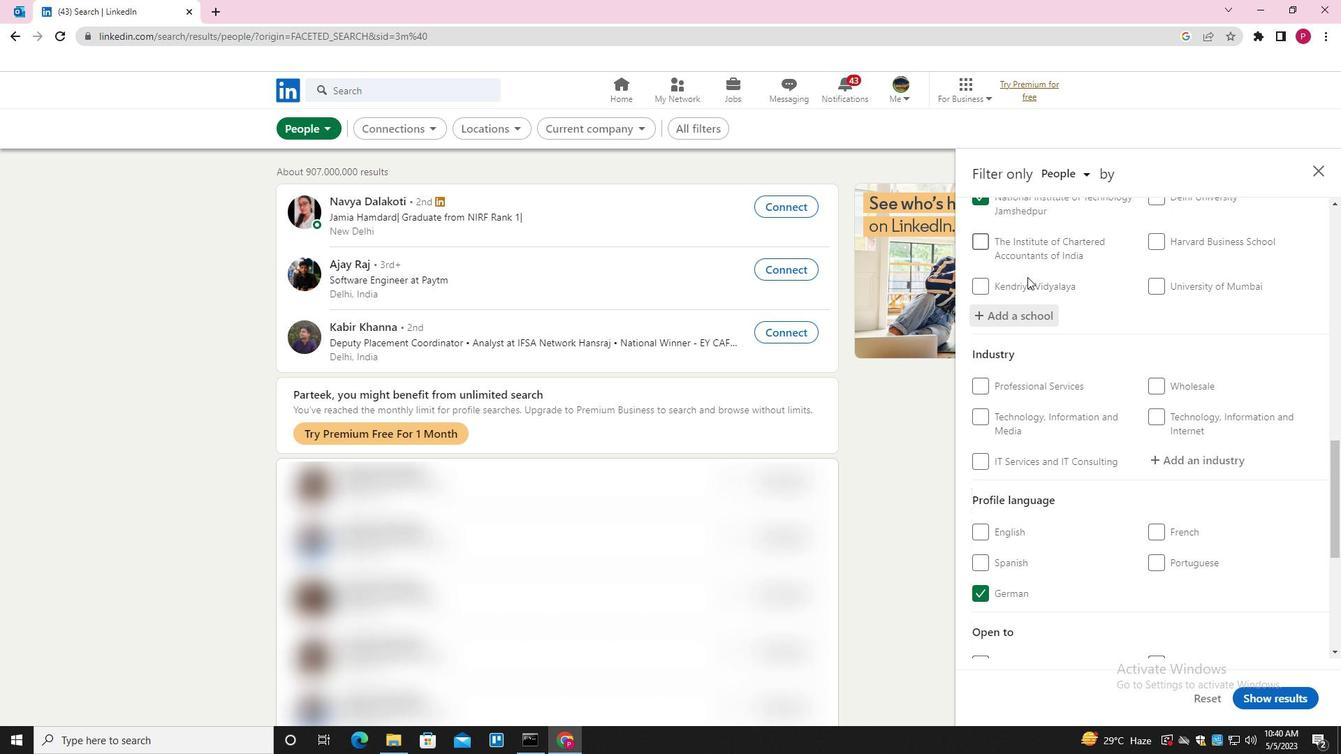 
Action: Mouse scrolled (1038, 298) with delta (0, 0)
Screenshot: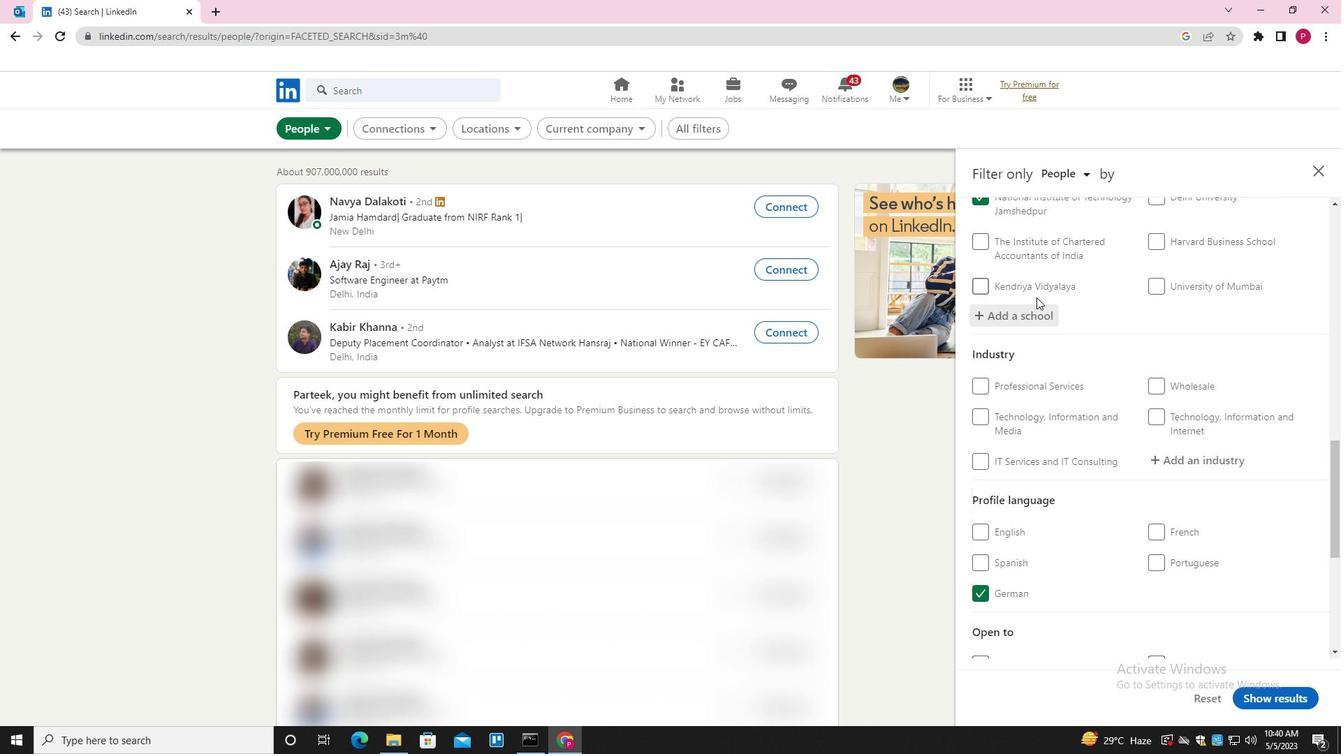 
Action: Mouse scrolled (1038, 298) with delta (0, 0)
Screenshot: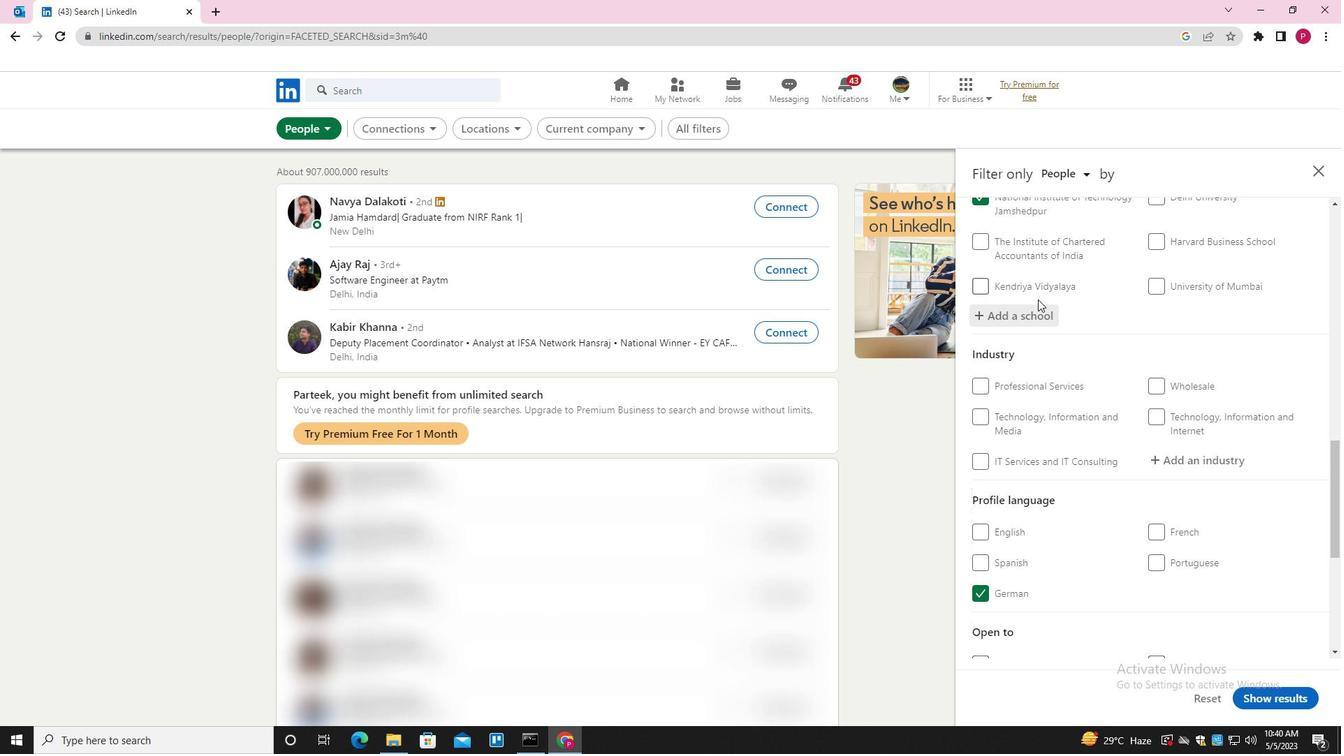 
Action: Mouse moved to (1039, 299)
Screenshot: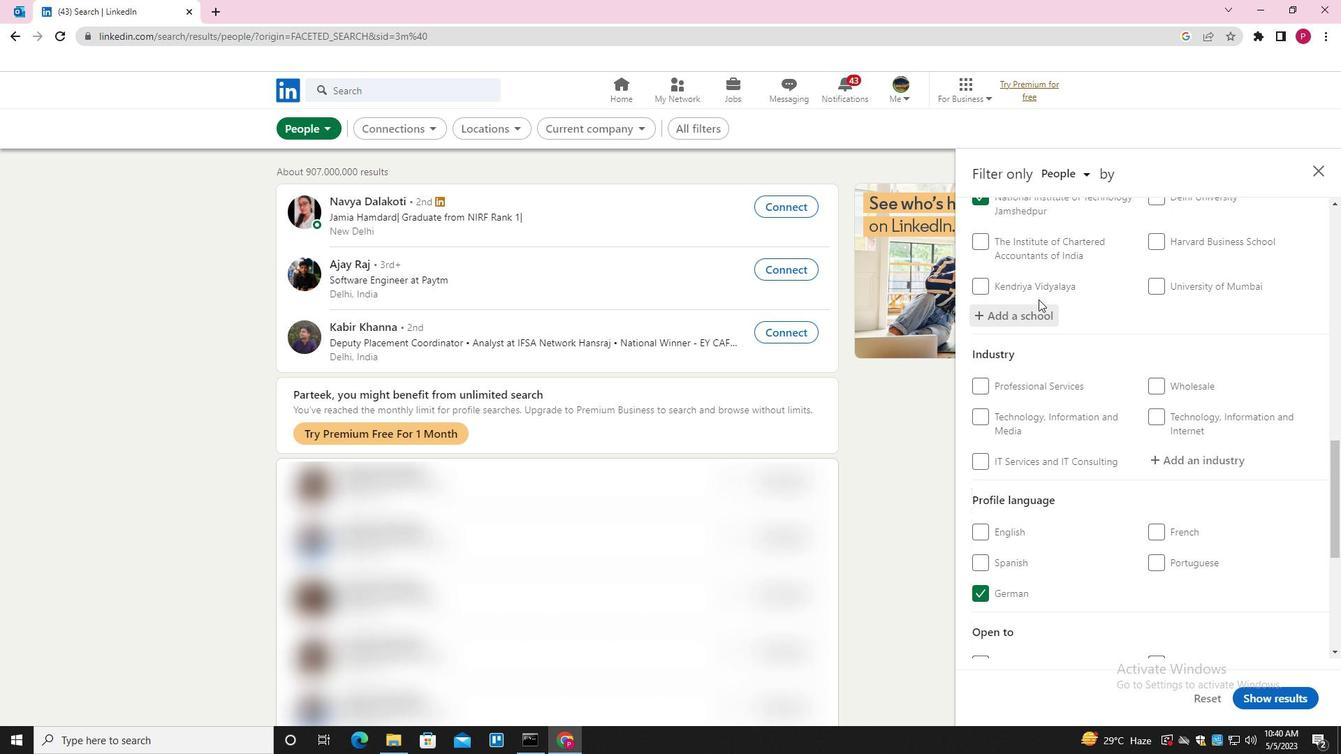 
Action: Mouse scrolled (1039, 298) with delta (0, 0)
Screenshot: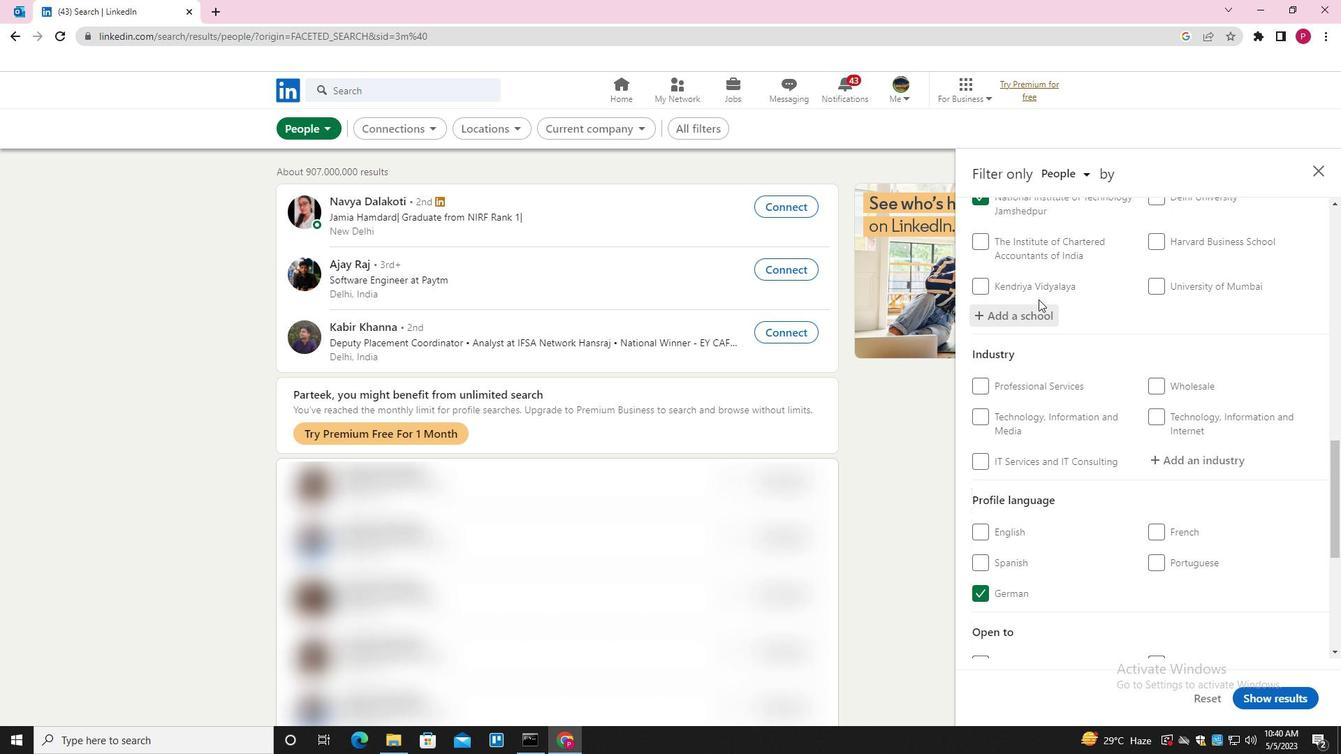 
Action: Mouse moved to (1209, 253)
Screenshot: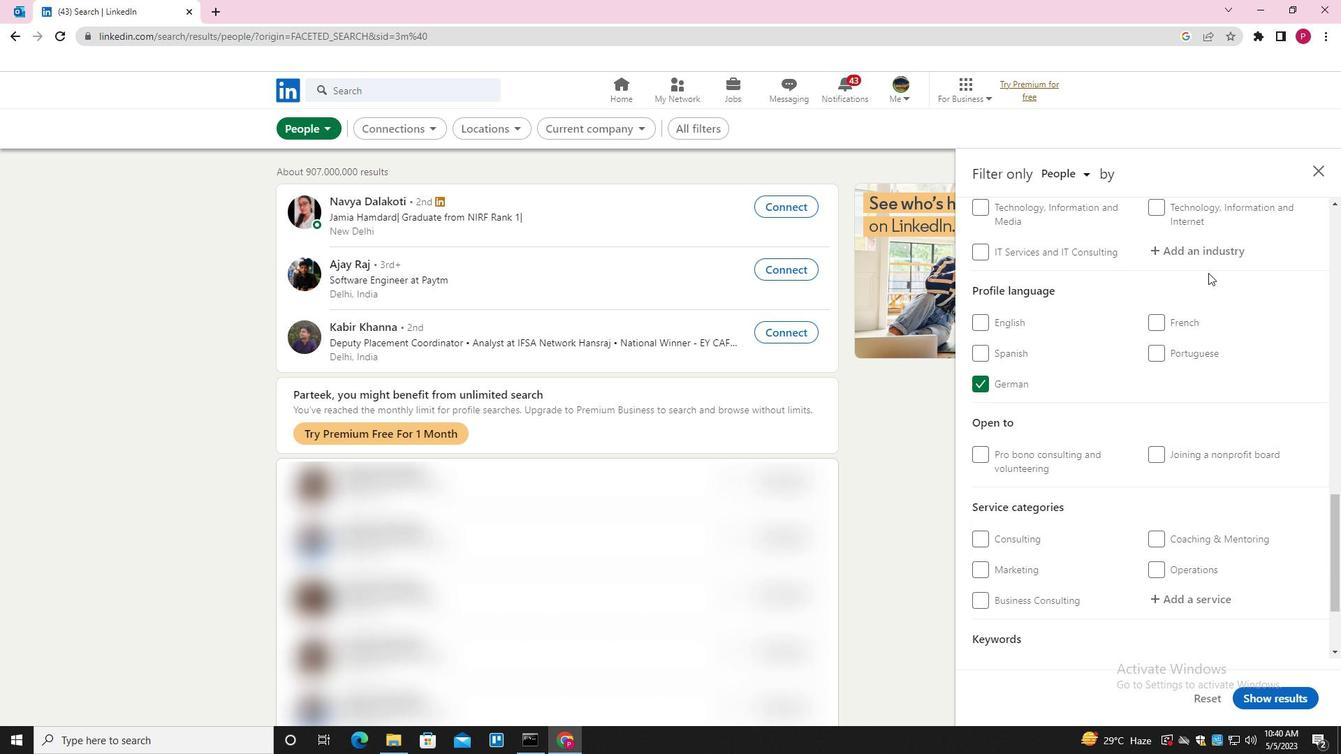 
Action: Mouse pressed left at (1209, 253)
Screenshot: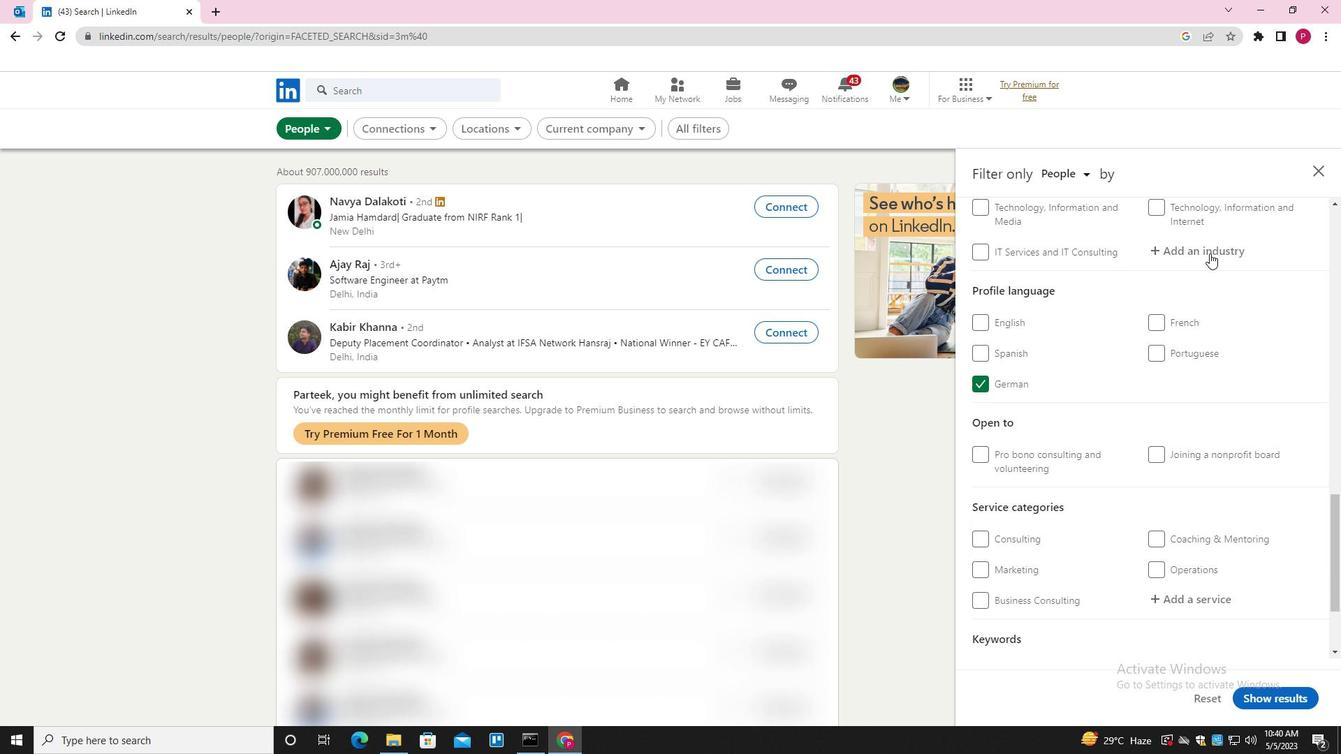
Action: Key pressed <Key.shift>MARKET<Key.space><Key.shift>RESEARCH<Key.down><Key.enter>
Screenshot: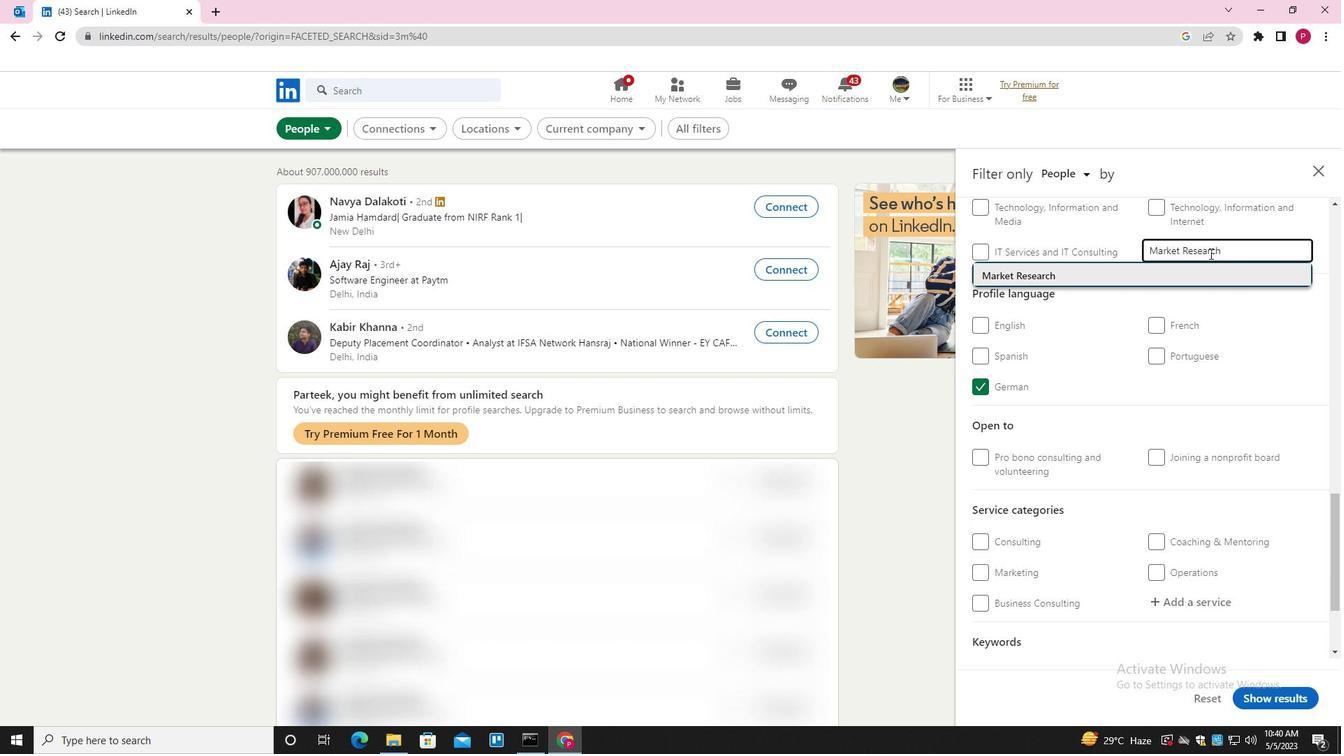 
Action: Mouse moved to (1203, 294)
Screenshot: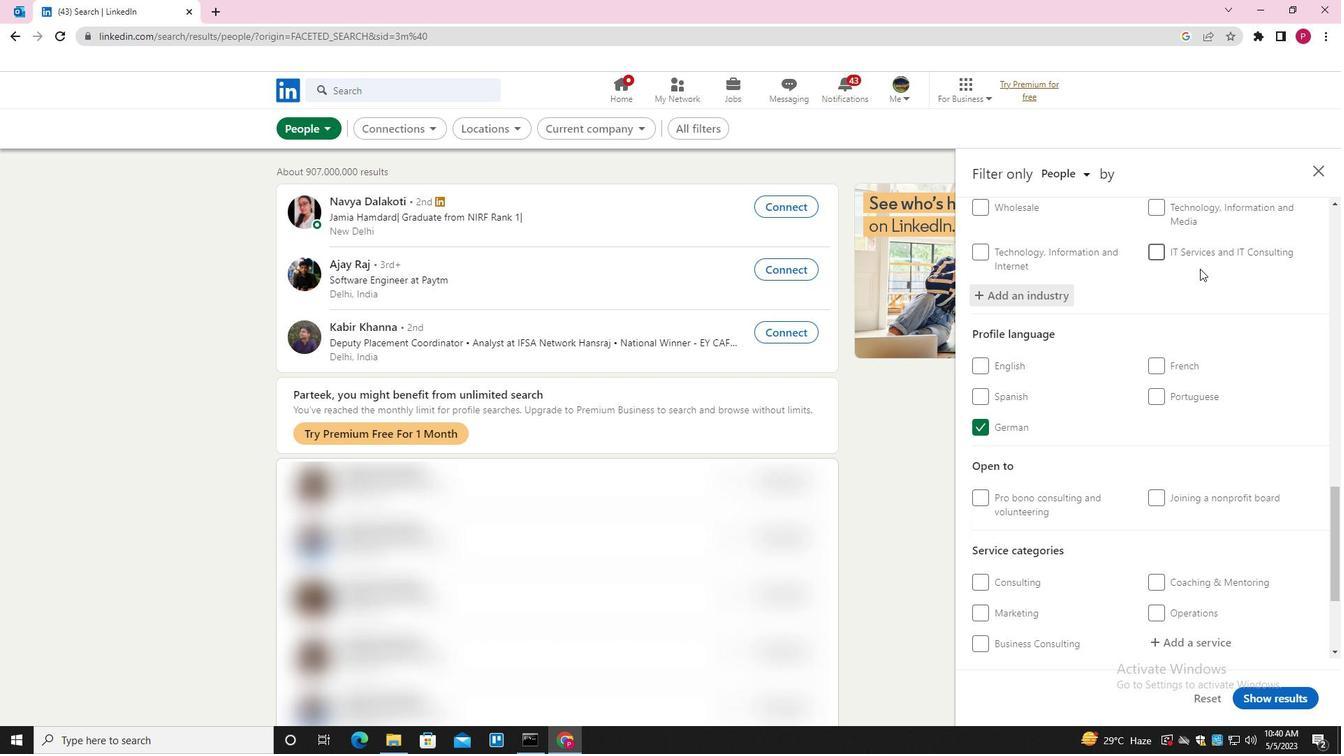 
Action: Mouse scrolled (1203, 293) with delta (0, 0)
Screenshot: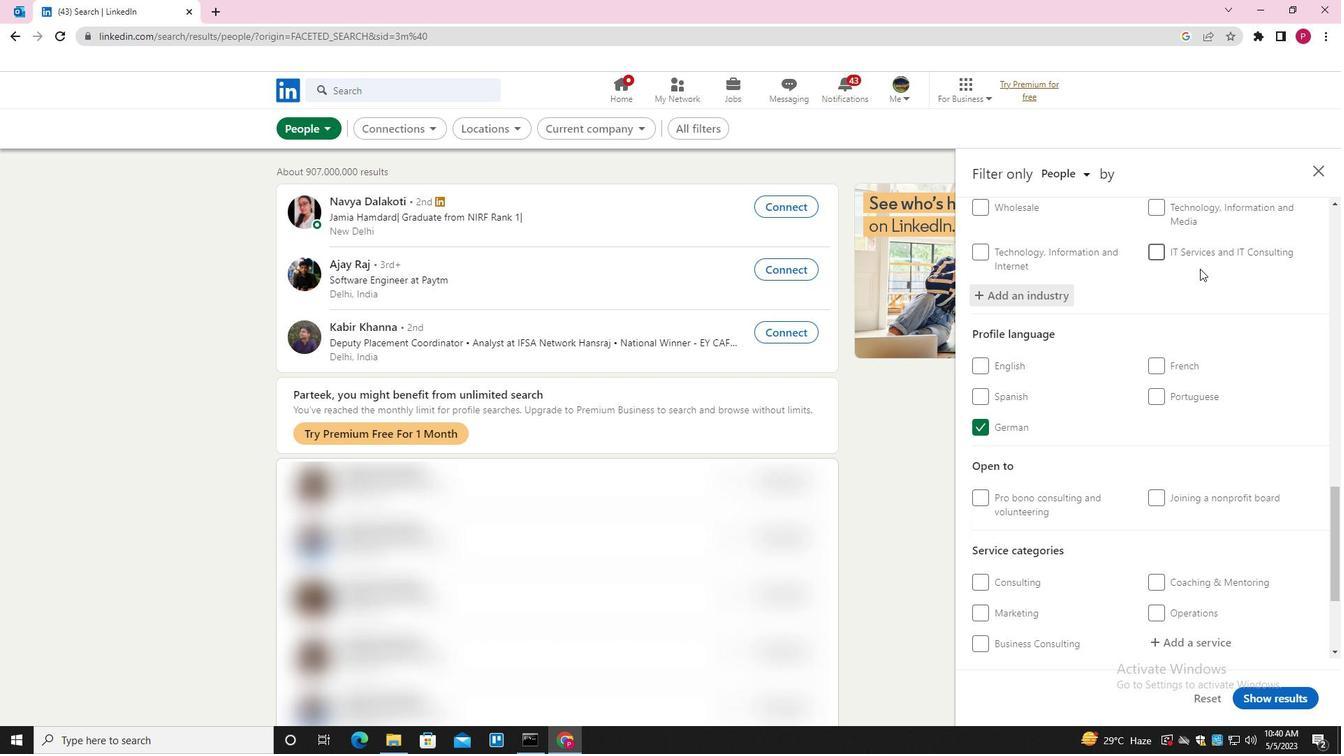 
Action: Mouse moved to (1203, 296)
Screenshot: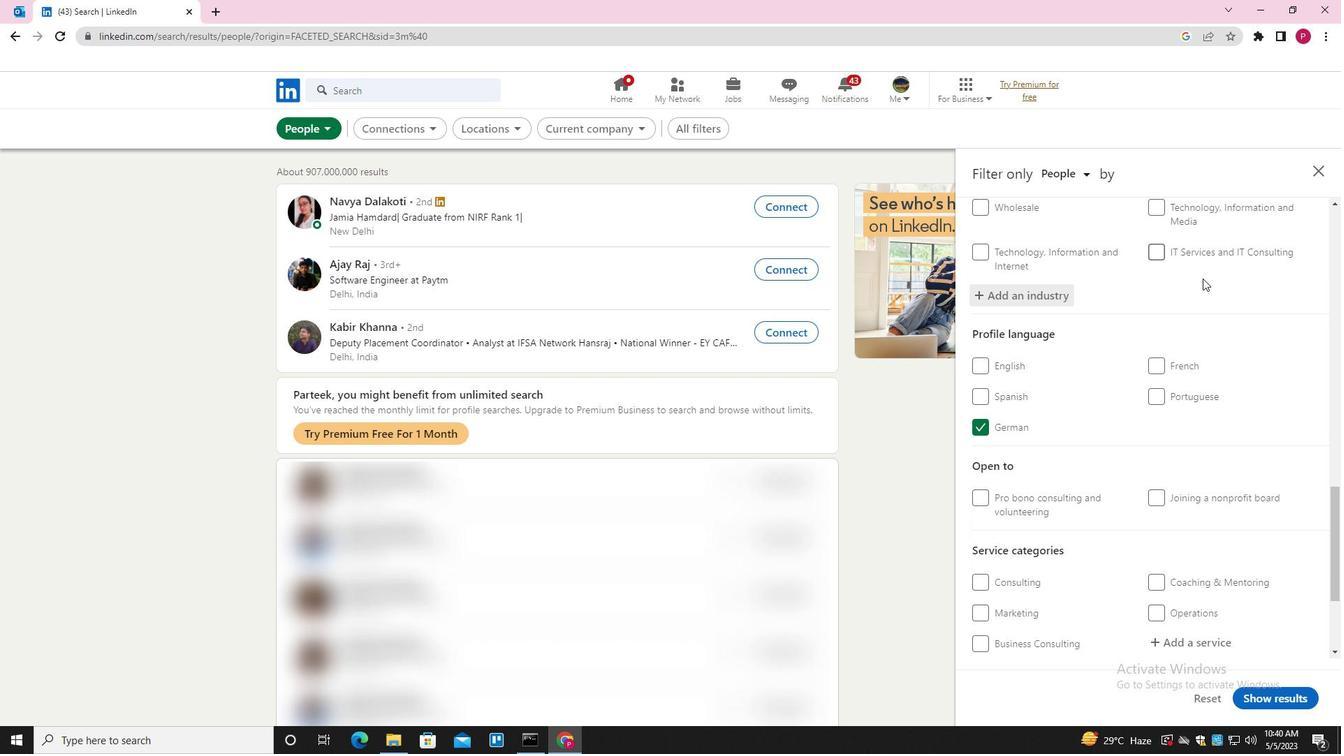 
Action: Mouse scrolled (1203, 296) with delta (0, 0)
Screenshot: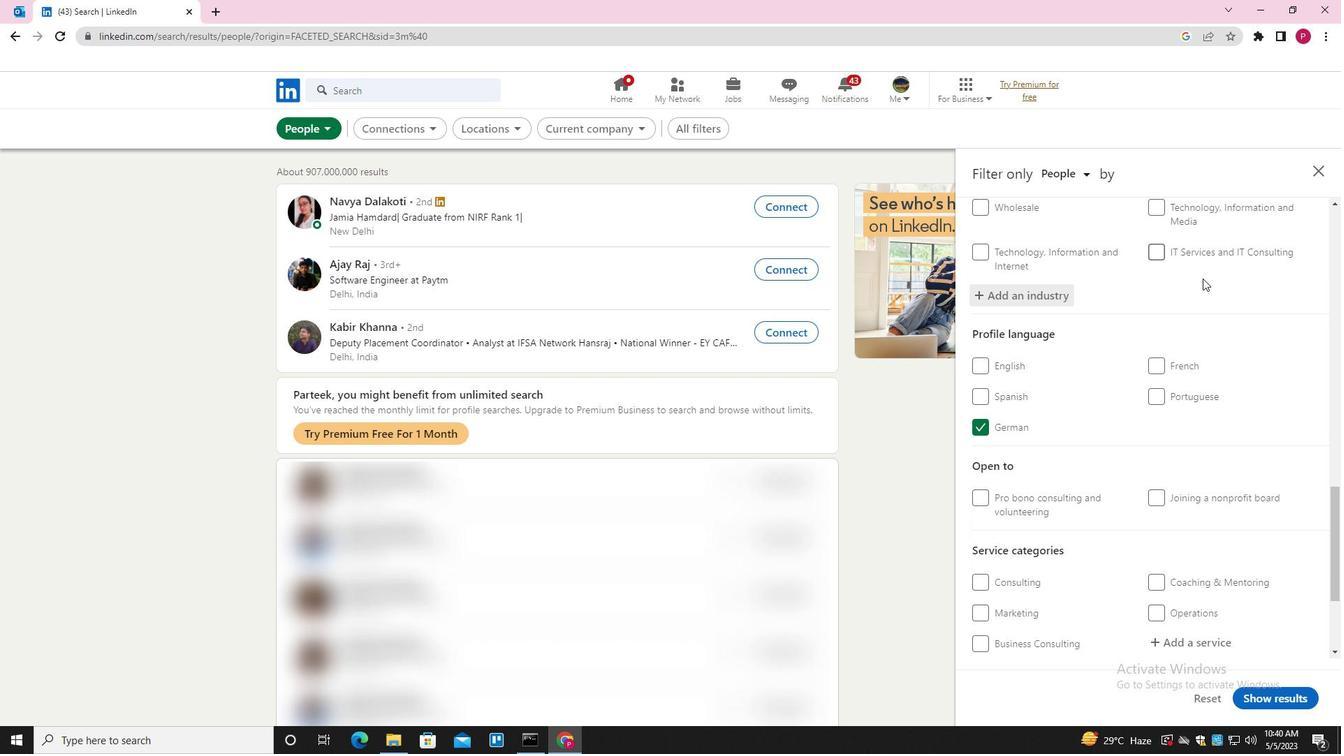 
Action: Mouse moved to (1203, 298)
Screenshot: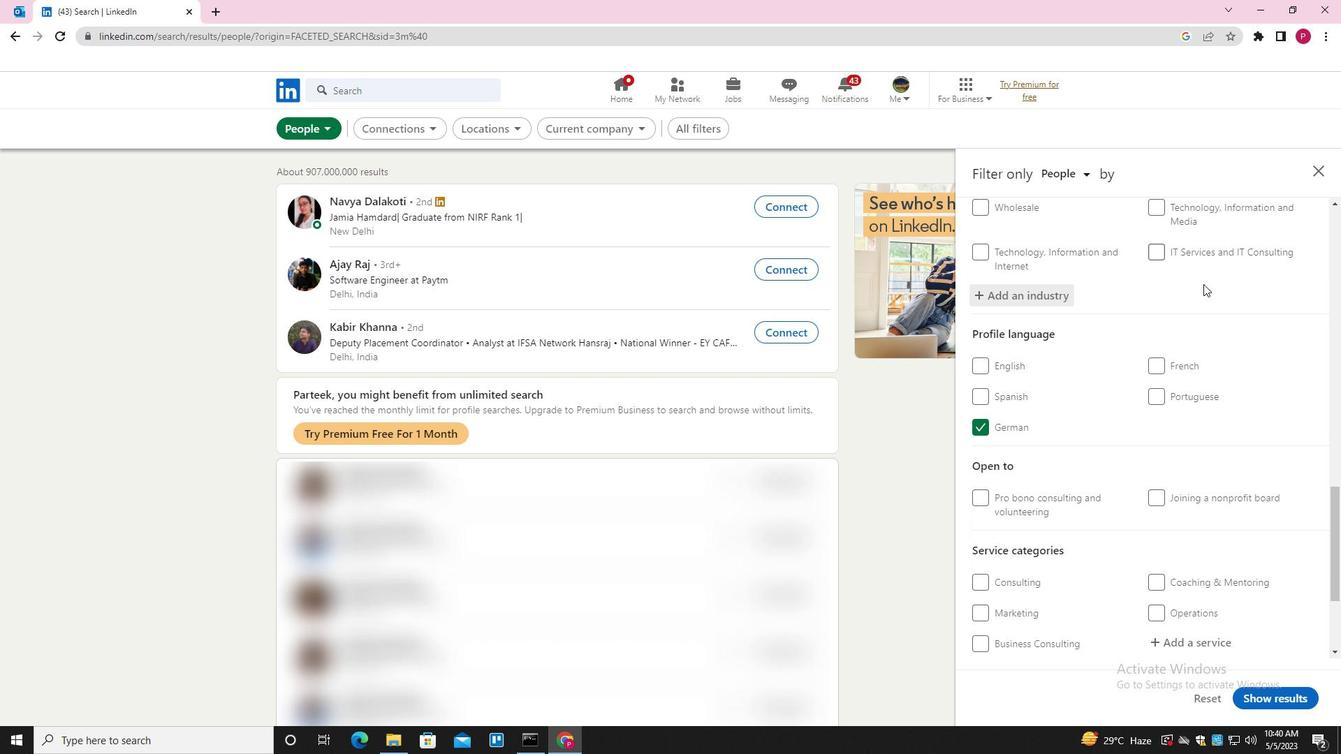 
Action: Mouse scrolled (1203, 297) with delta (0, 0)
Screenshot: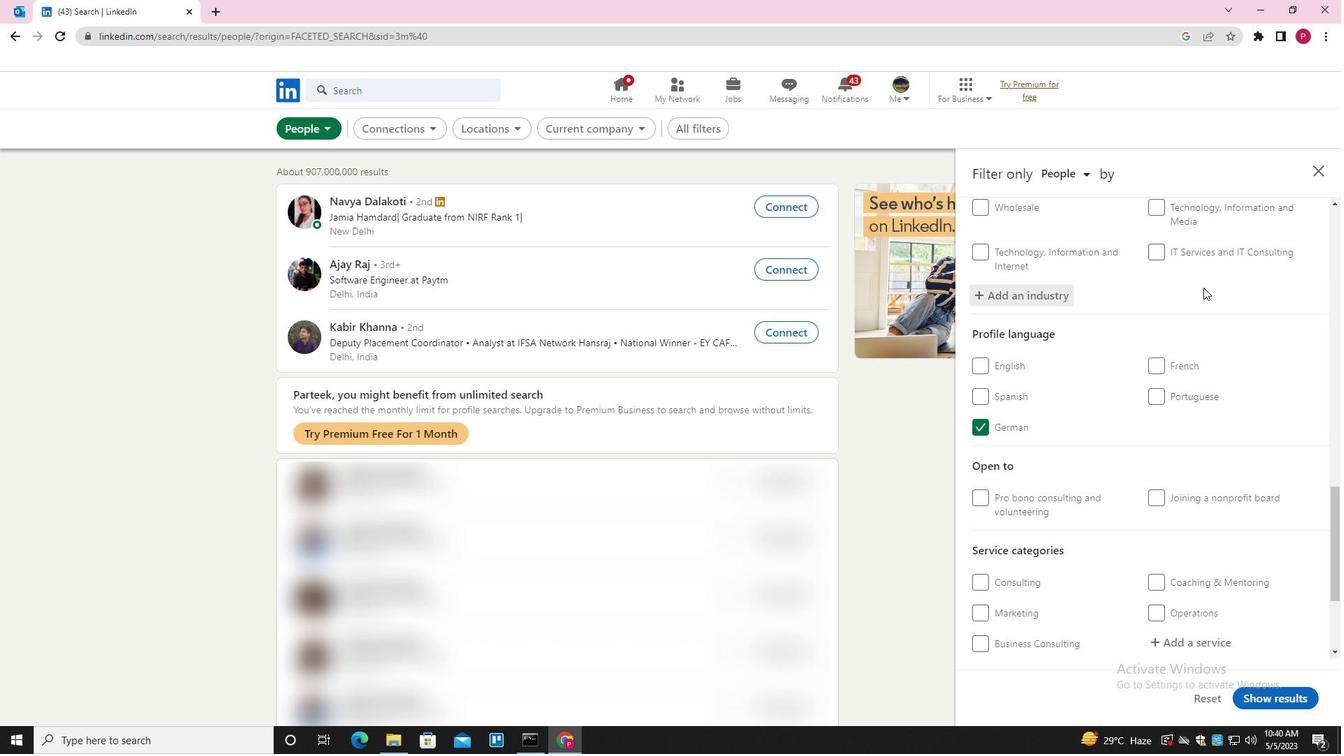 
Action: Mouse moved to (1203, 312)
Screenshot: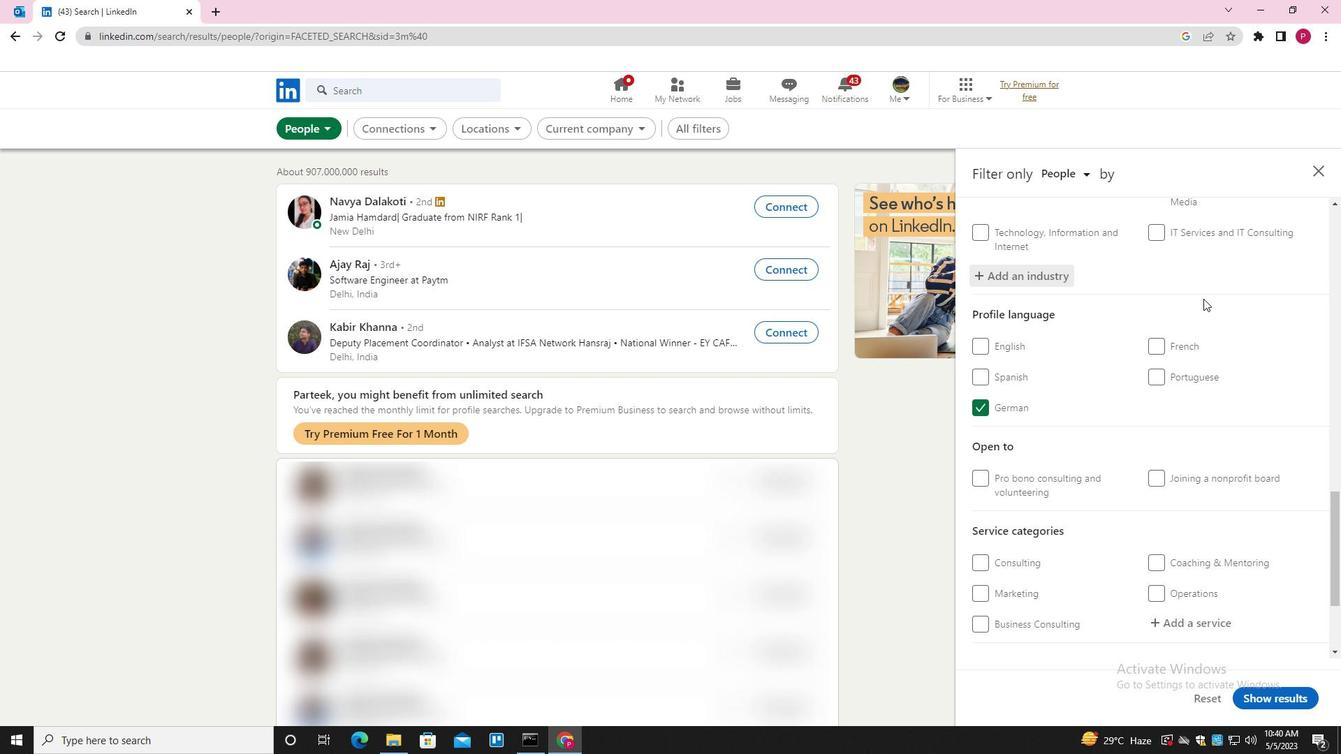 
Action: Mouse scrolled (1203, 312) with delta (0, 0)
Screenshot: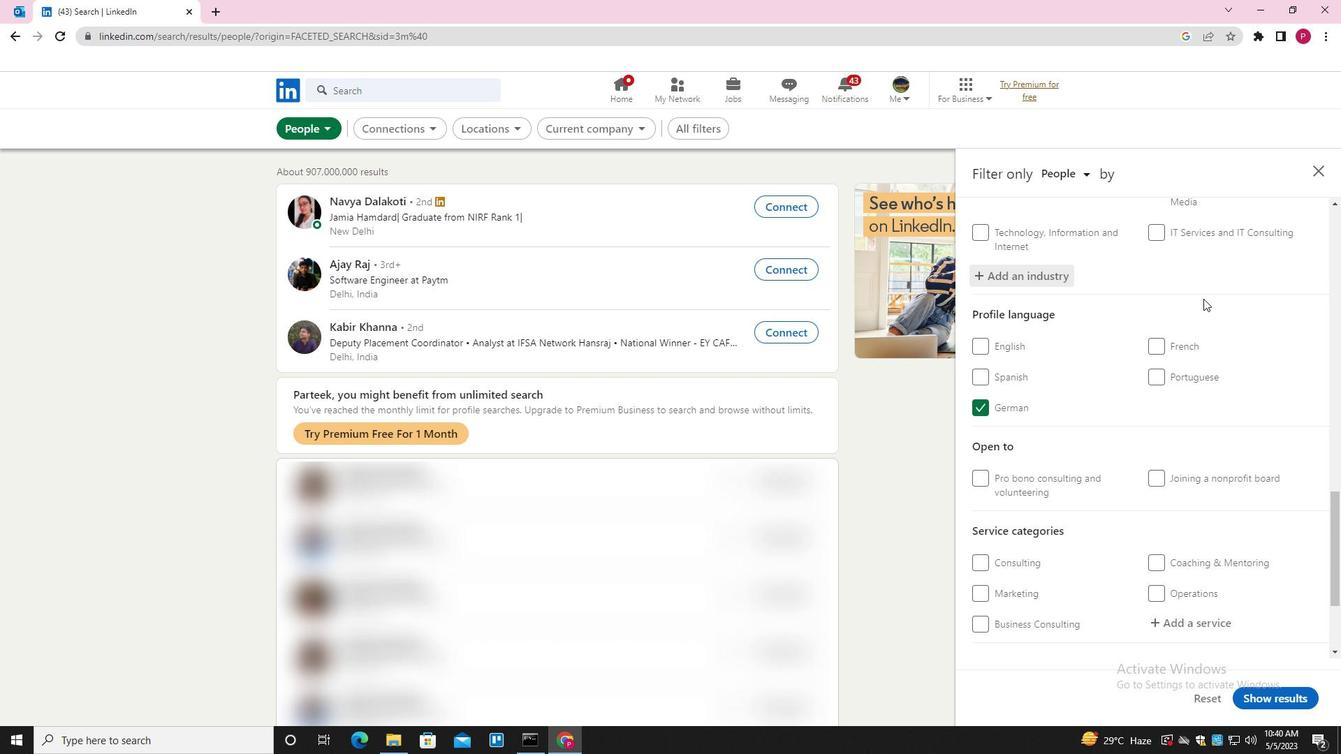 
Action: Mouse moved to (1197, 464)
Screenshot: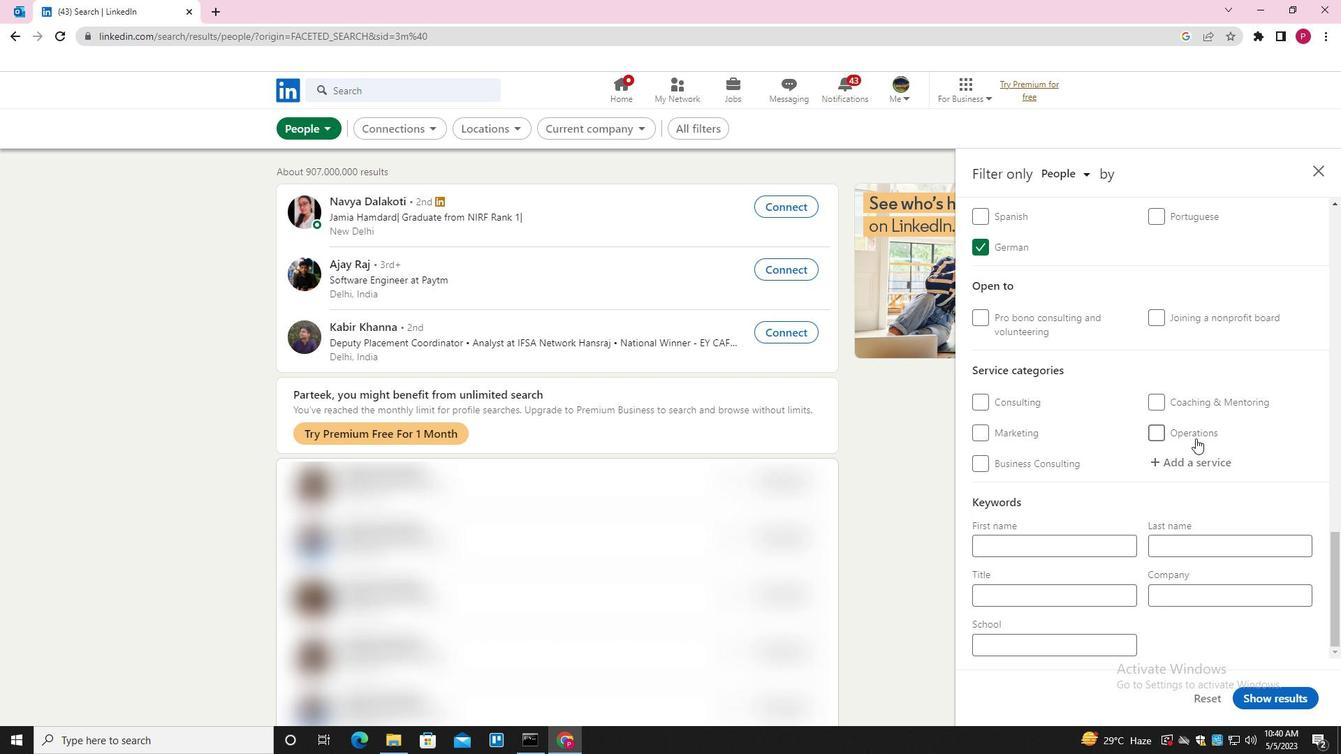 
Action: Mouse pressed left at (1197, 464)
Screenshot: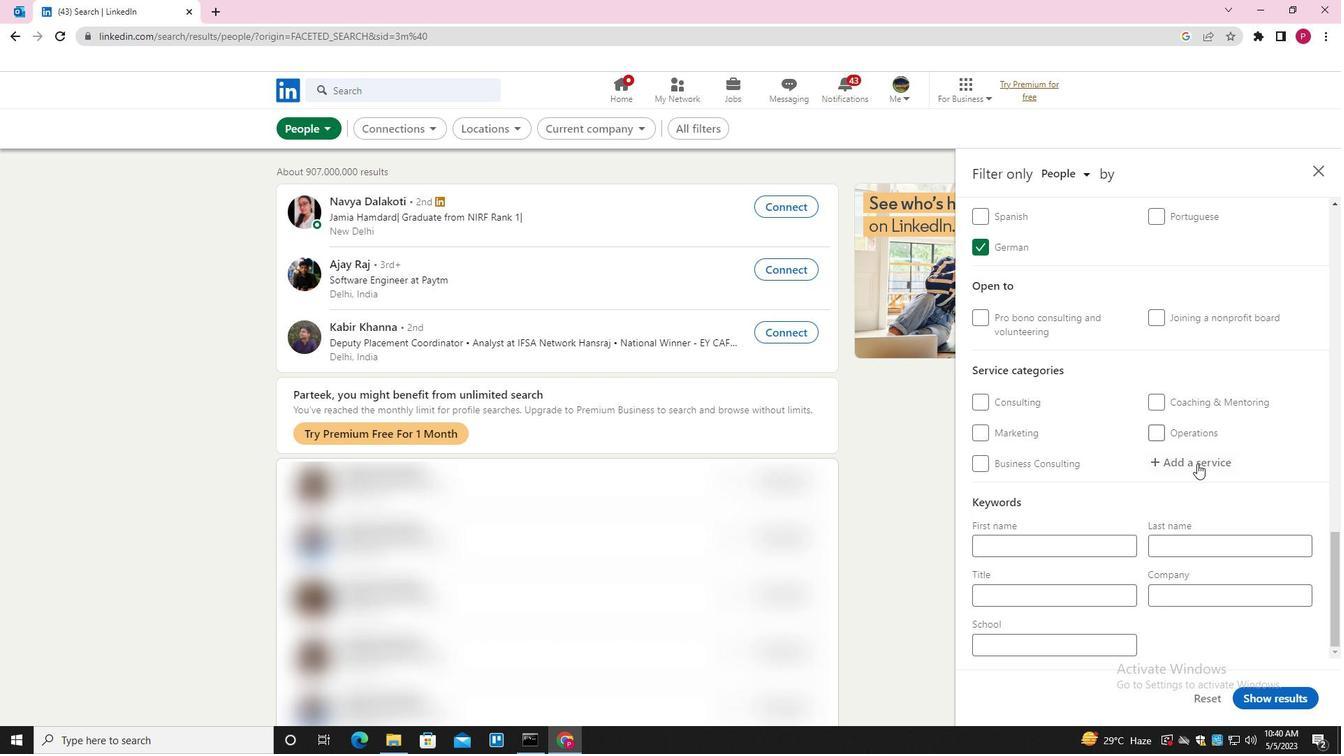 
Action: Key pressed <Key.shift>TEAM<Key.space><Key.shift>BUILDING<Key.down><Key.down><Key.enter>
Screenshot: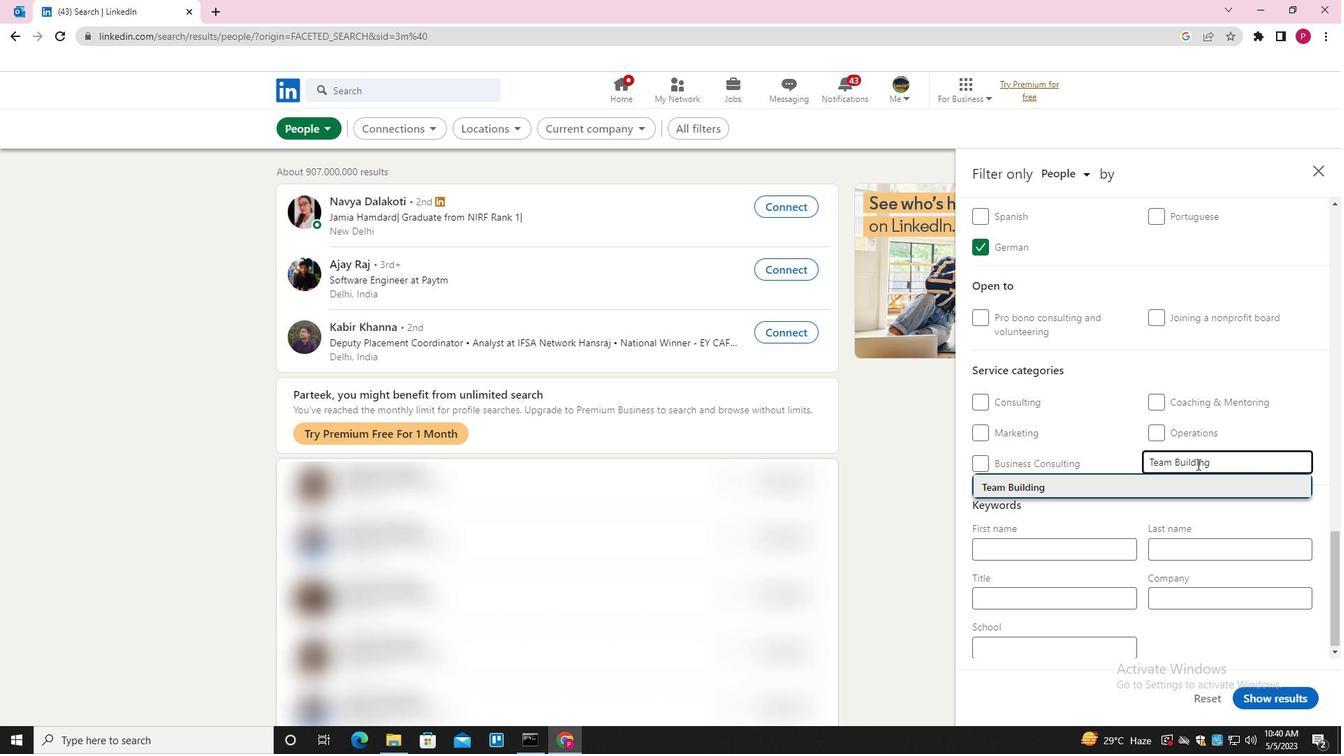 
Action: Mouse scrolled (1197, 463) with delta (0, 0)
Screenshot: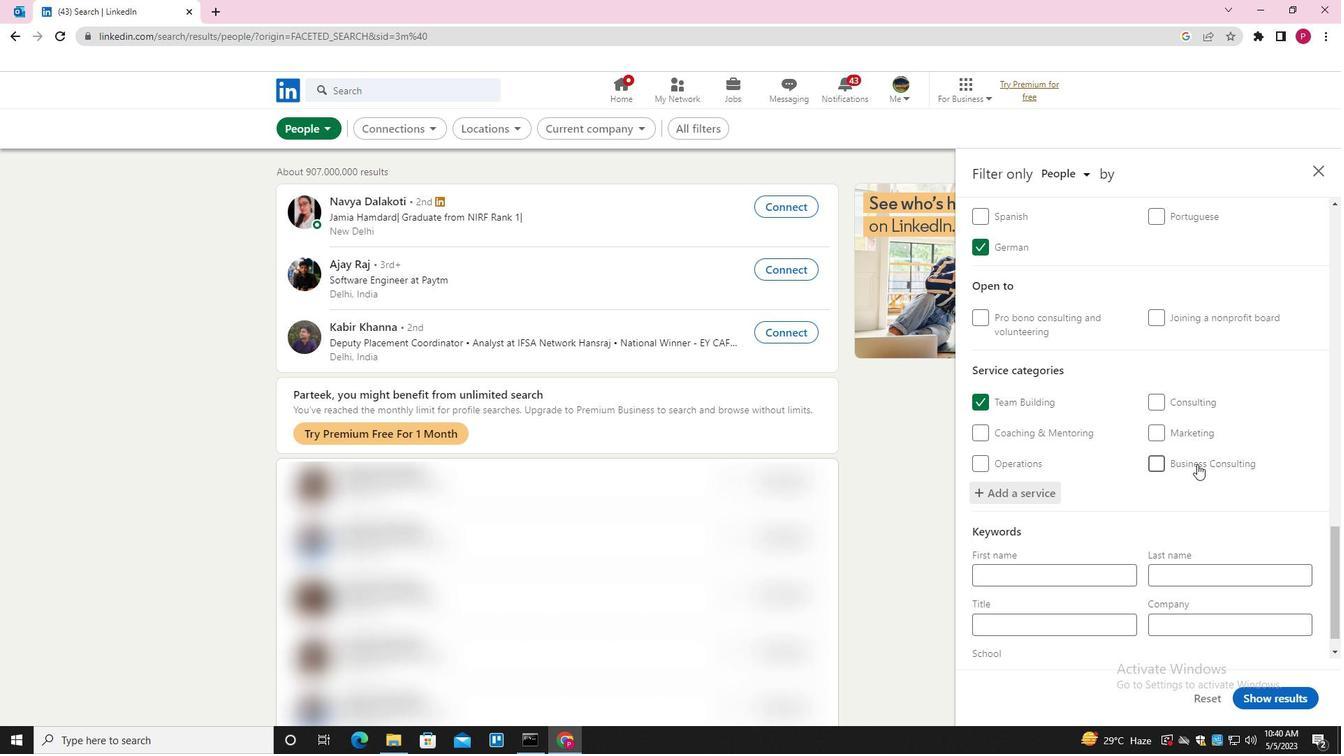 
Action: Mouse moved to (1197, 465)
Screenshot: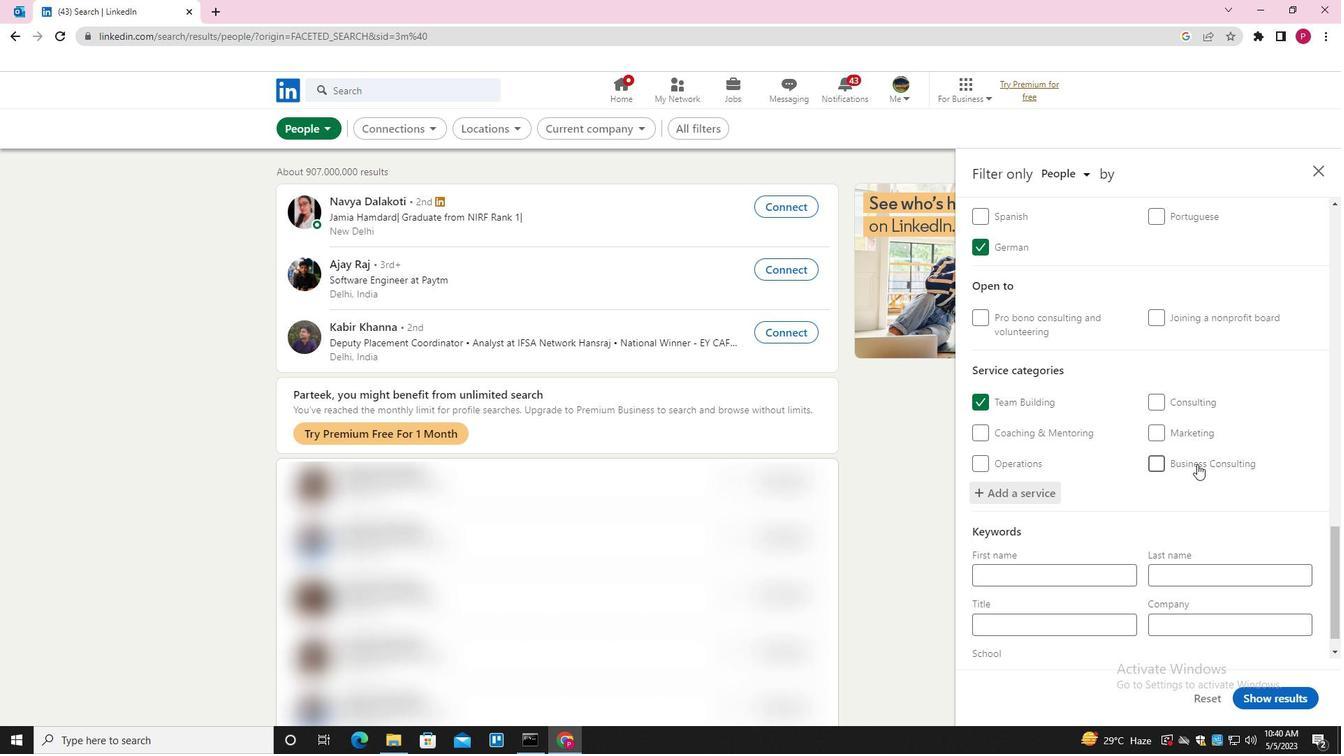 
Action: Mouse scrolled (1197, 464) with delta (0, 0)
Screenshot: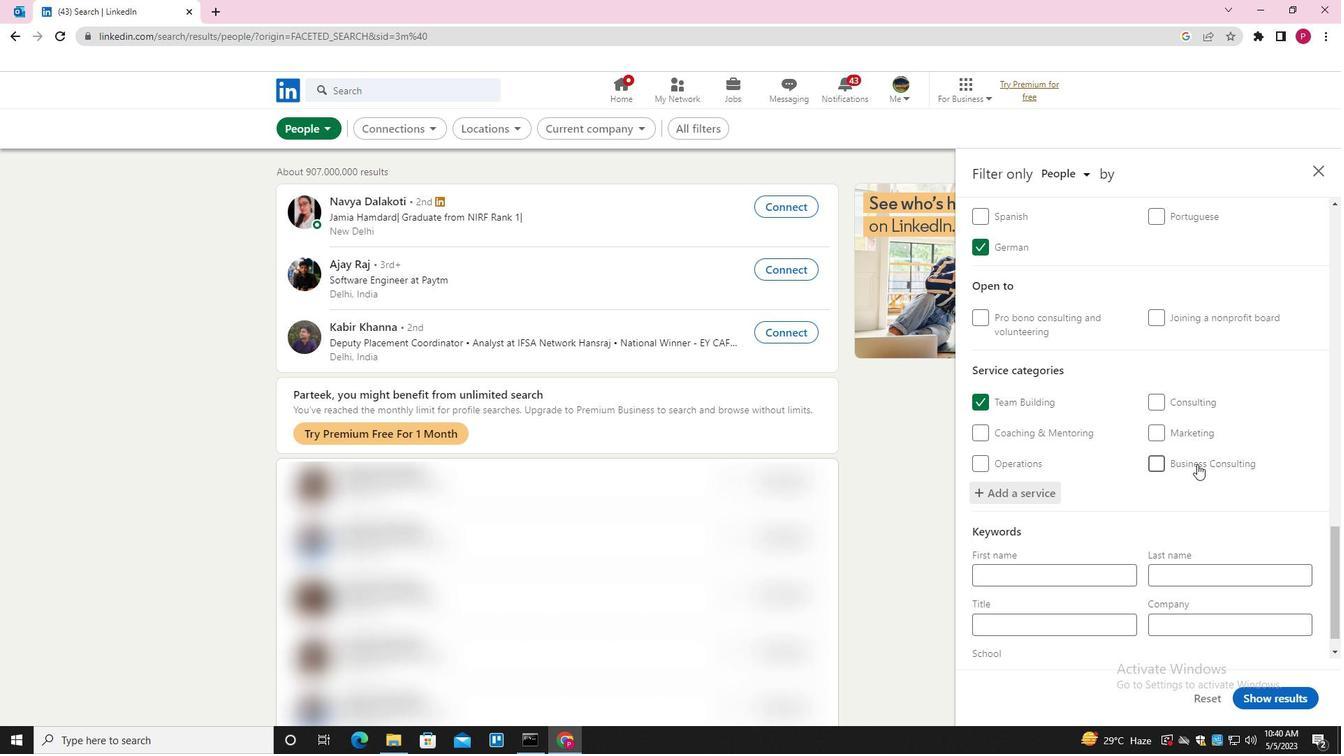 
Action: Mouse scrolled (1197, 464) with delta (0, 0)
Screenshot: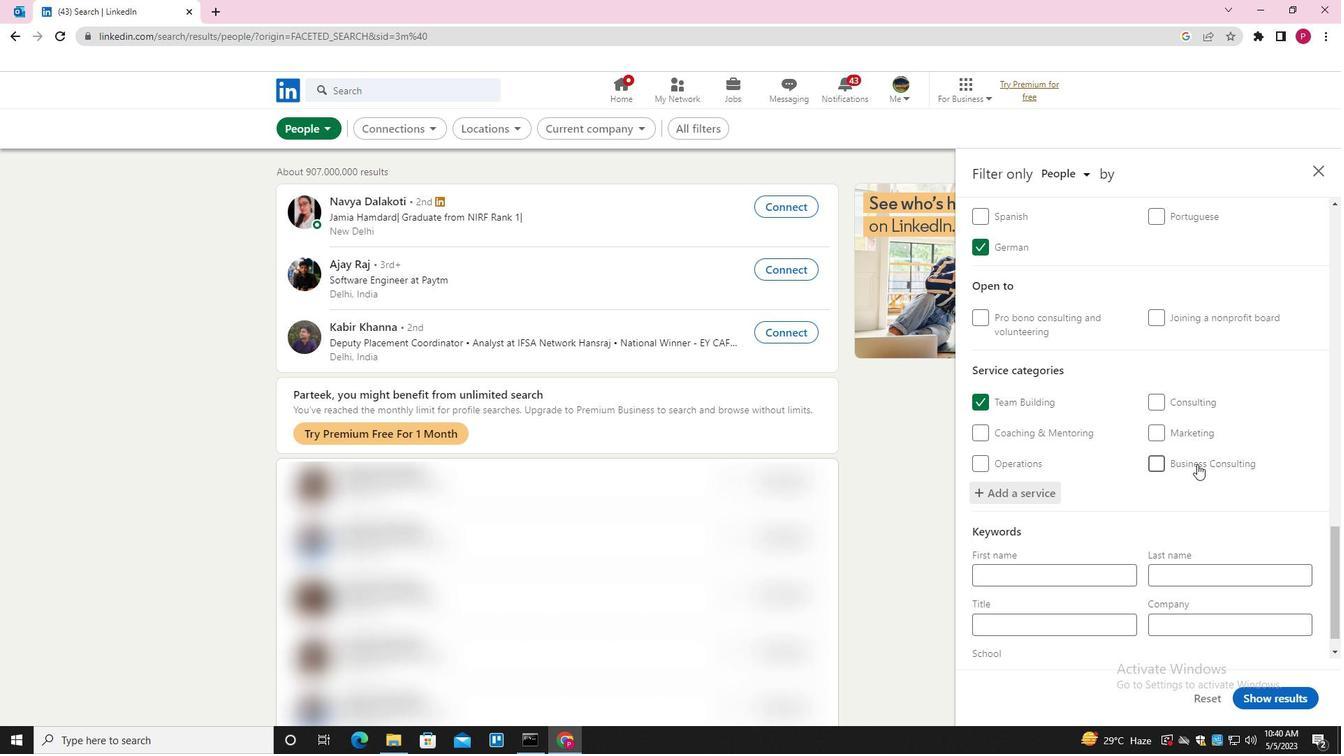 
Action: Mouse moved to (1197, 465)
Screenshot: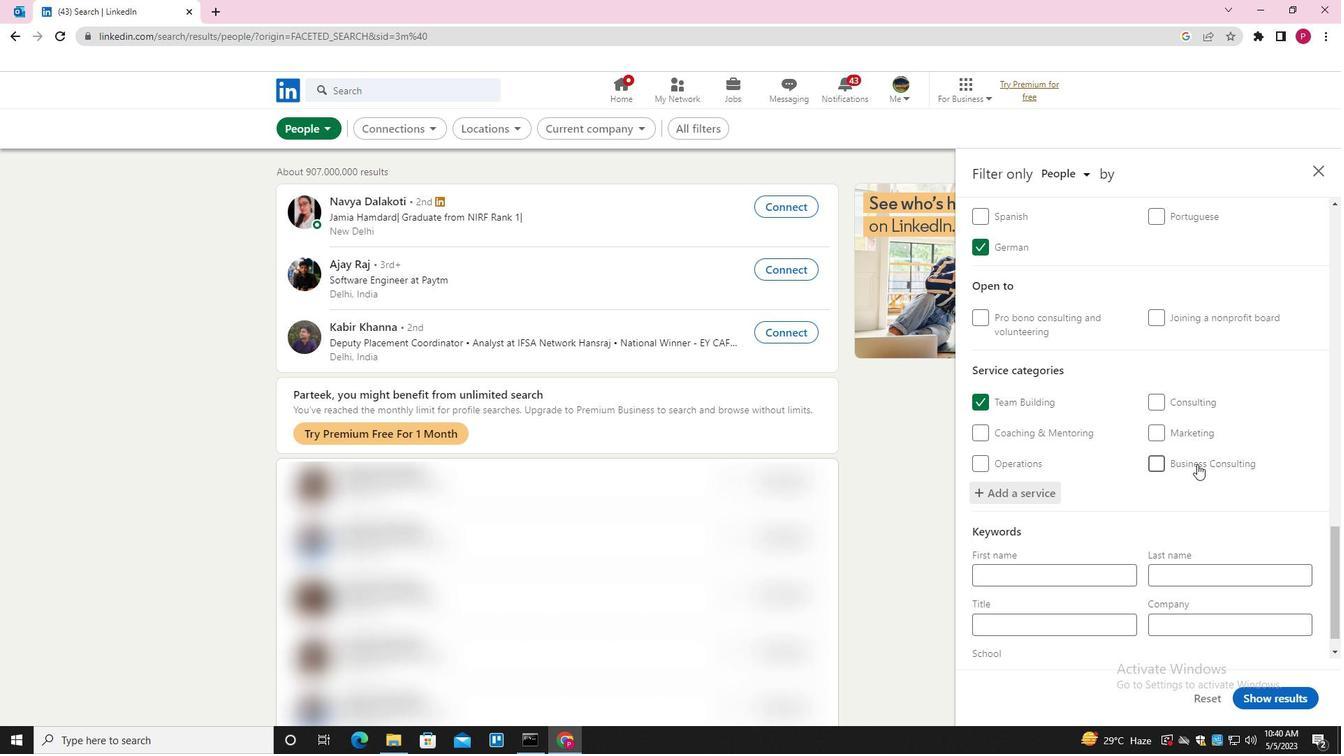 
Action: Mouse scrolled (1197, 464) with delta (0, 0)
Screenshot: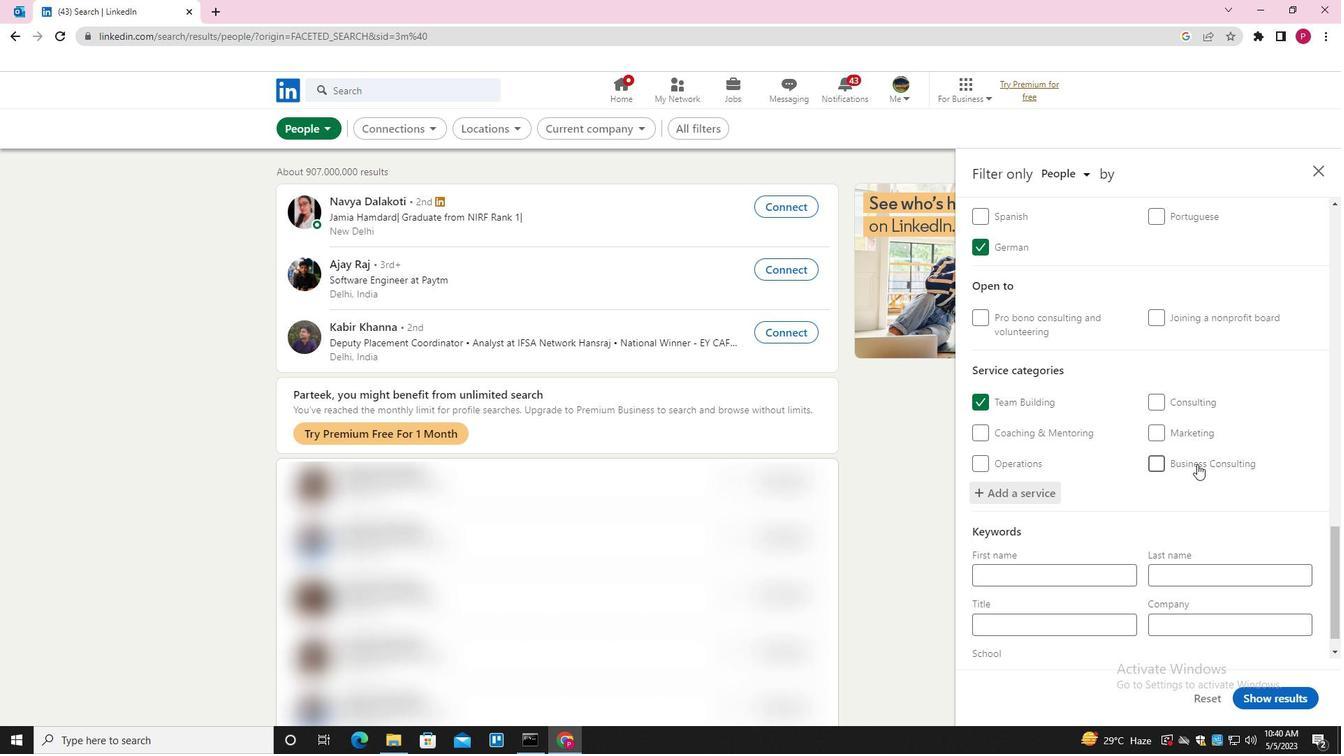 
Action: Mouse moved to (1105, 593)
Screenshot: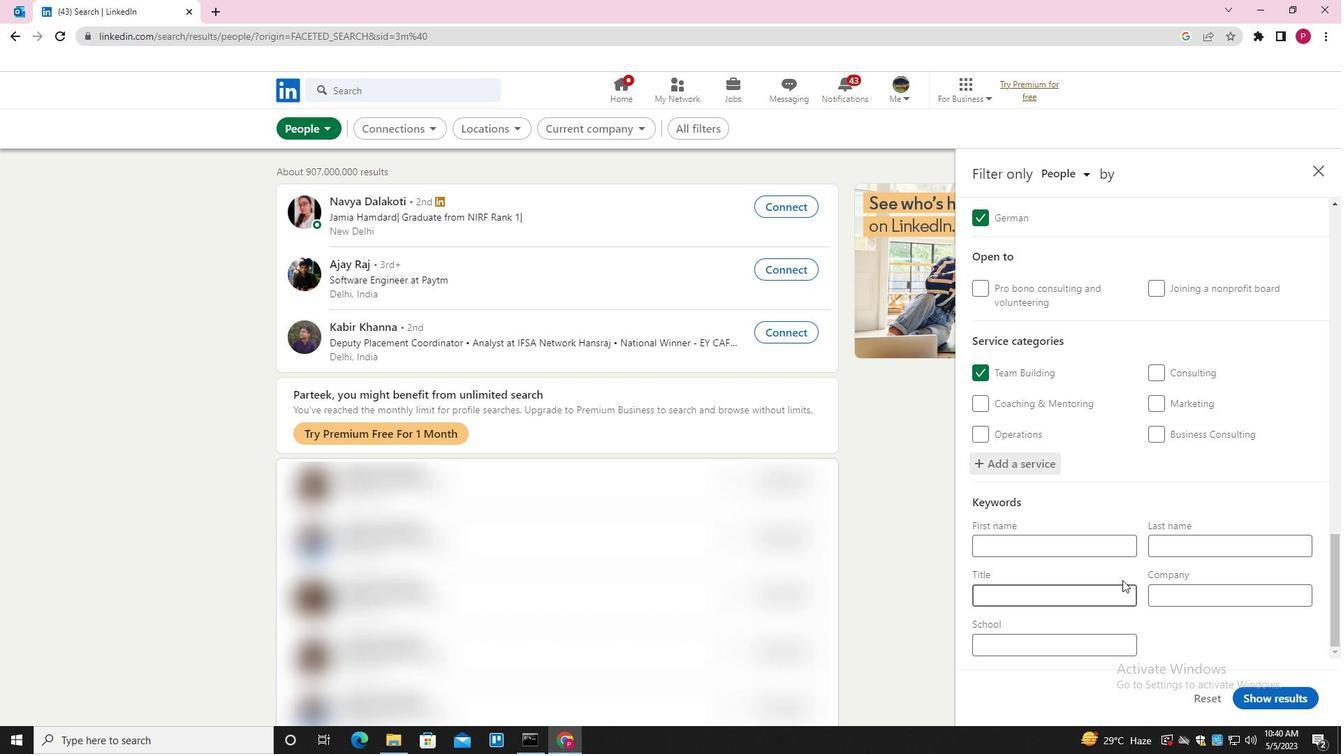 
Action: Mouse pressed left at (1105, 593)
Screenshot: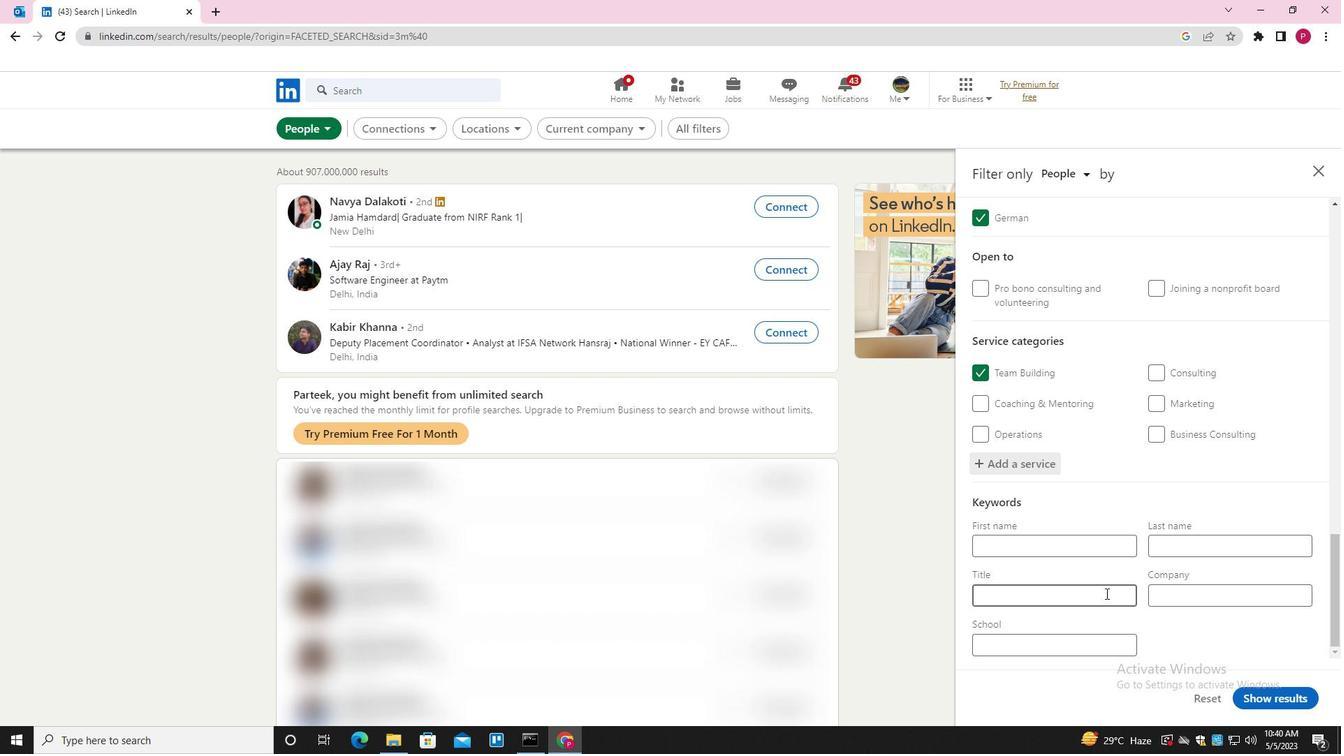 
Action: Key pressed <Key.shift><Key.shift>BRAND<Key.space><Key.shift>STRATEGIC
Screenshot: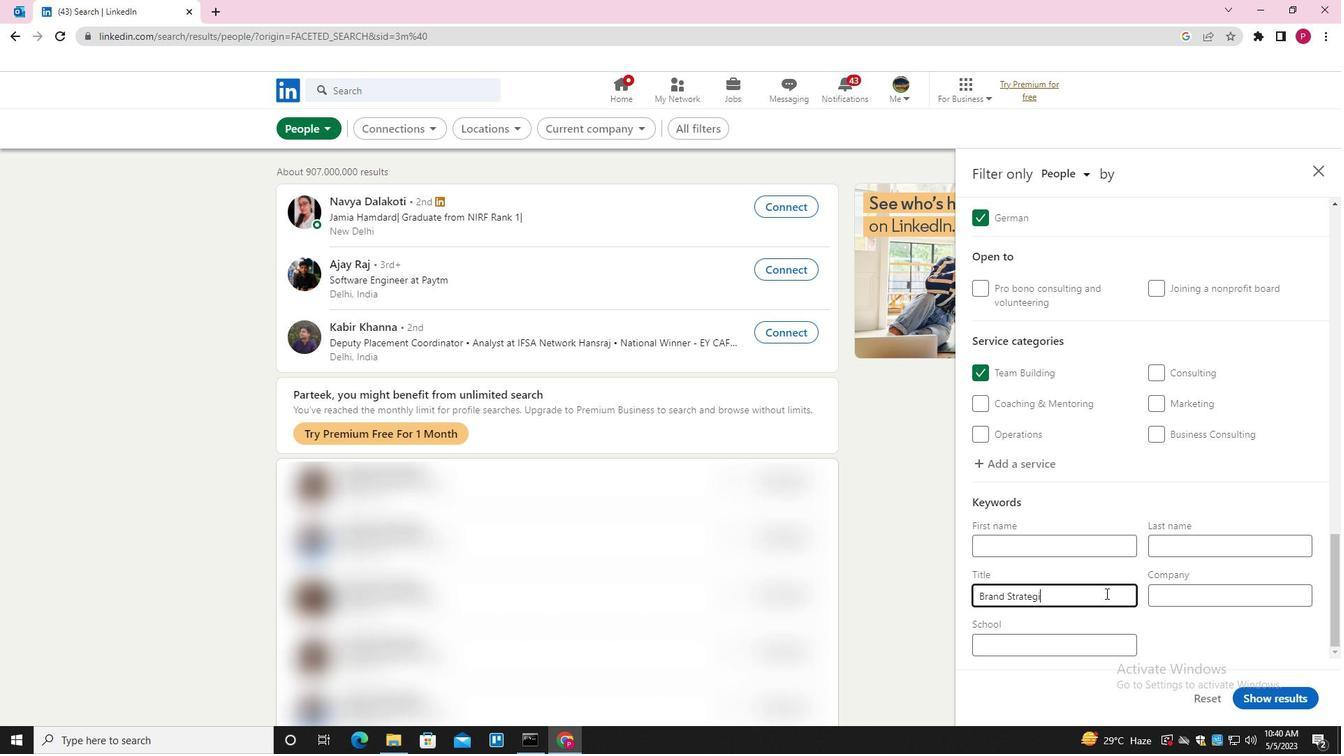 
Action: Mouse moved to (1261, 703)
Screenshot: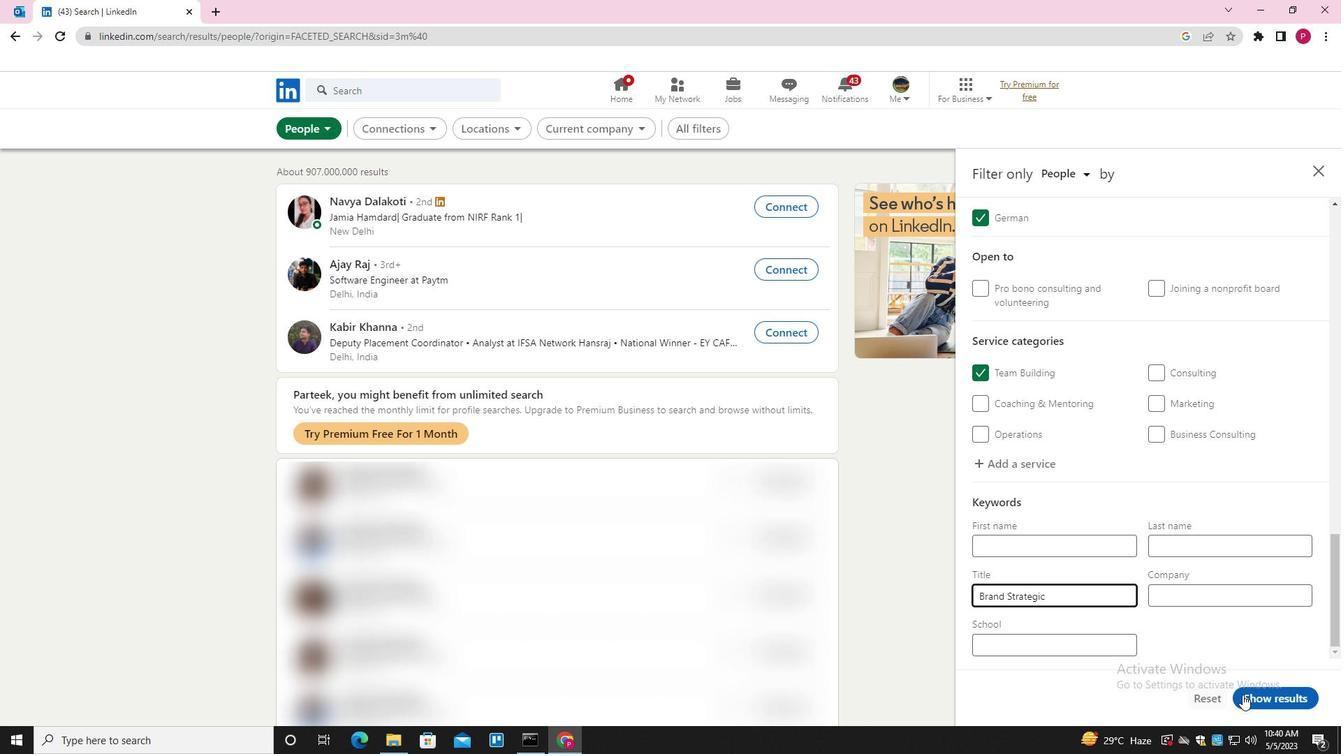 
Action: Mouse pressed left at (1261, 703)
Screenshot: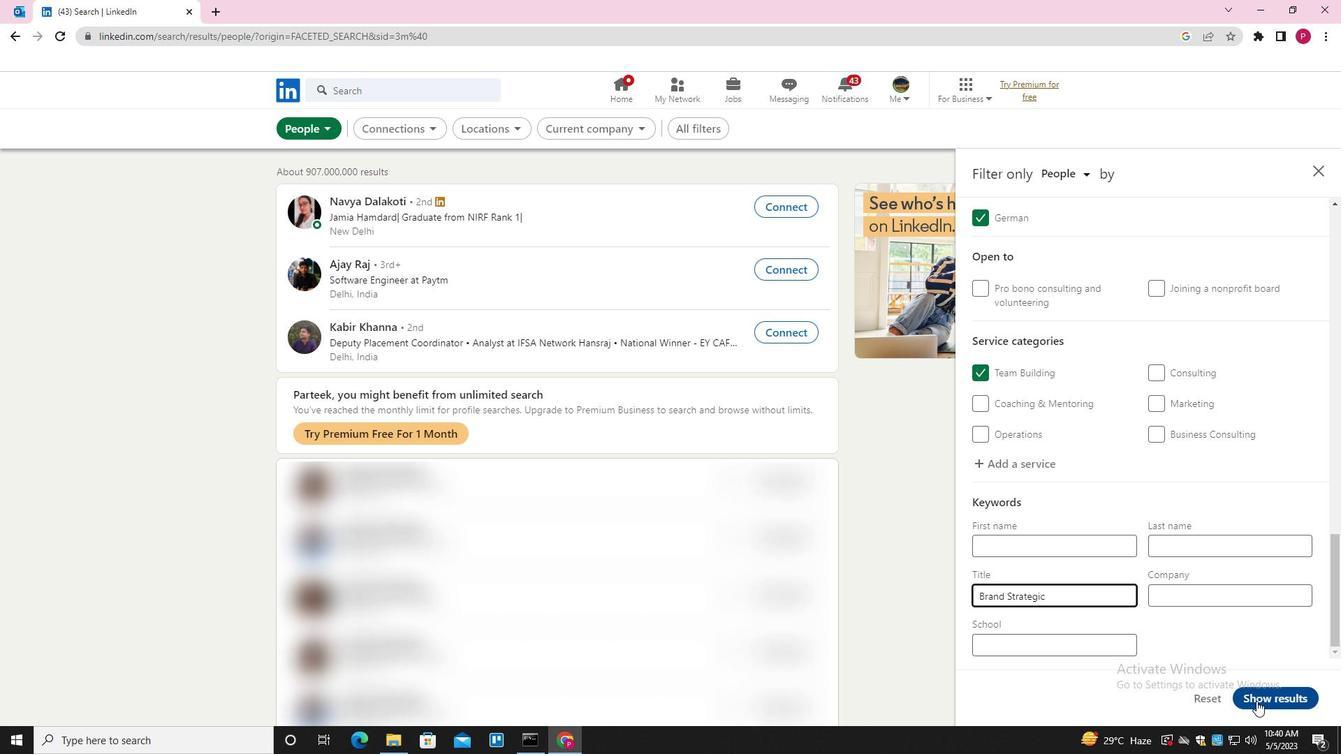 
Action: Mouse moved to (532, 251)
Screenshot: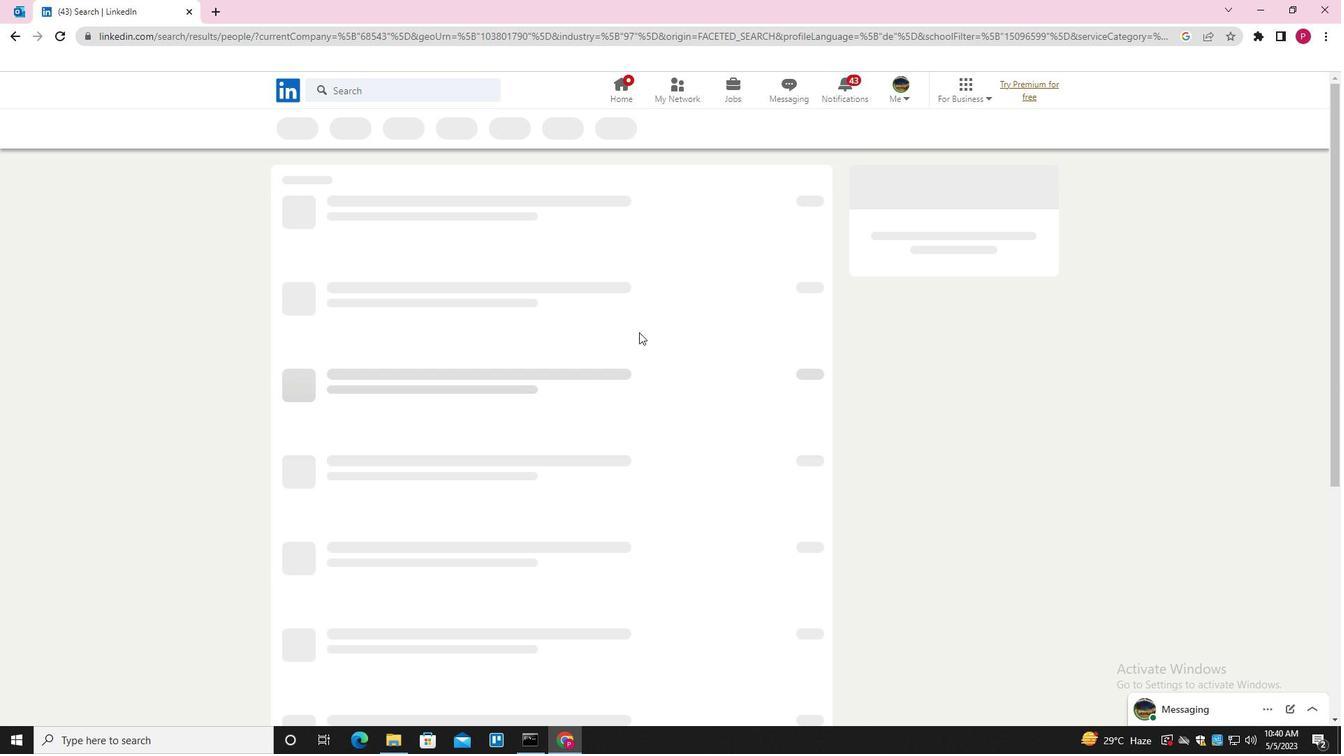 
